 Task: Find connections with filter location Getxo with filter topic #Futurewith filter profile language German with filter current company Viacom18 Media Private Limited with filter school Deen Dayal Upadhyaya College with filter industry Technology, Information and Media with filter service category Search Engine Optimization (SEO) with filter keywords title Executive Assistant
Action: Mouse moved to (202, 278)
Screenshot: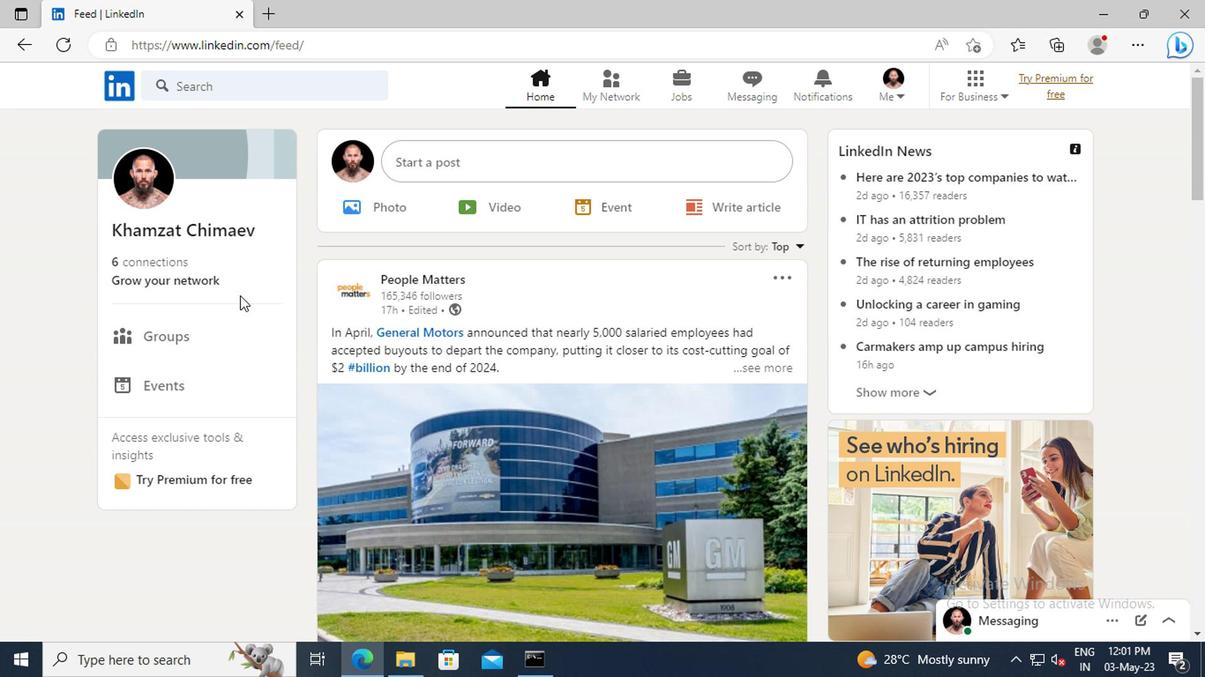 
Action: Mouse pressed left at (202, 278)
Screenshot: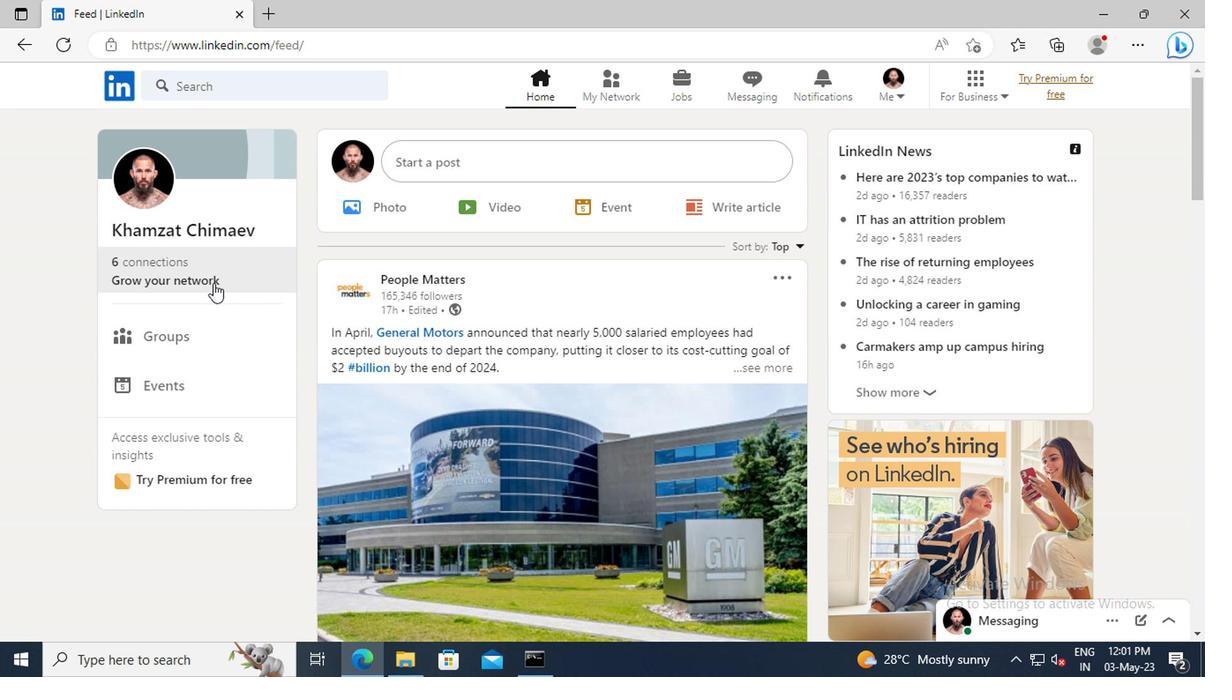 
Action: Mouse moved to (199, 192)
Screenshot: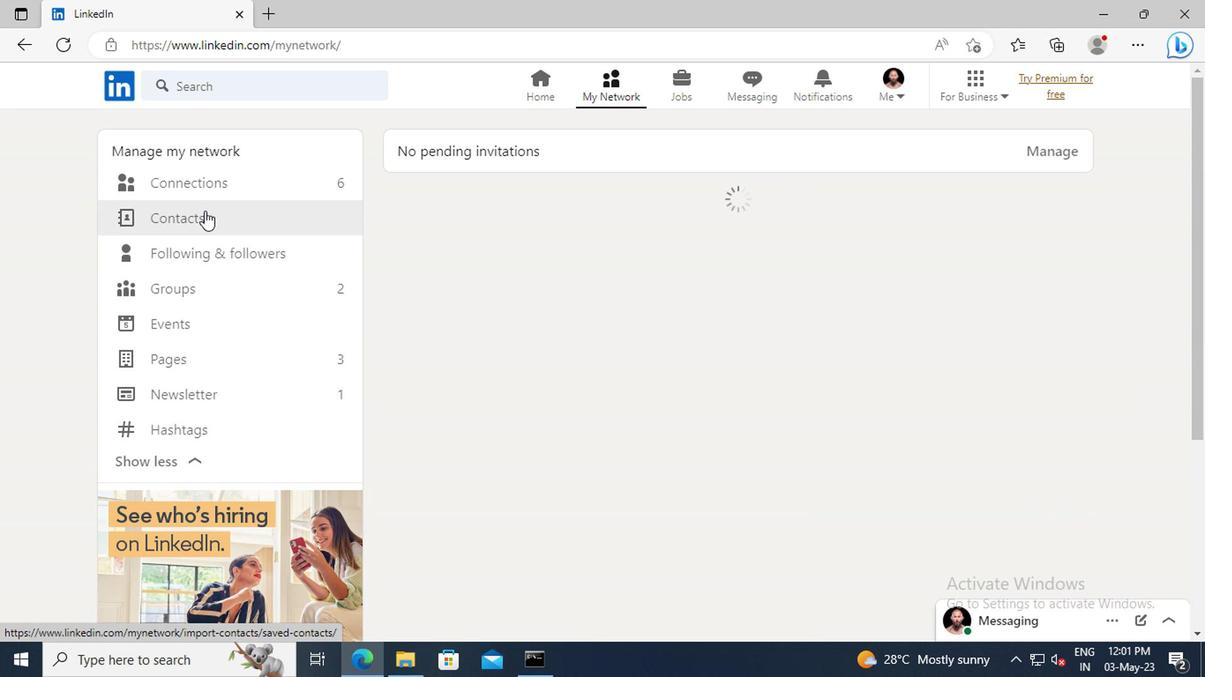 
Action: Mouse pressed left at (199, 192)
Screenshot: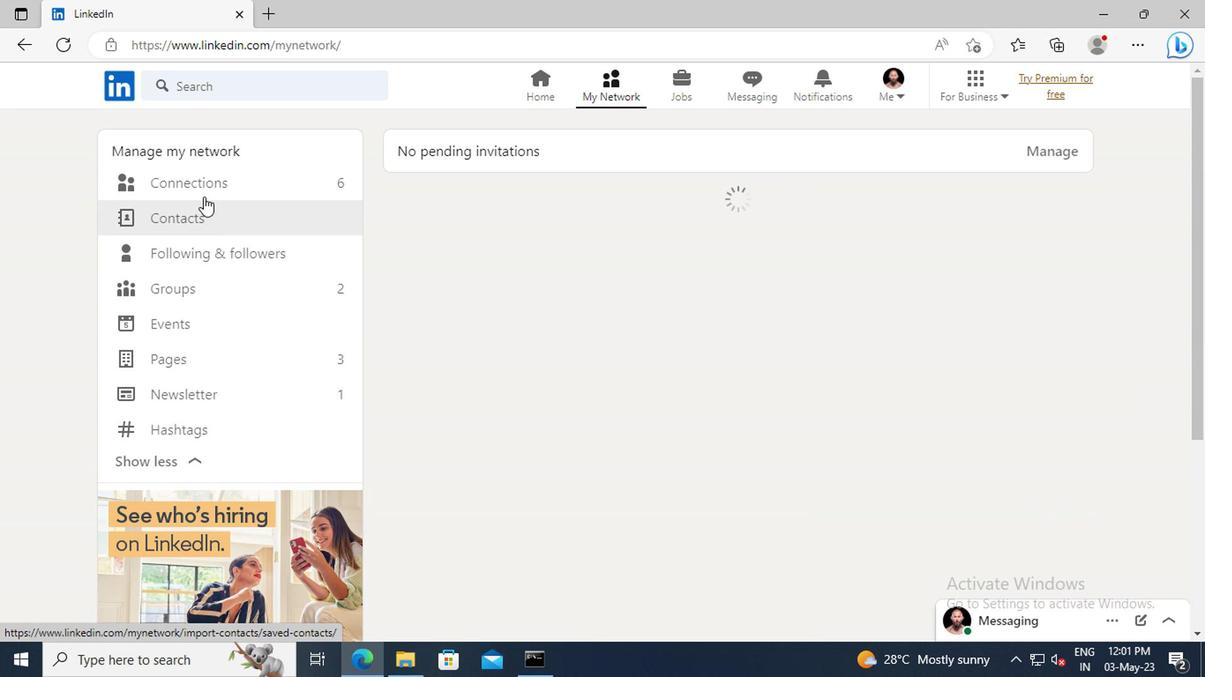 
Action: Mouse moved to (704, 193)
Screenshot: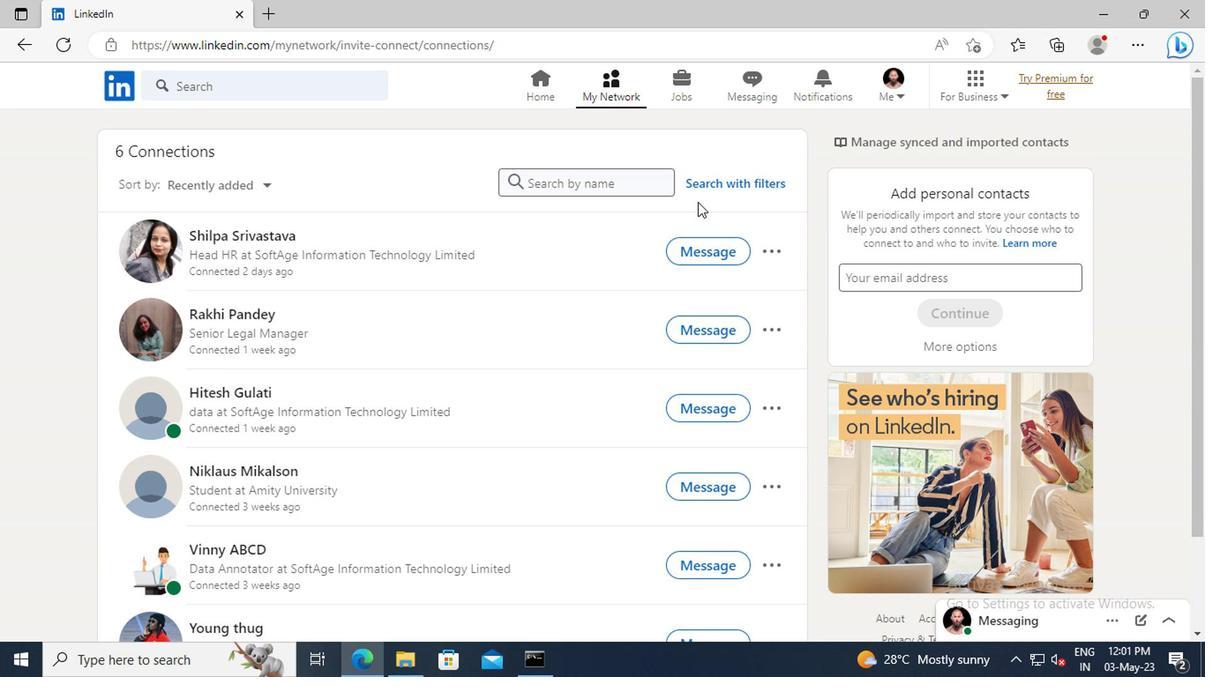 
Action: Mouse pressed left at (704, 193)
Screenshot: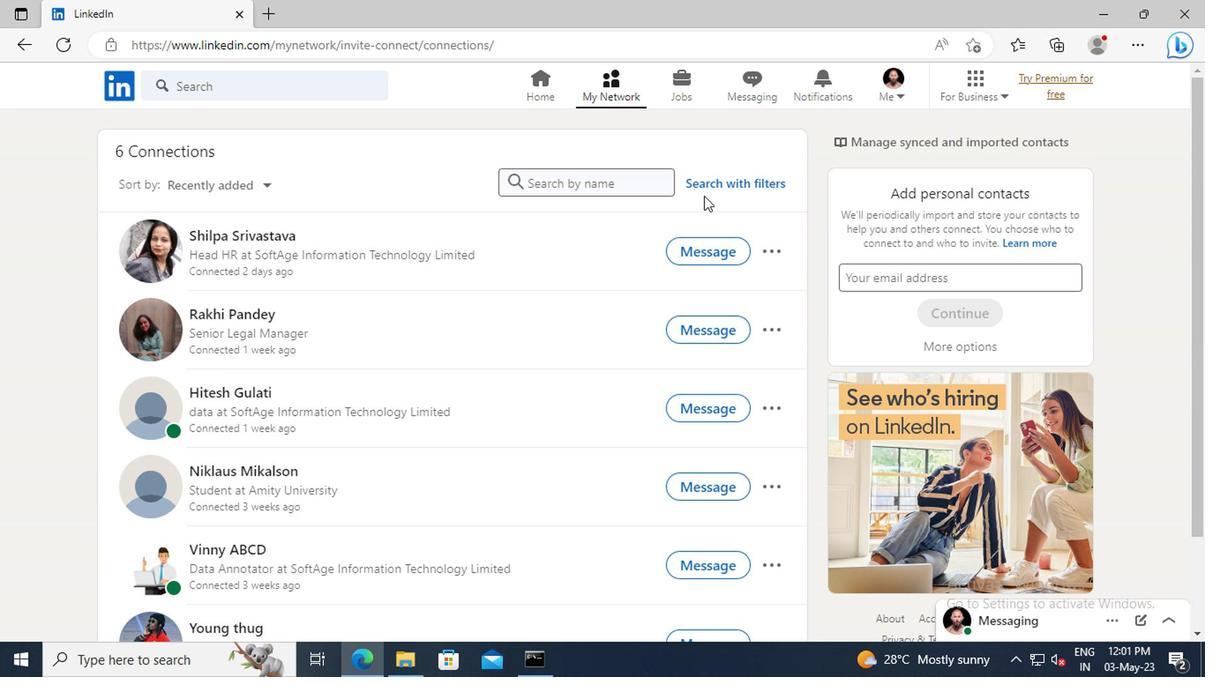 
Action: Mouse moved to (657, 140)
Screenshot: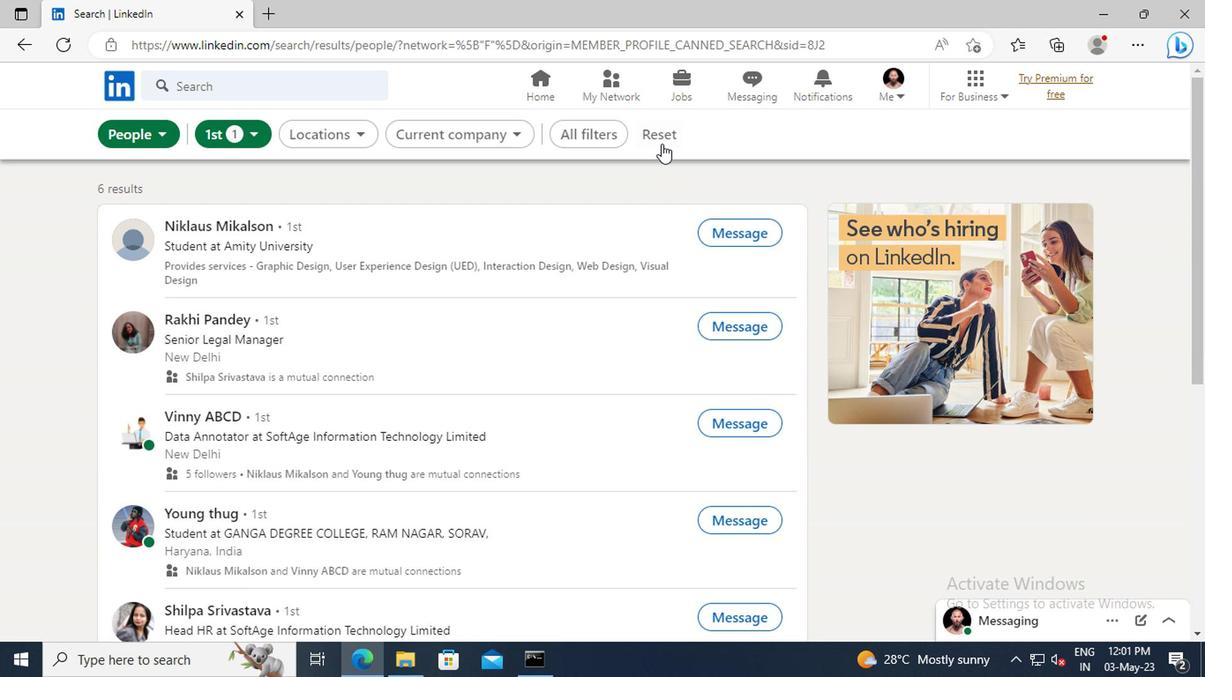 
Action: Mouse pressed left at (657, 140)
Screenshot: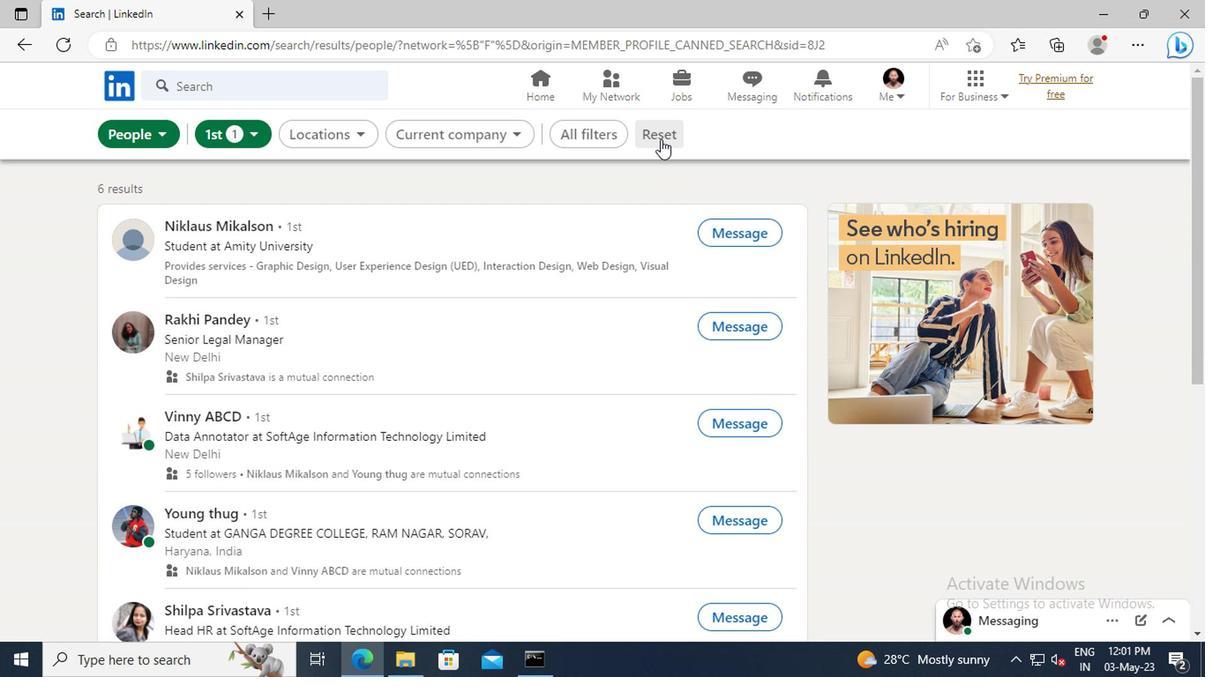 
Action: Mouse moved to (633, 139)
Screenshot: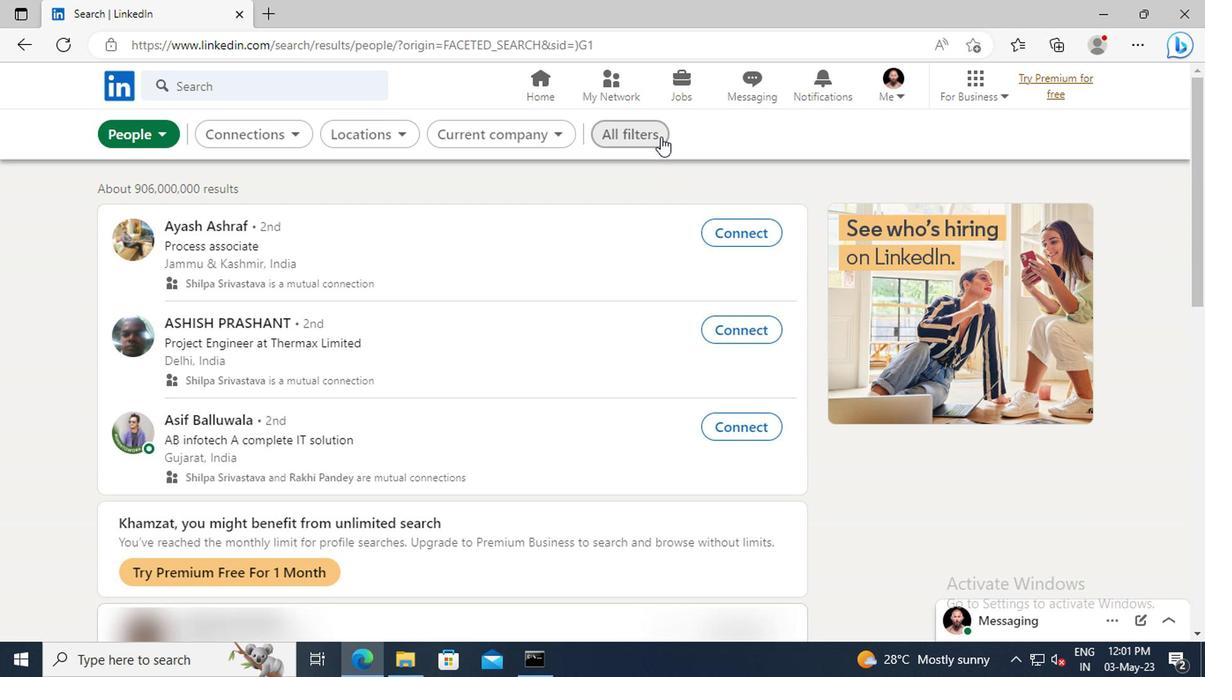 
Action: Mouse pressed left at (633, 139)
Screenshot: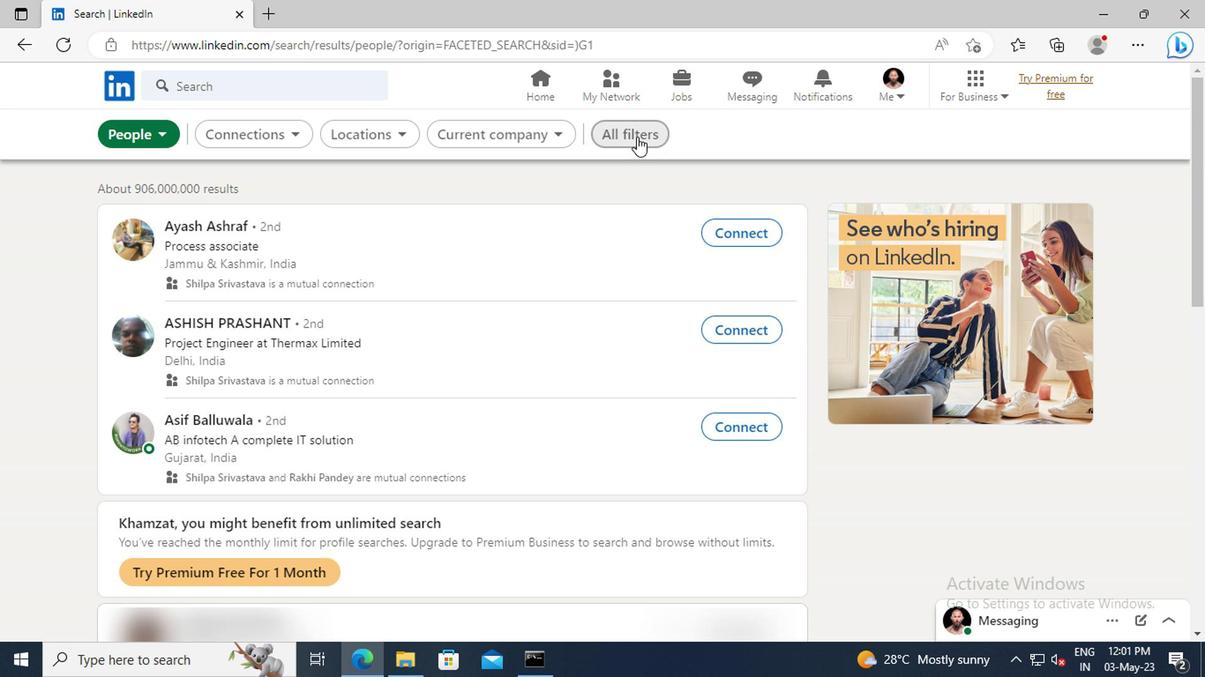 
Action: Mouse moved to (995, 332)
Screenshot: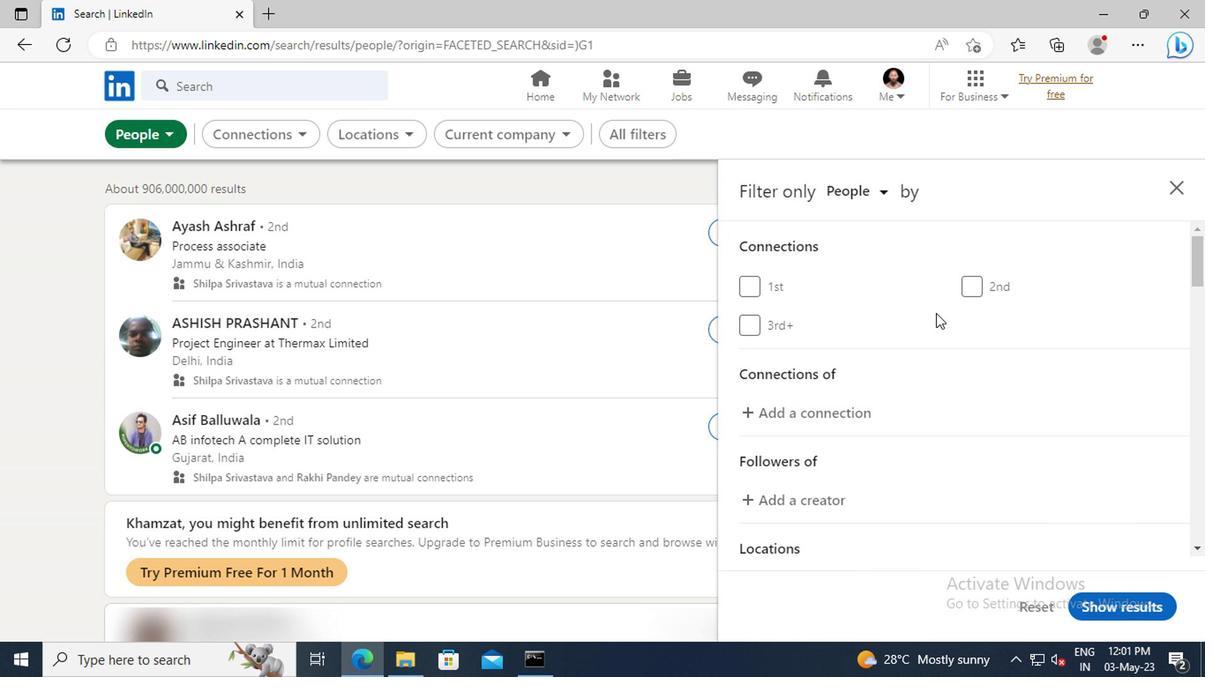 
Action: Mouse scrolled (995, 331) with delta (0, 0)
Screenshot: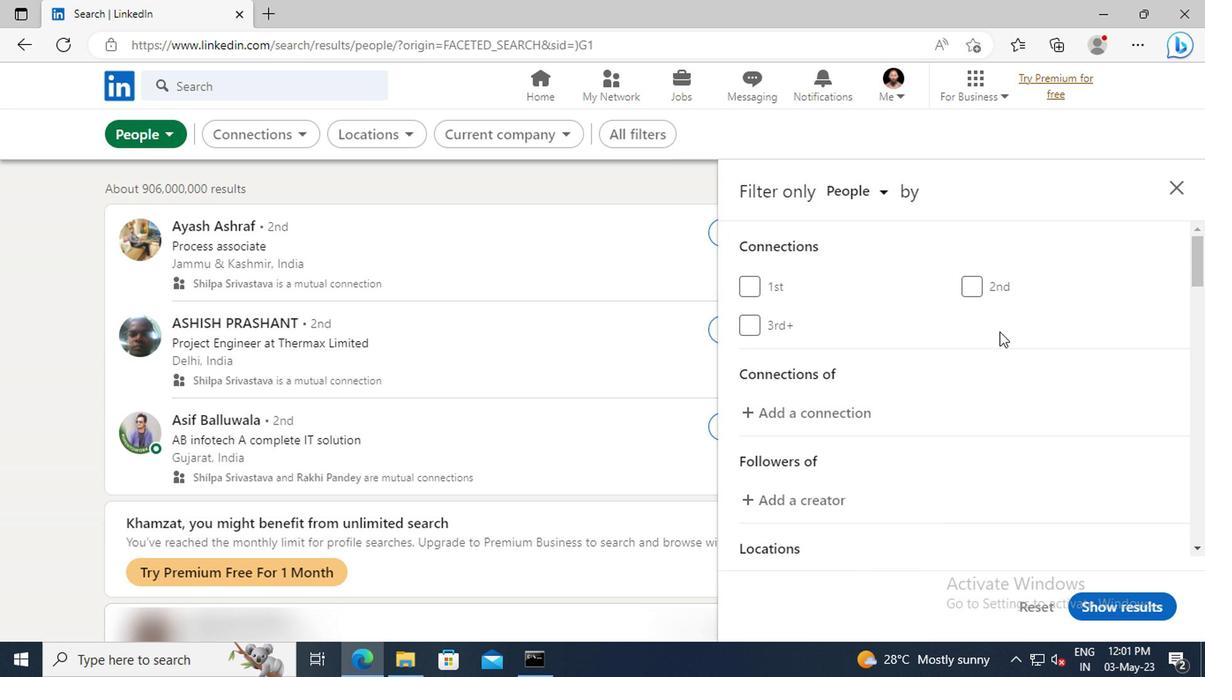 
Action: Mouse scrolled (995, 331) with delta (0, 0)
Screenshot: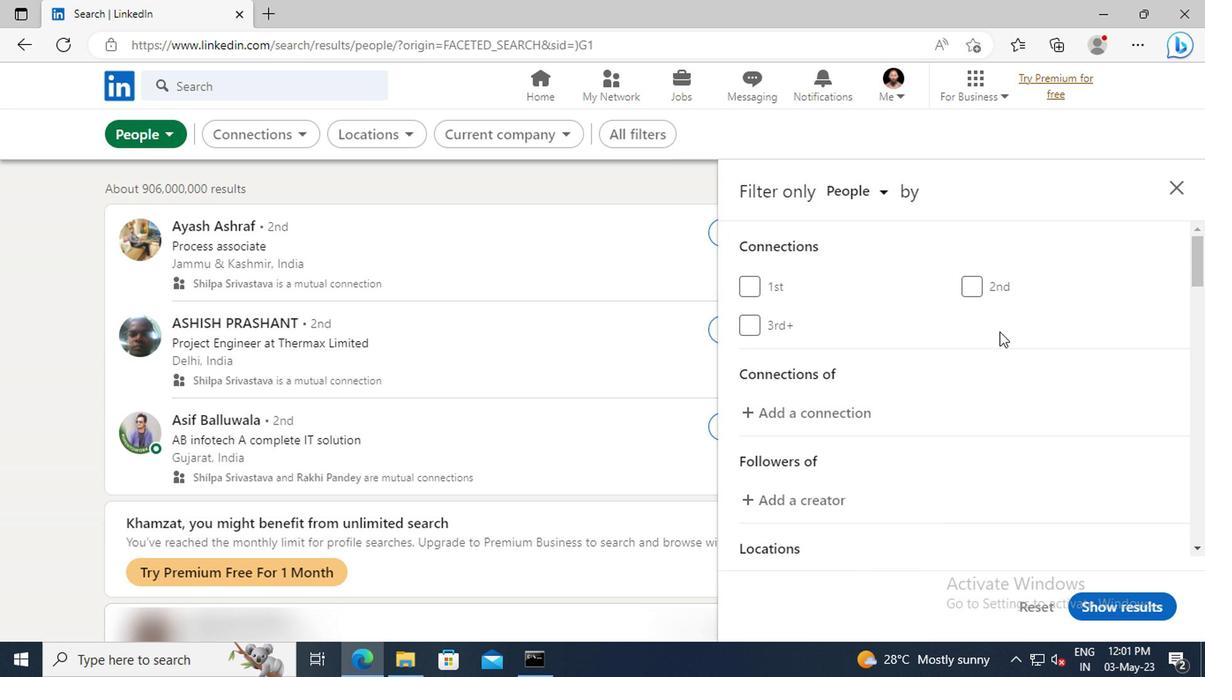 
Action: Mouse scrolled (995, 331) with delta (0, 0)
Screenshot: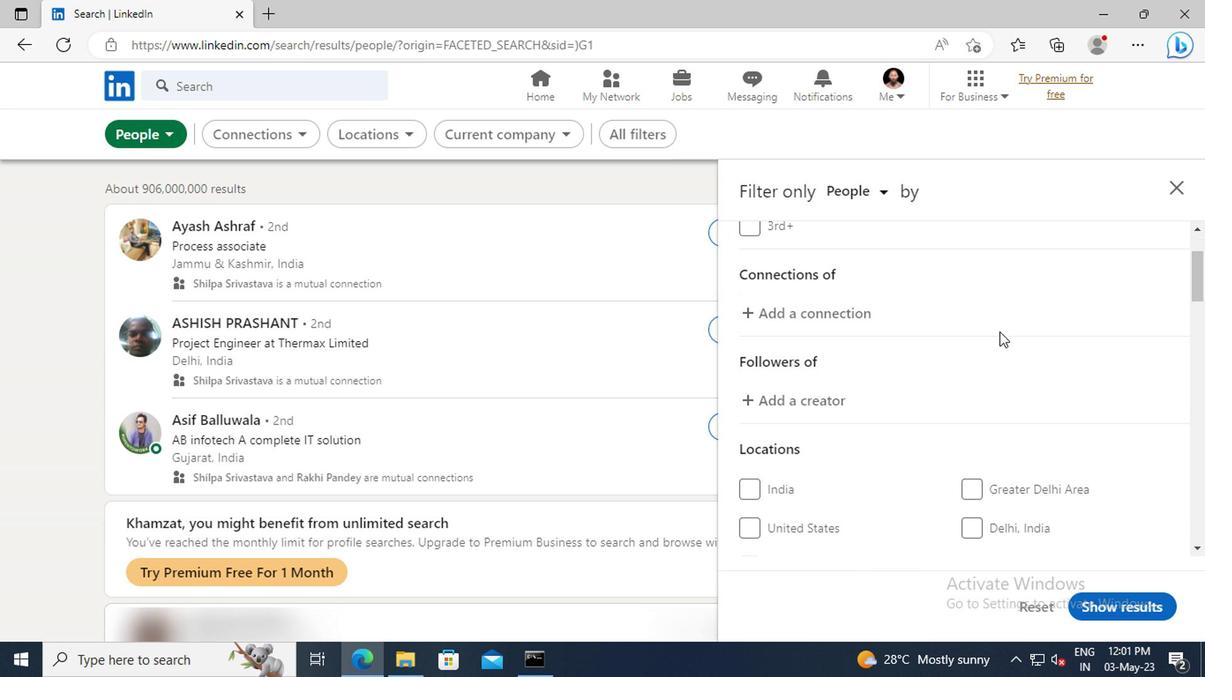 
Action: Mouse scrolled (995, 331) with delta (0, 0)
Screenshot: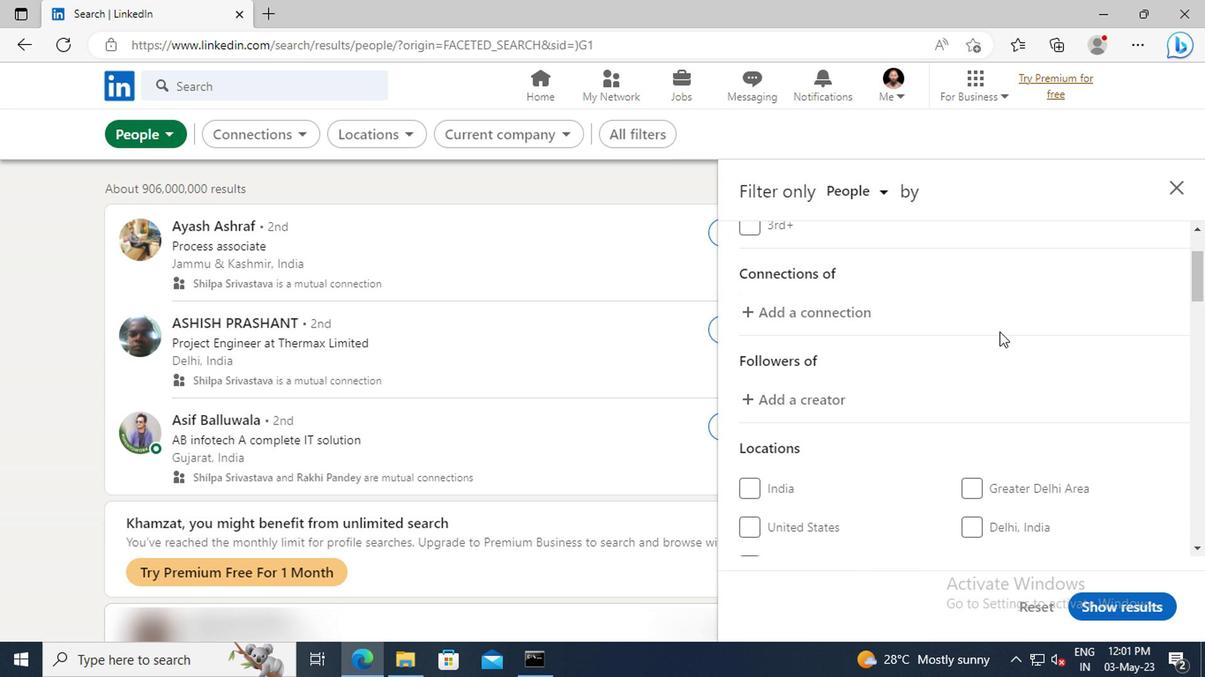 
Action: Mouse scrolled (995, 331) with delta (0, 0)
Screenshot: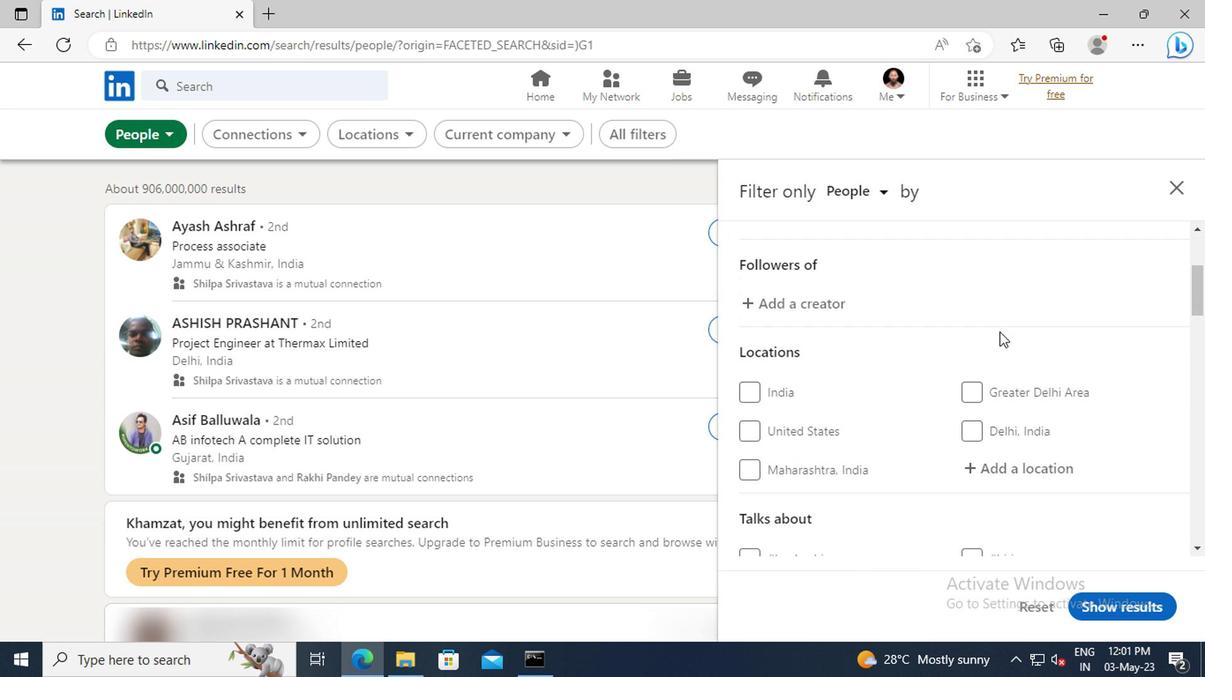 
Action: Mouse scrolled (995, 331) with delta (0, 0)
Screenshot: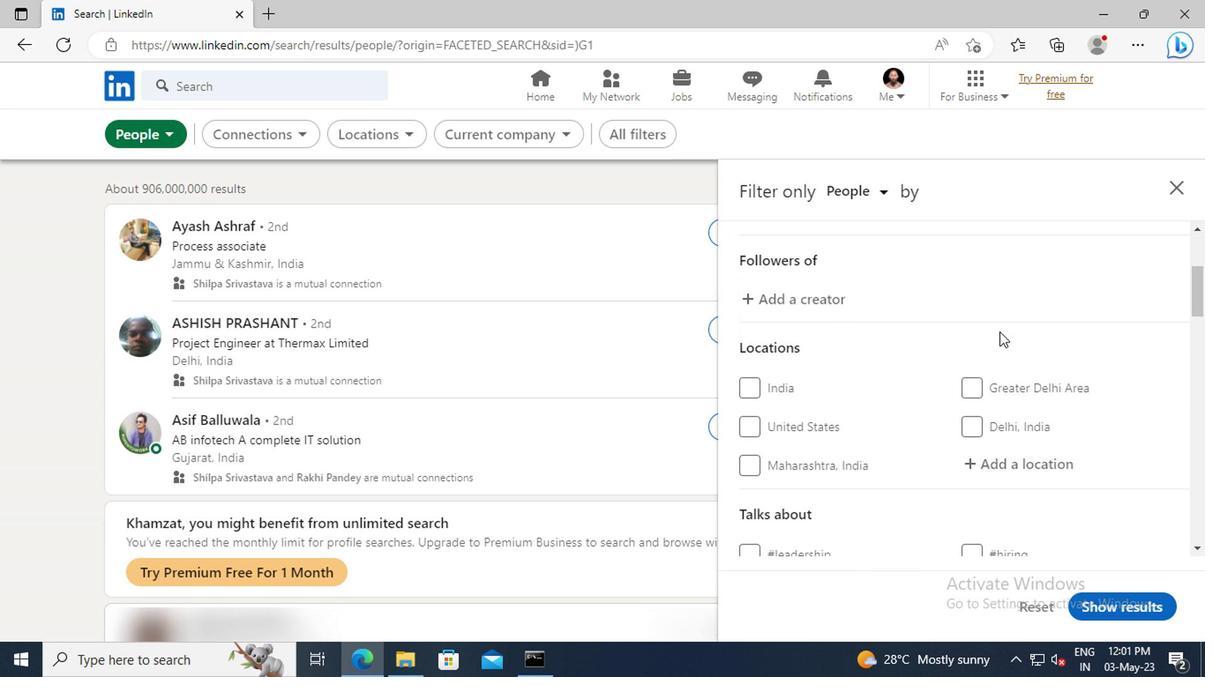 
Action: Mouse moved to (1000, 363)
Screenshot: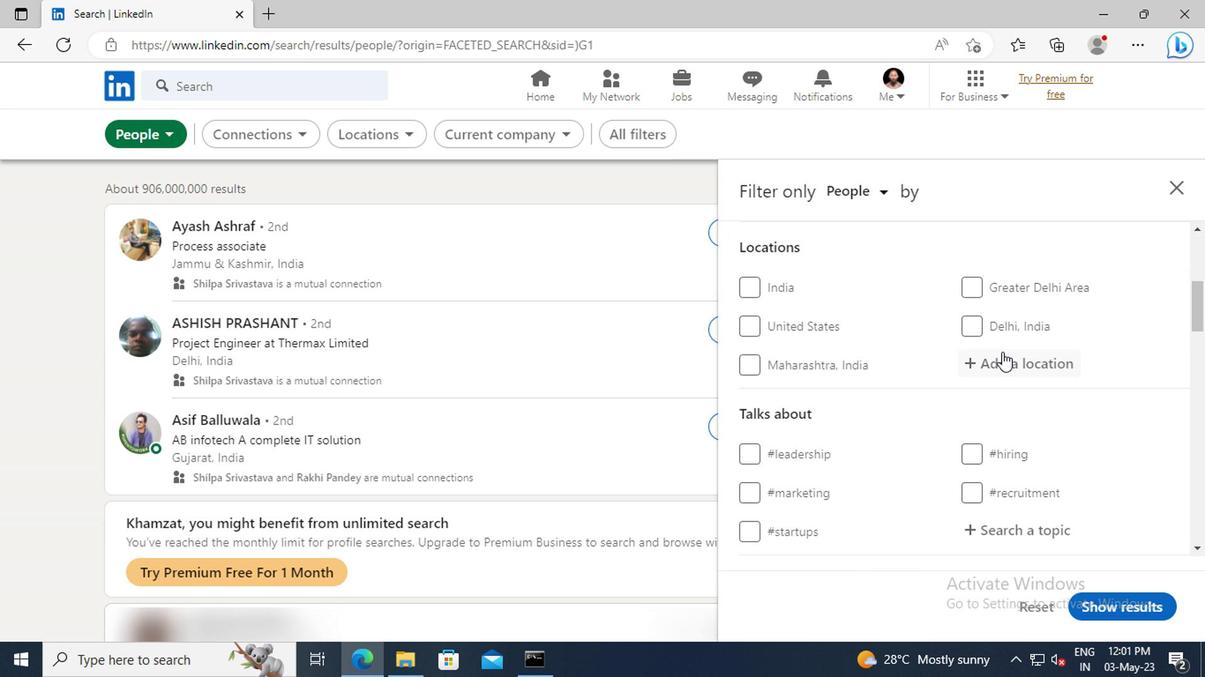 
Action: Mouse pressed left at (1000, 363)
Screenshot: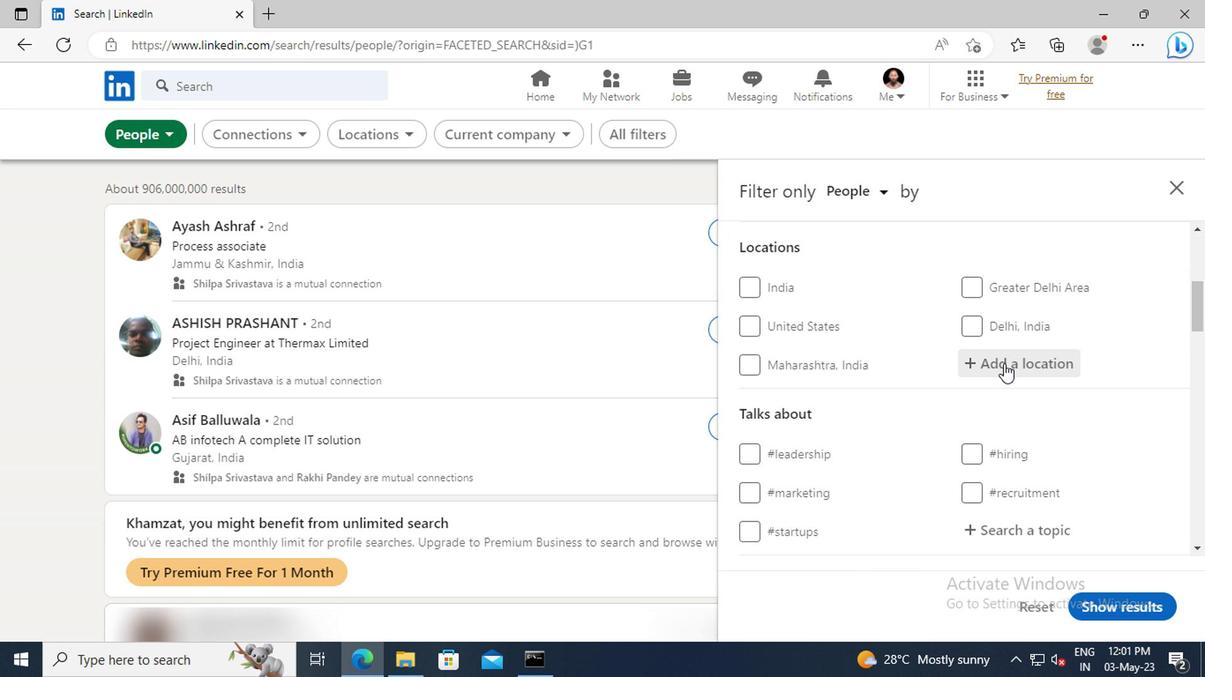 
Action: Mouse moved to (990, 360)
Screenshot: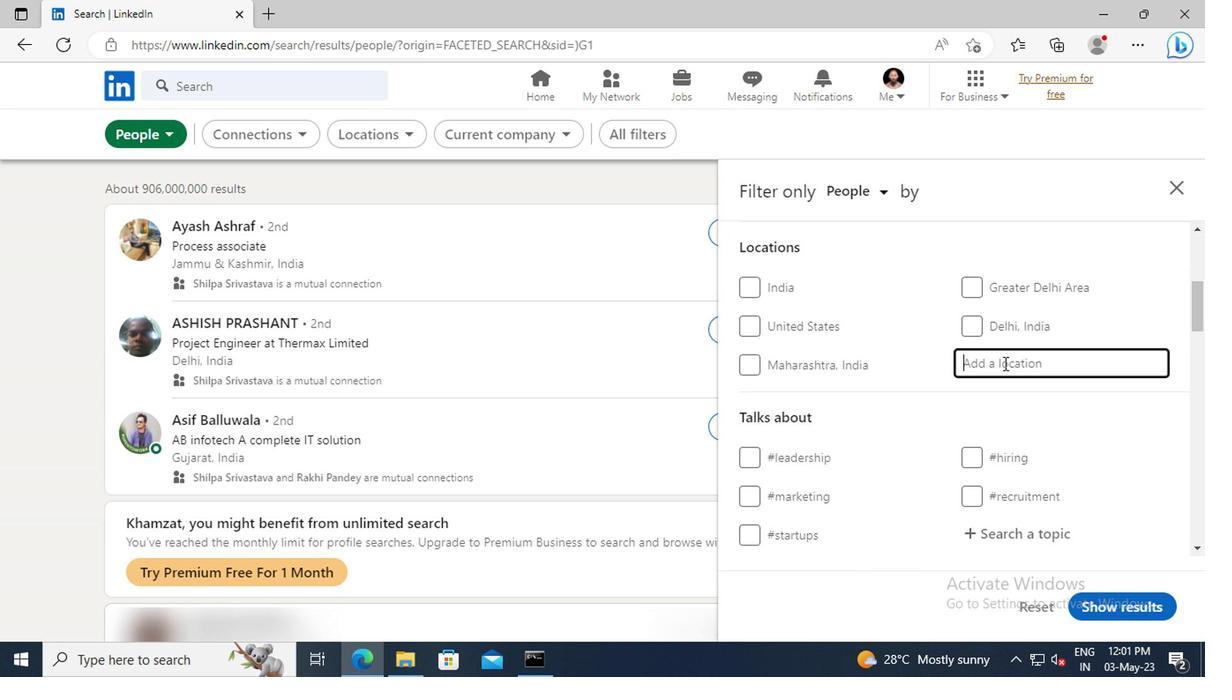 
Action: Key pressed <Key.shift>GETXO
Screenshot: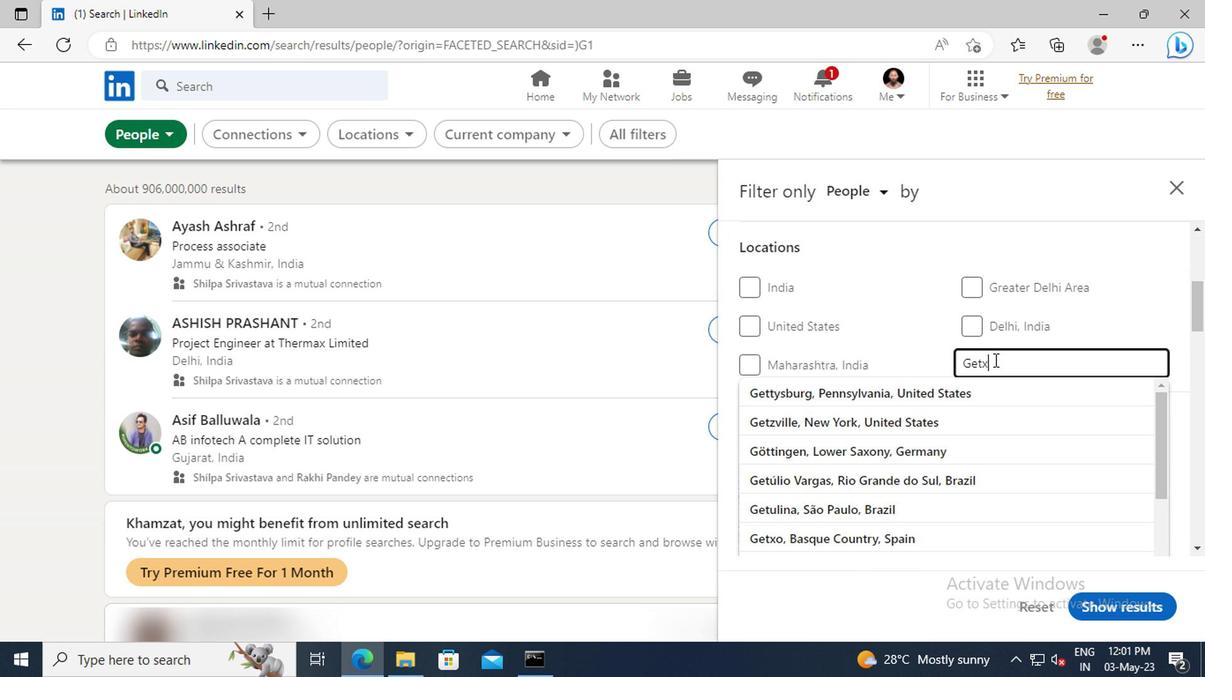 
Action: Mouse moved to (989, 384)
Screenshot: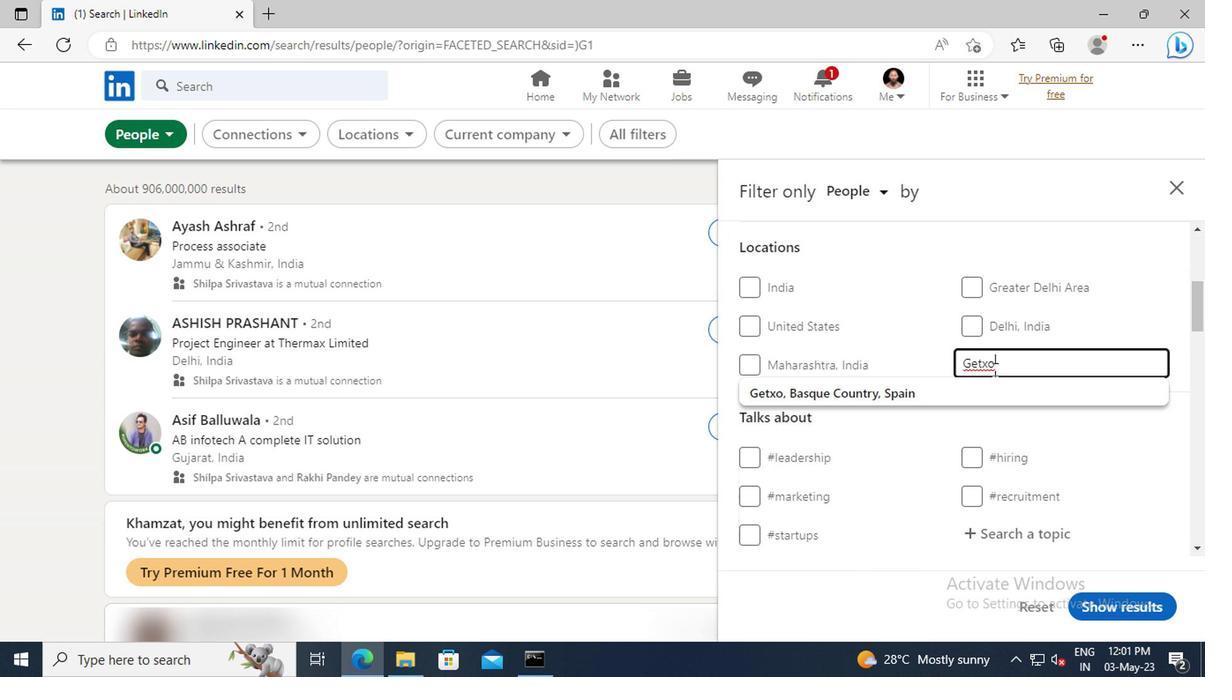 
Action: Mouse pressed left at (989, 384)
Screenshot: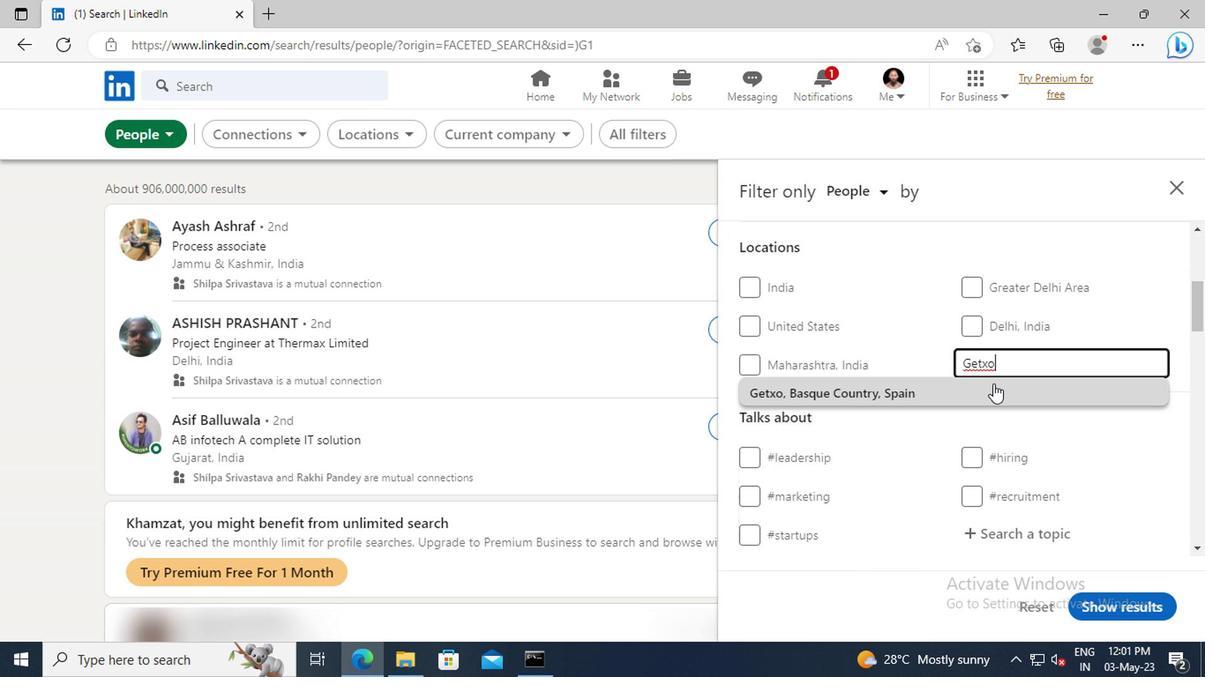 
Action: Mouse scrolled (989, 383) with delta (0, -1)
Screenshot: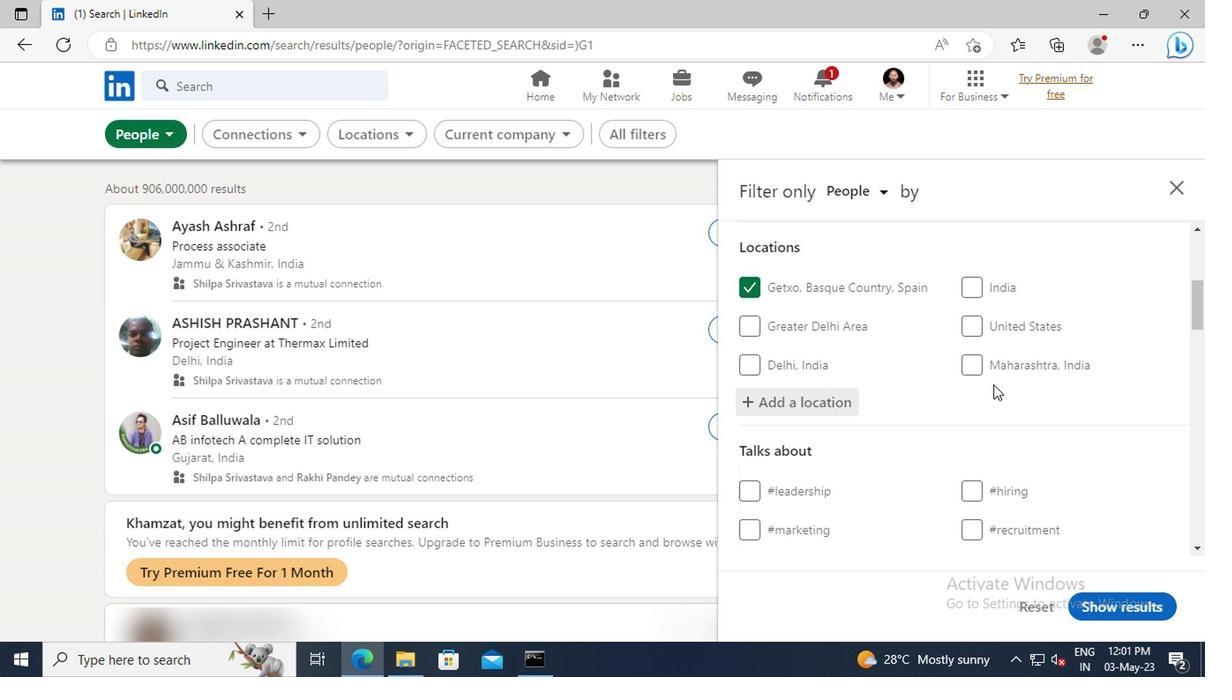 
Action: Mouse scrolled (989, 383) with delta (0, -1)
Screenshot: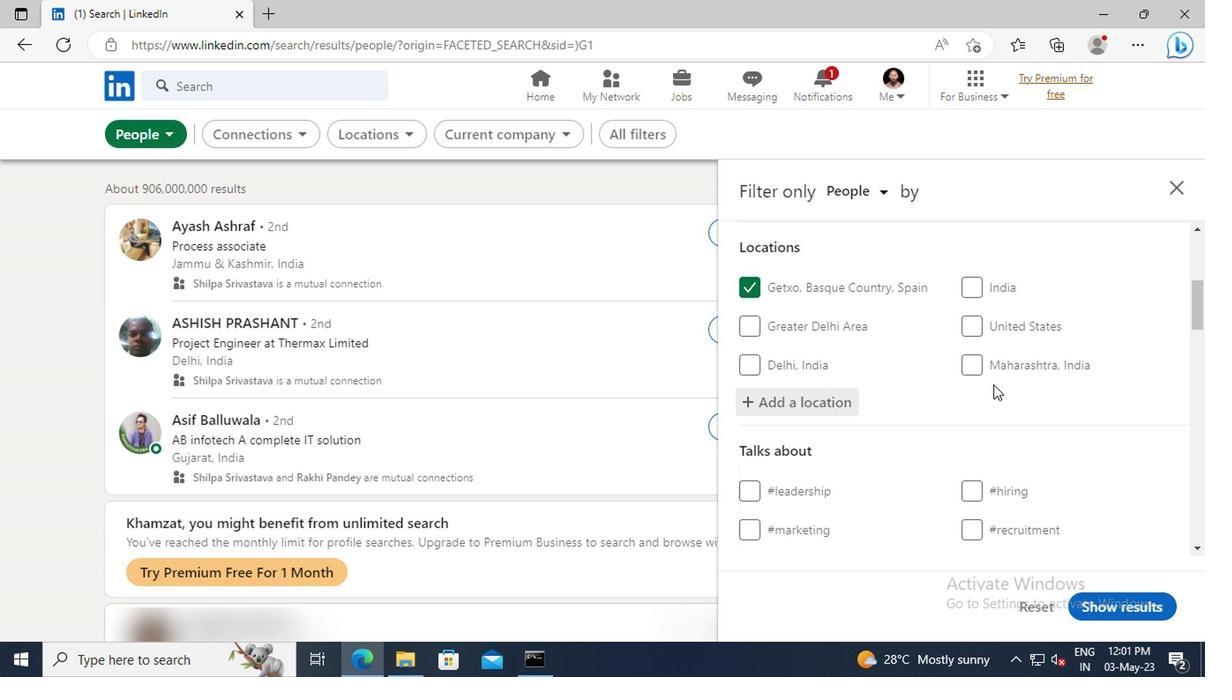 
Action: Mouse scrolled (989, 383) with delta (0, -1)
Screenshot: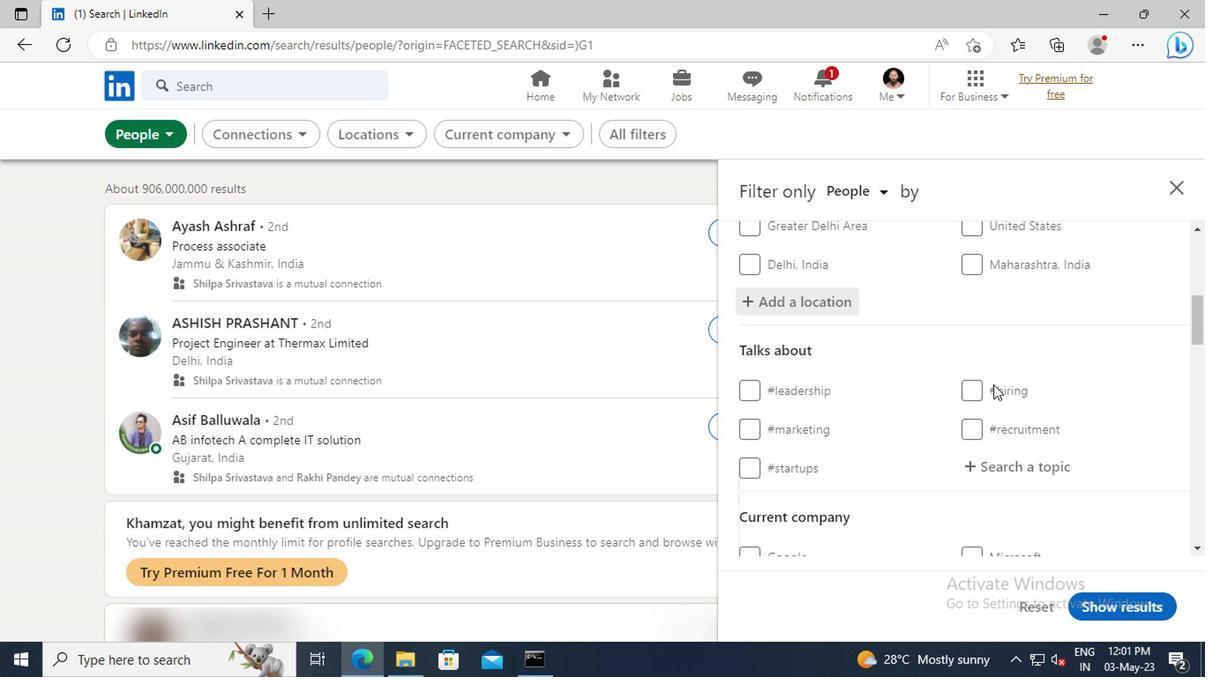 
Action: Mouse moved to (997, 413)
Screenshot: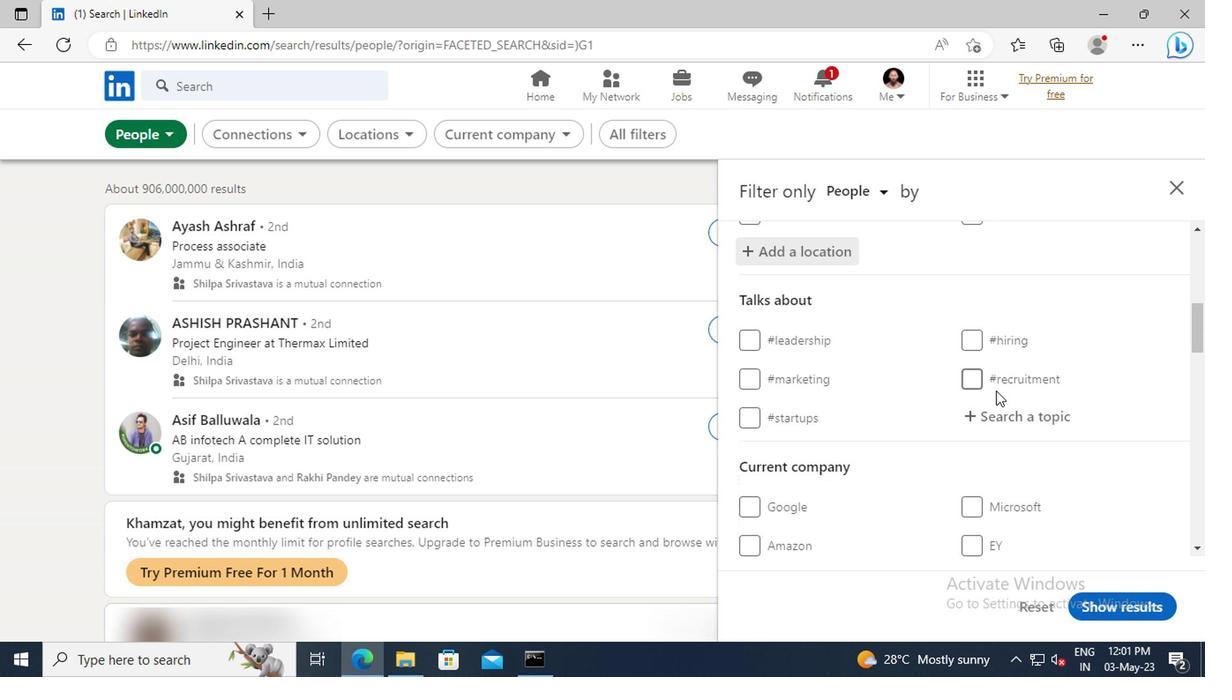 
Action: Mouse pressed left at (997, 413)
Screenshot: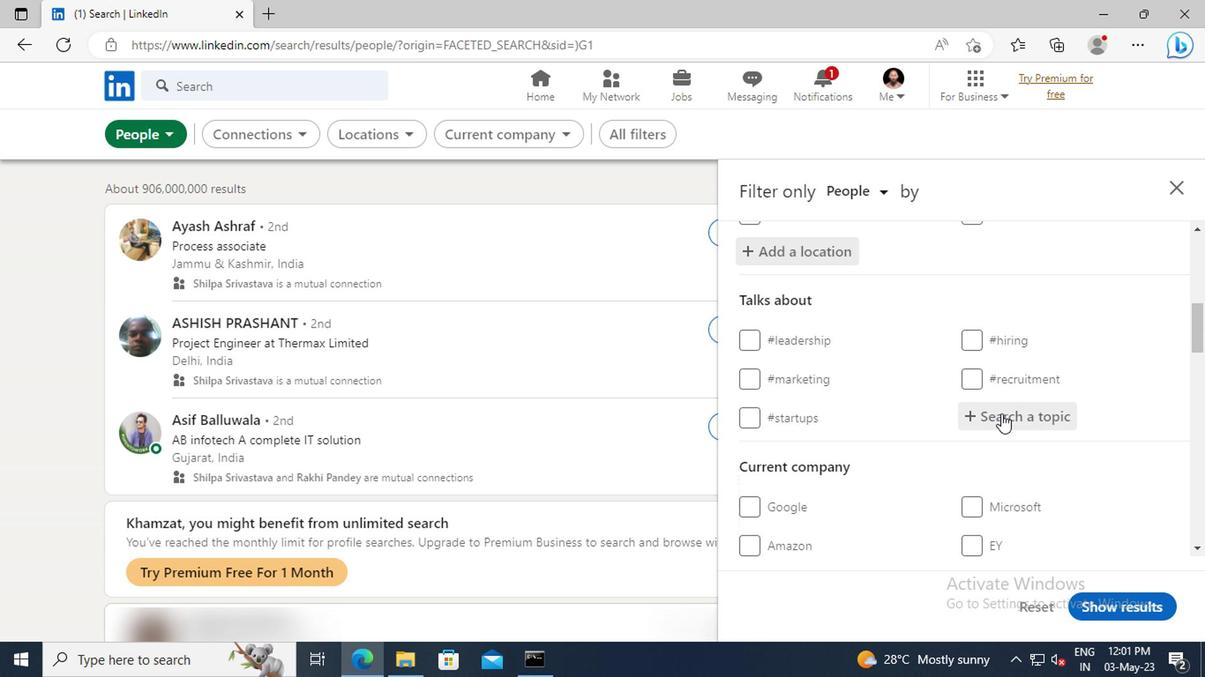 
Action: Key pressed <Key.shift>FUTURE
Screenshot: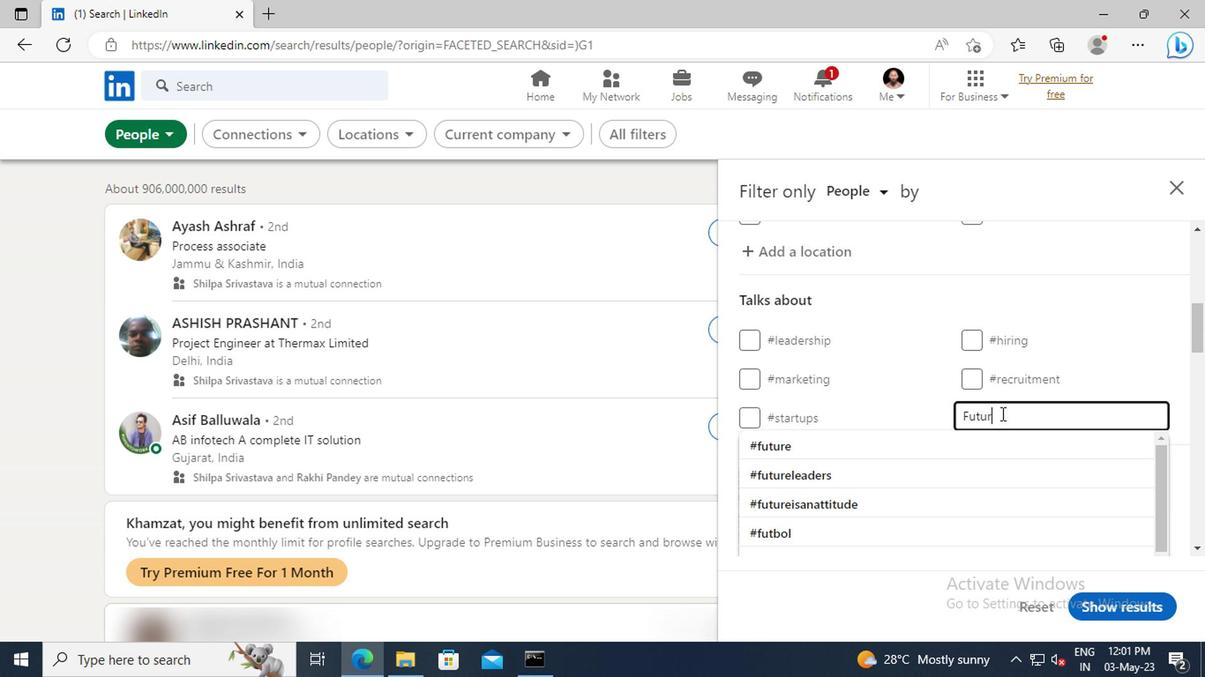 
Action: Mouse moved to (997, 441)
Screenshot: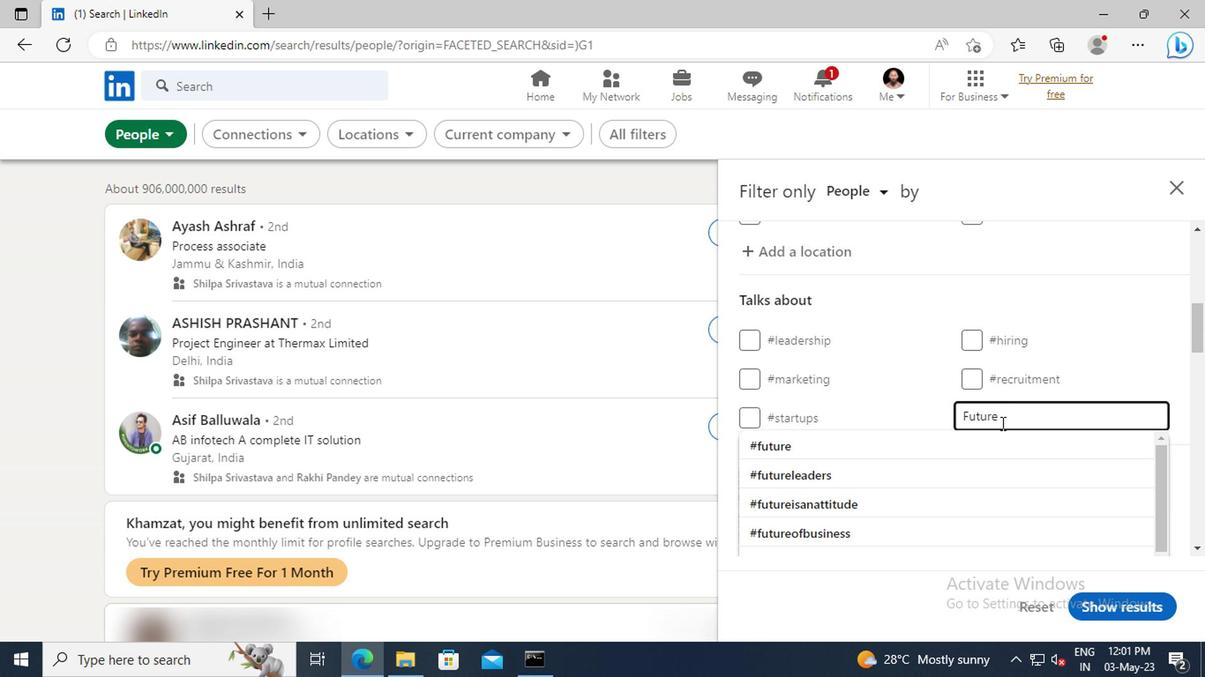 
Action: Mouse pressed left at (997, 441)
Screenshot: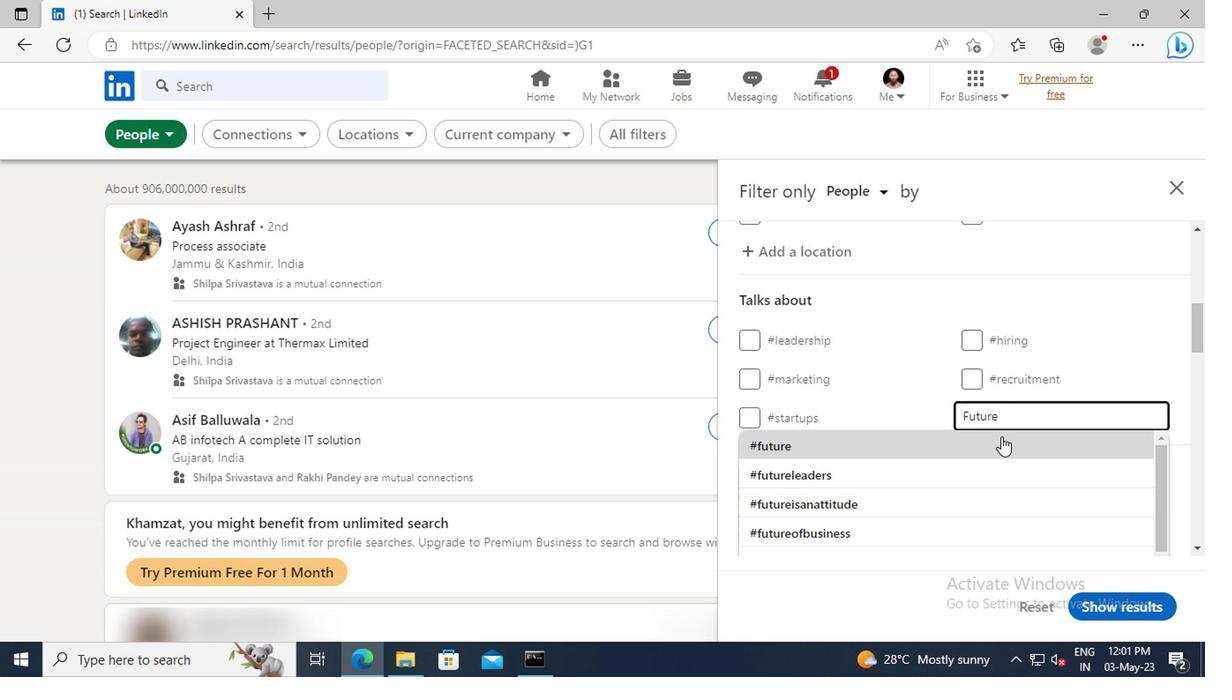 
Action: Mouse scrolled (997, 440) with delta (0, -1)
Screenshot: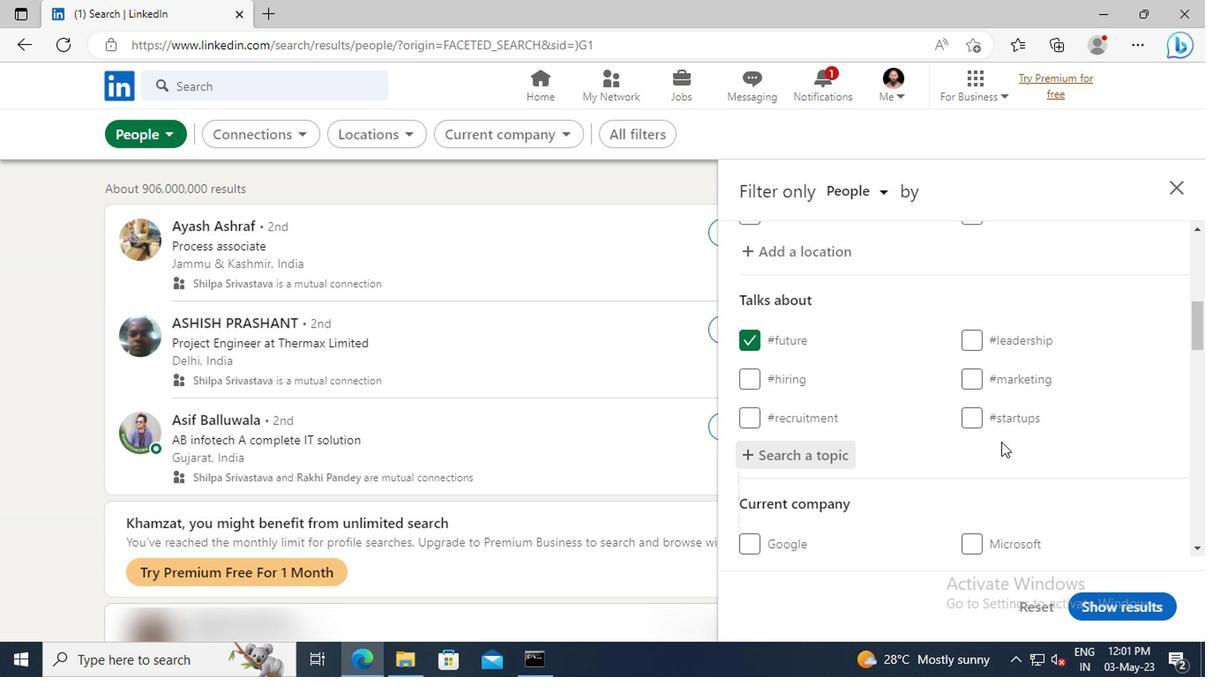 
Action: Mouse scrolled (997, 440) with delta (0, -1)
Screenshot: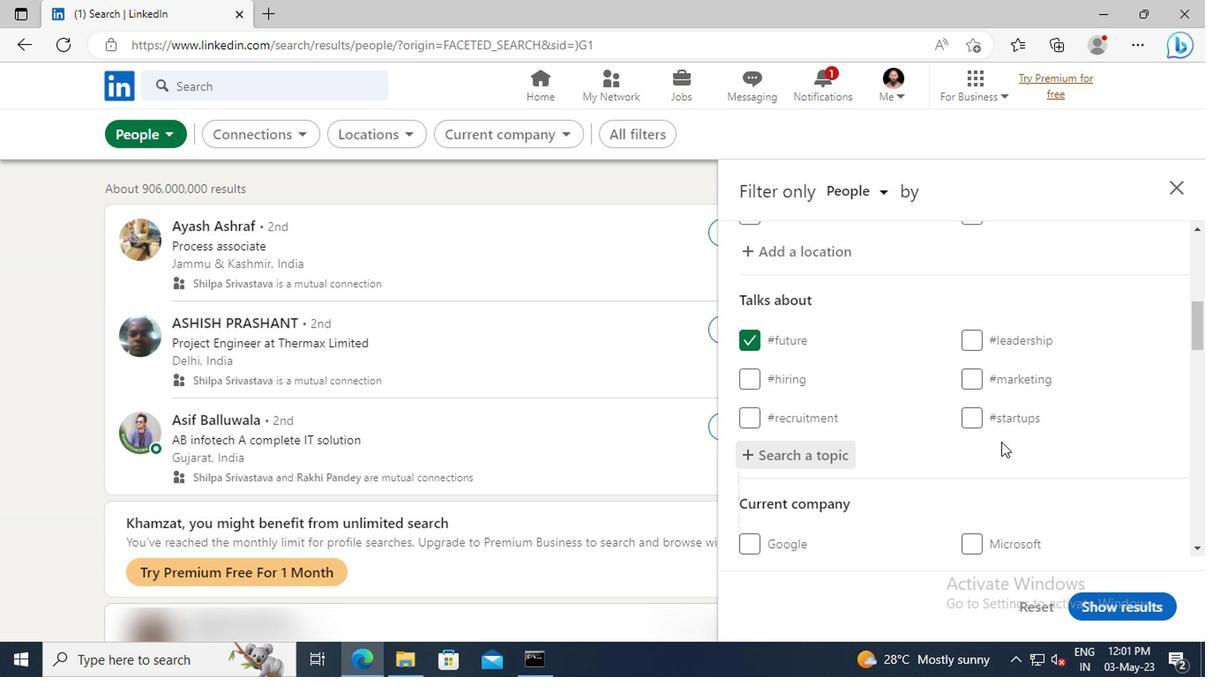 
Action: Mouse scrolled (997, 440) with delta (0, -1)
Screenshot: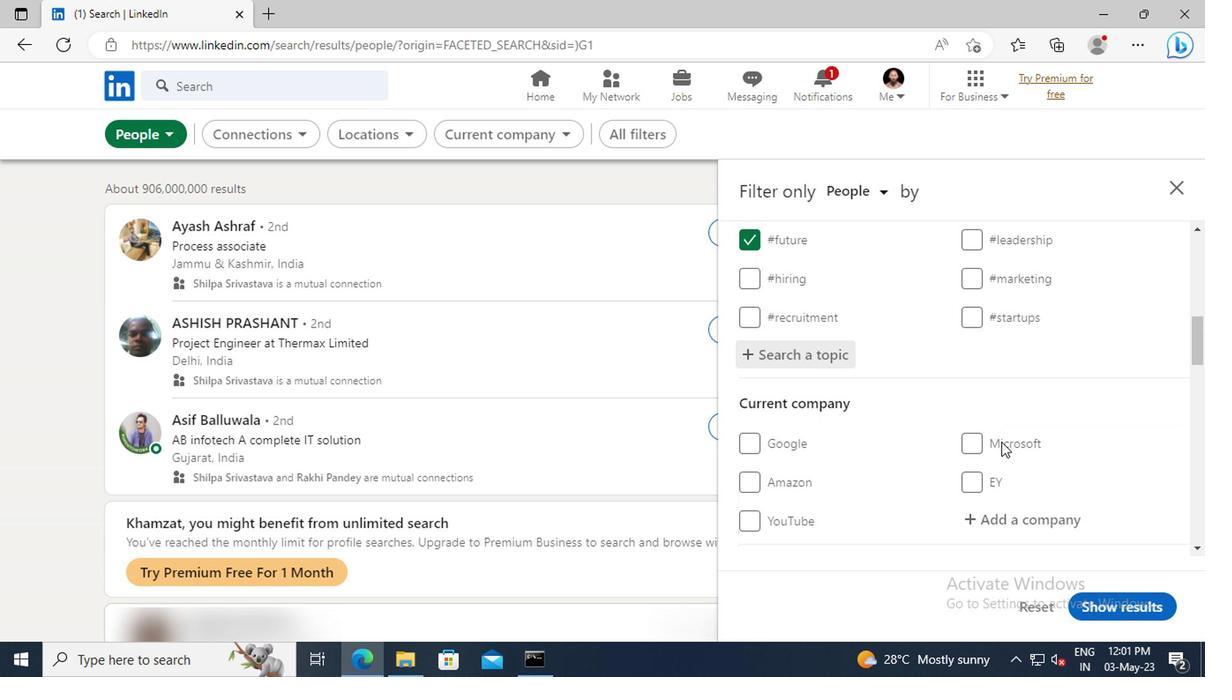 
Action: Mouse scrolled (997, 440) with delta (0, -1)
Screenshot: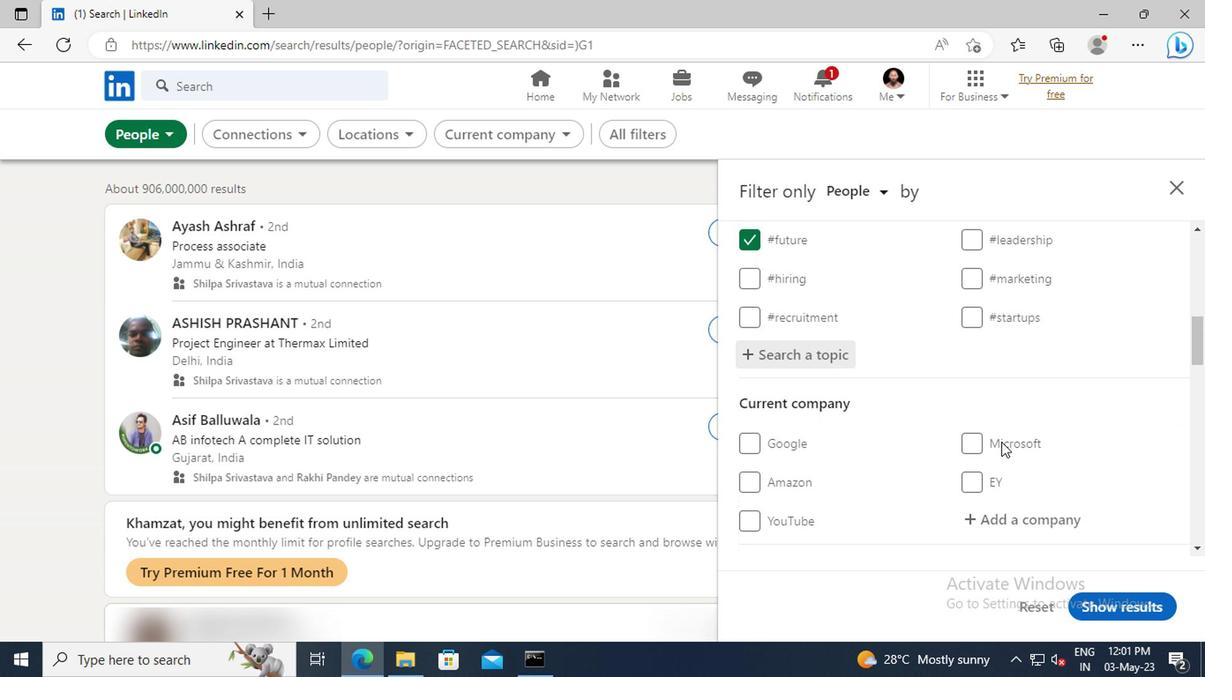 
Action: Mouse scrolled (997, 440) with delta (0, -1)
Screenshot: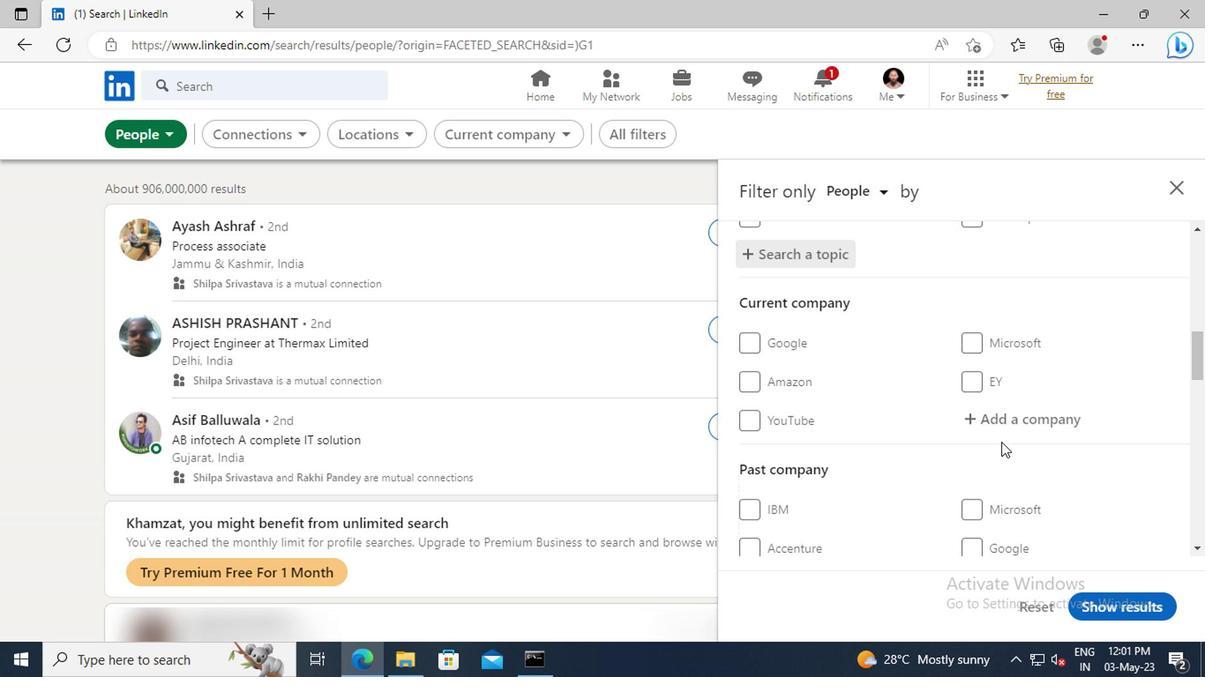 
Action: Mouse scrolled (997, 440) with delta (0, -1)
Screenshot: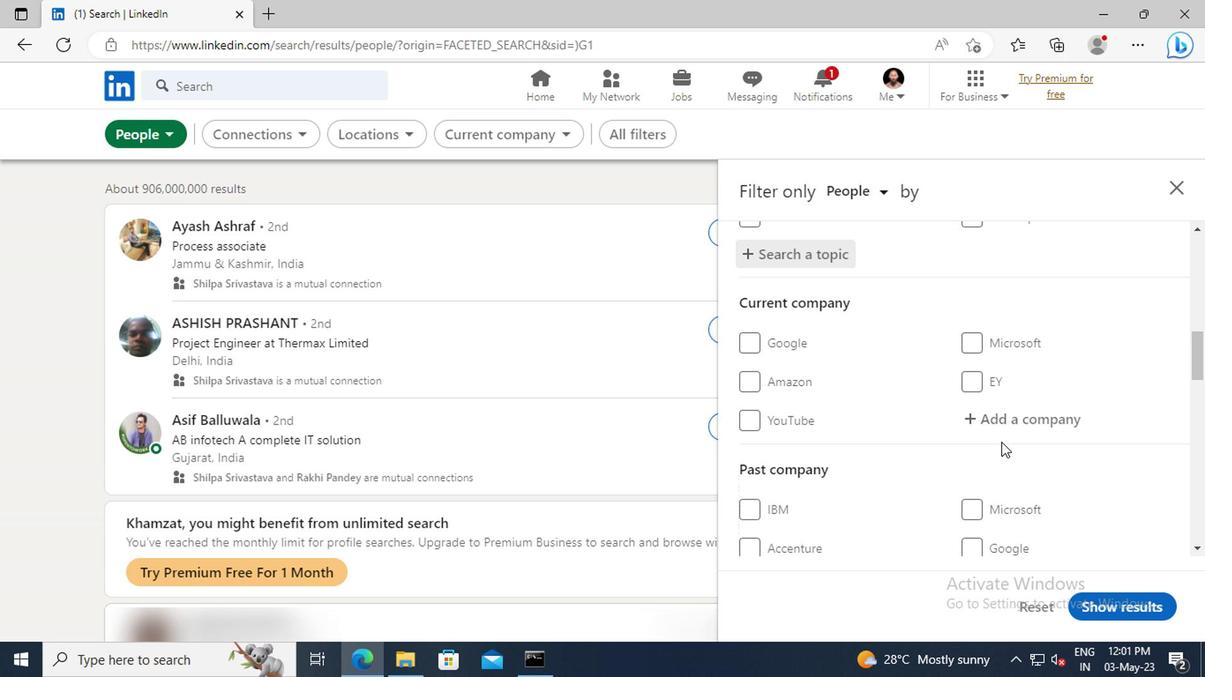 
Action: Mouse scrolled (997, 440) with delta (0, -1)
Screenshot: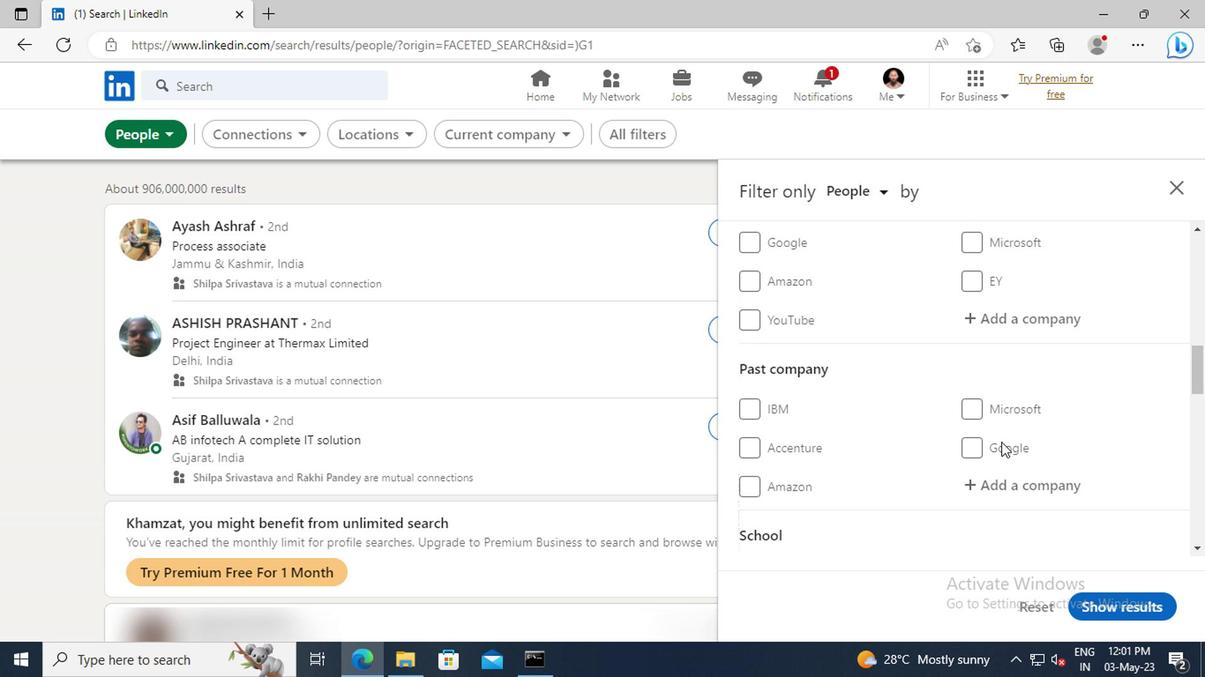 
Action: Mouse scrolled (997, 440) with delta (0, -1)
Screenshot: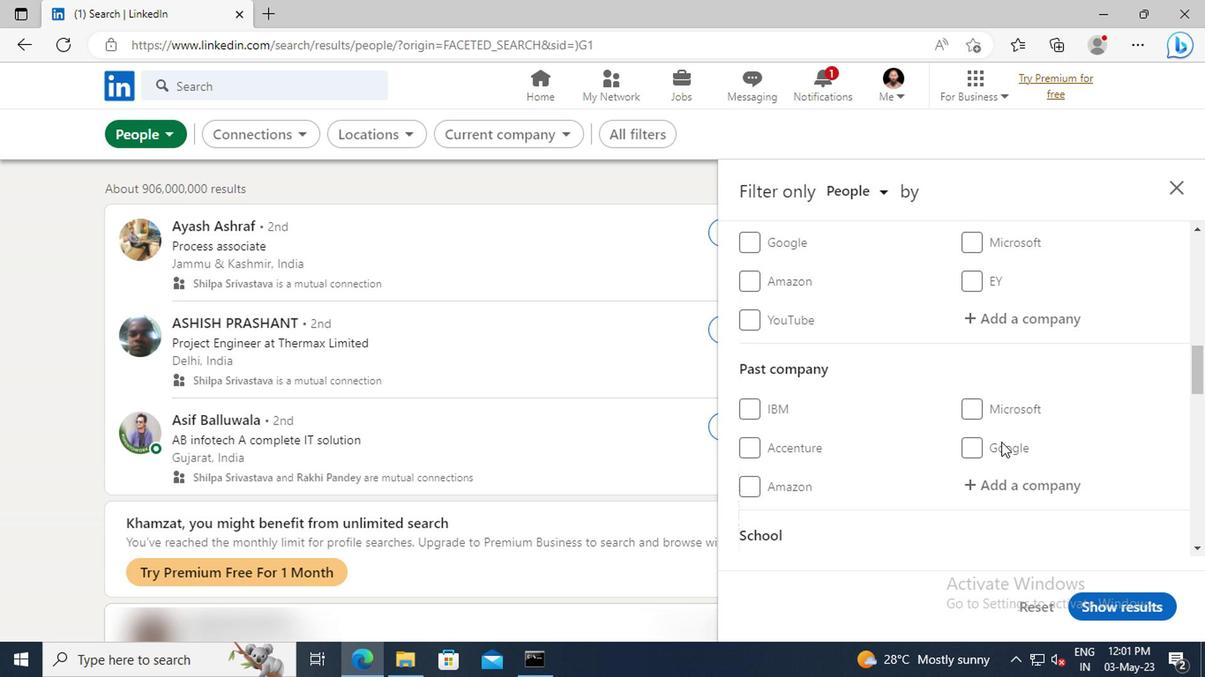 
Action: Mouse scrolled (997, 440) with delta (0, -1)
Screenshot: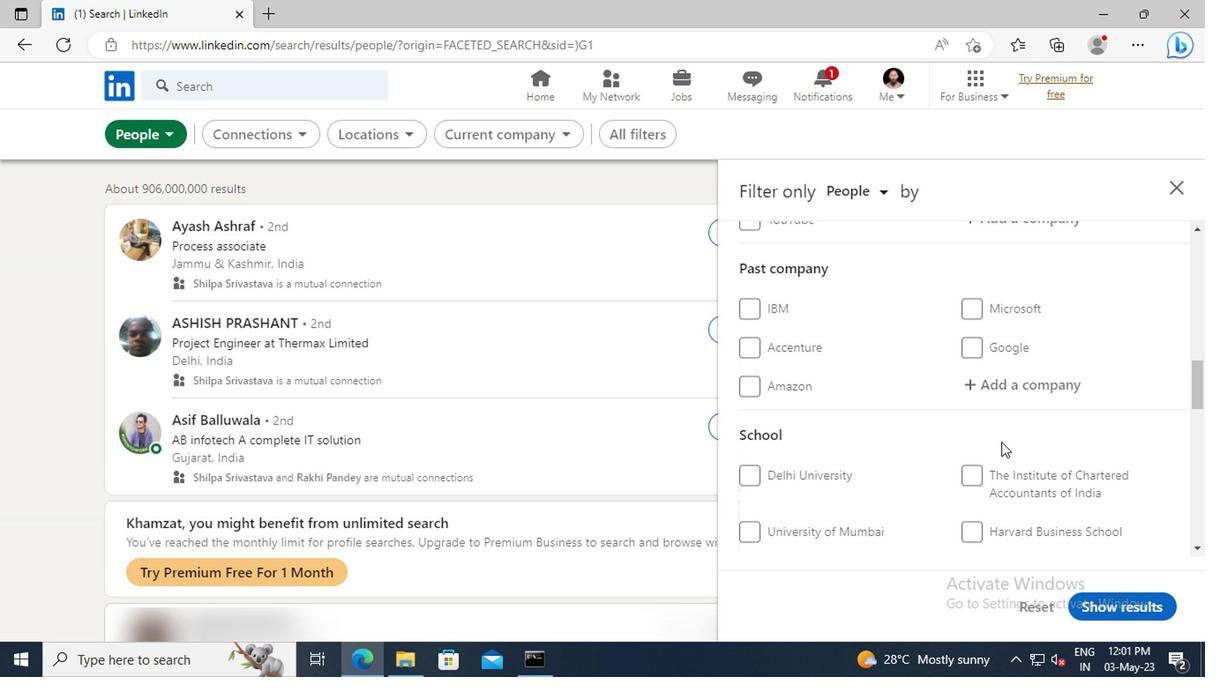 
Action: Mouse scrolled (997, 440) with delta (0, -1)
Screenshot: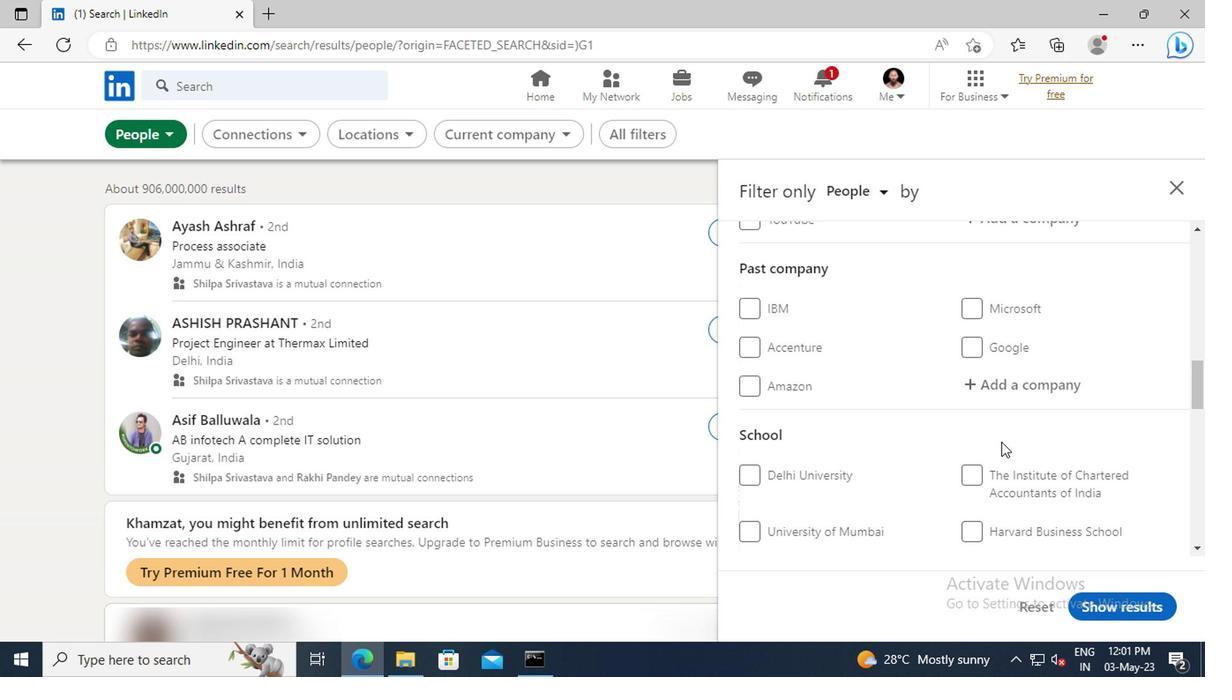
Action: Mouse scrolled (997, 440) with delta (0, -1)
Screenshot: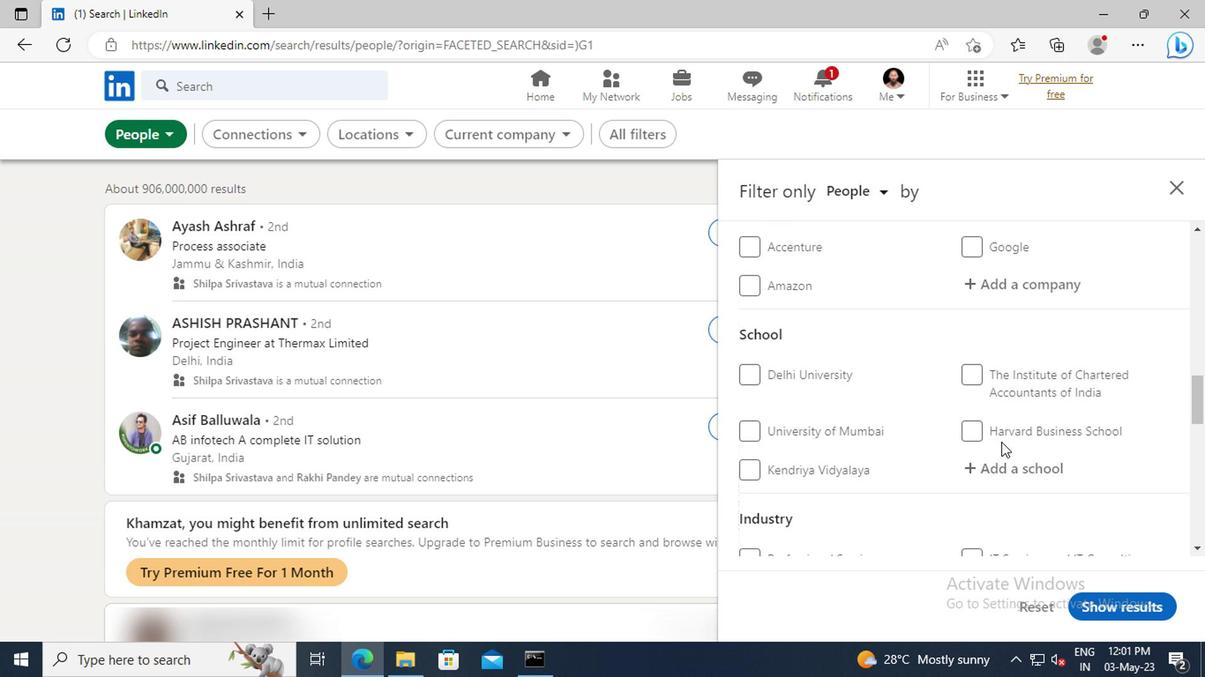
Action: Mouse scrolled (997, 440) with delta (0, -1)
Screenshot: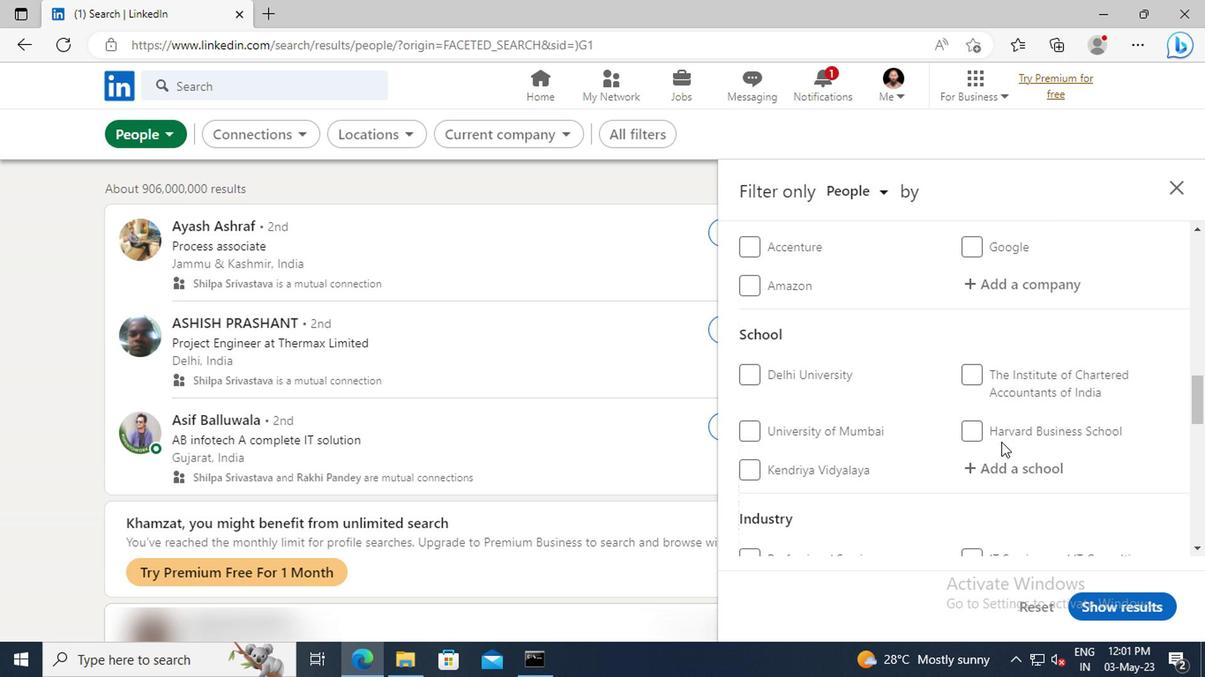 
Action: Mouse scrolled (997, 440) with delta (0, -1)
Screenshot: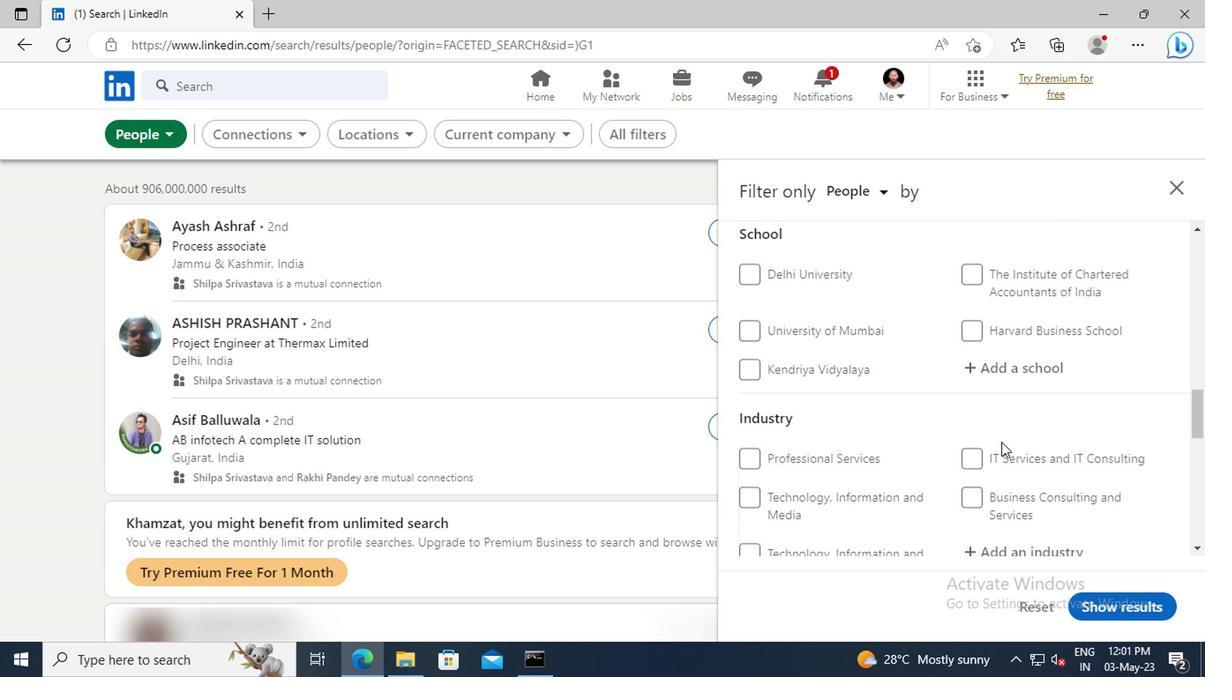 
Action: Mouse scrolled (997, 440) with delta (0, -1)
Screenshot: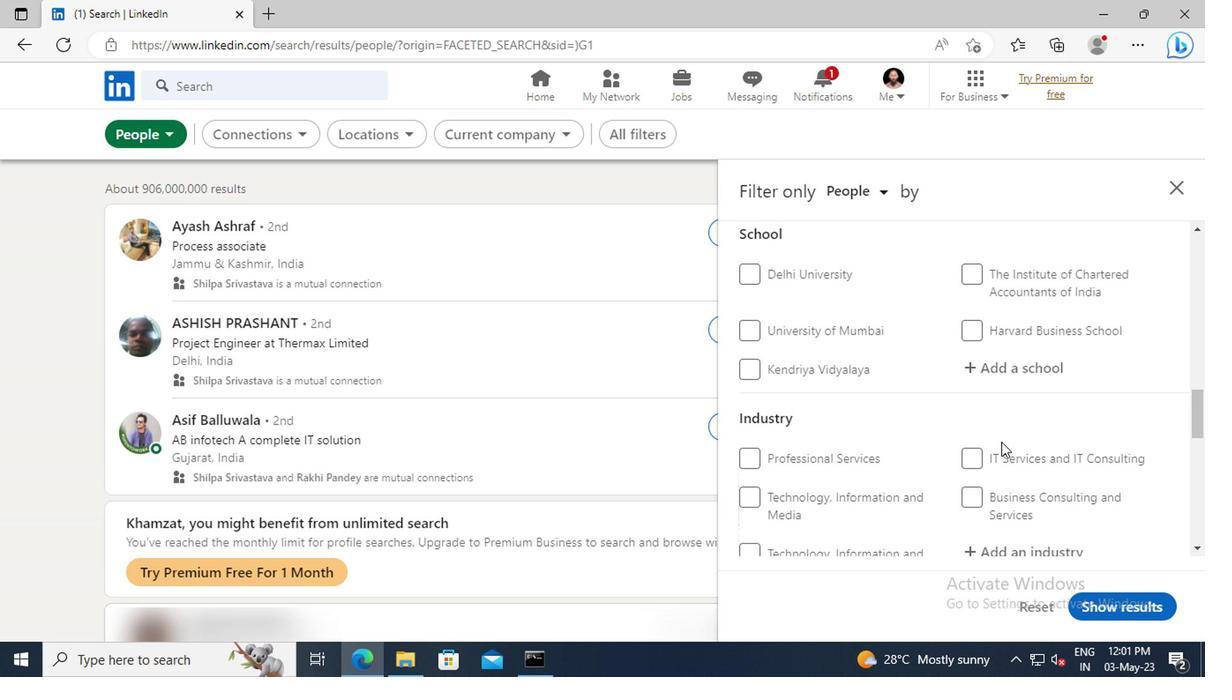 
Action: Mouse scrolled (997, 440) with delta (0, -1)
Screenshot: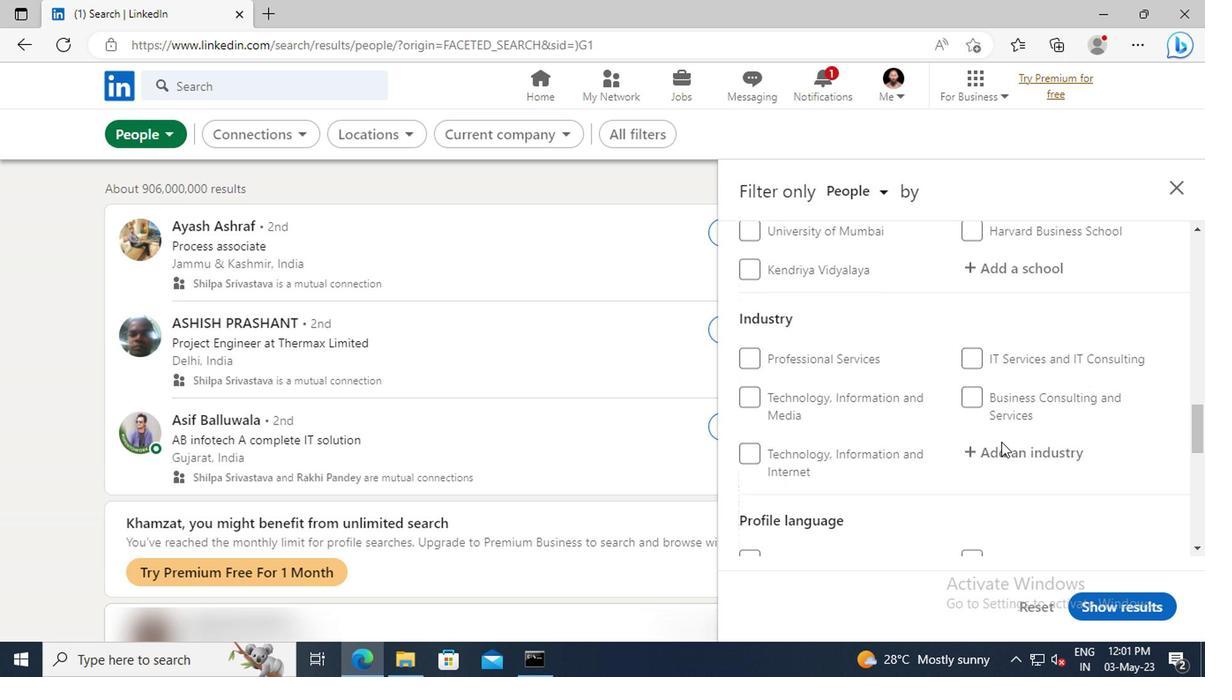 
Action: Mouse scrolled (997, 440) with delta (0, -1)
Screenshot: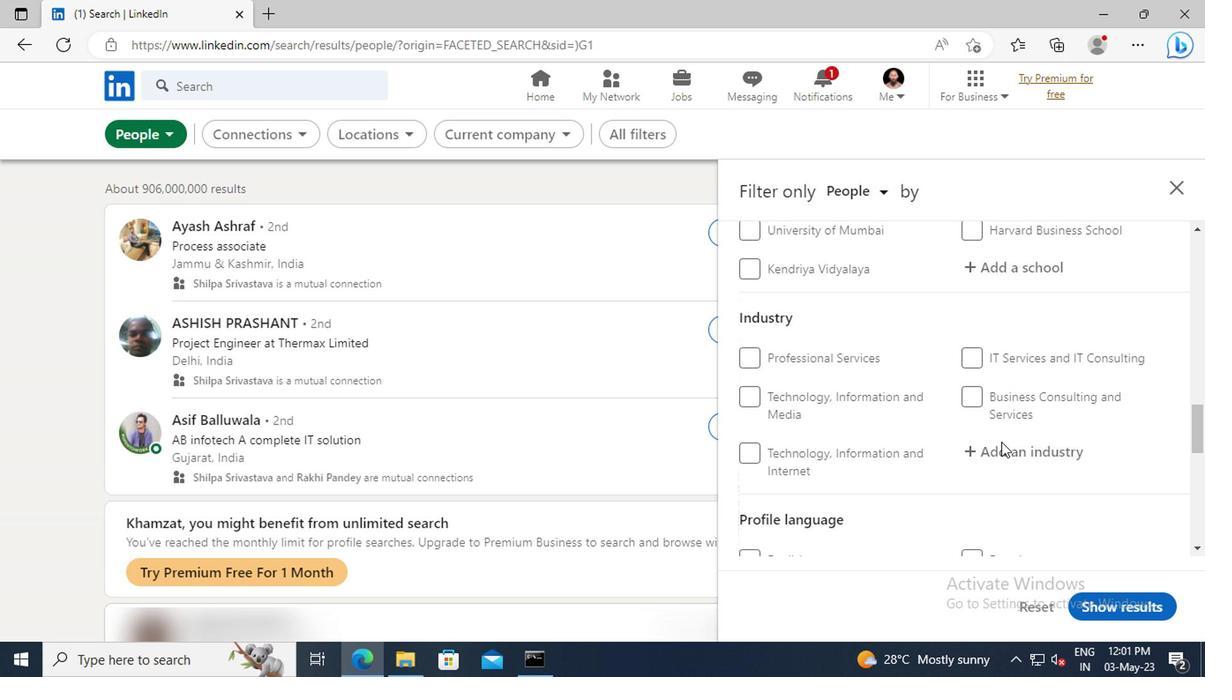 
Action: Mouse scrolled (997, 440) with delta (0, -1)
Screenshot: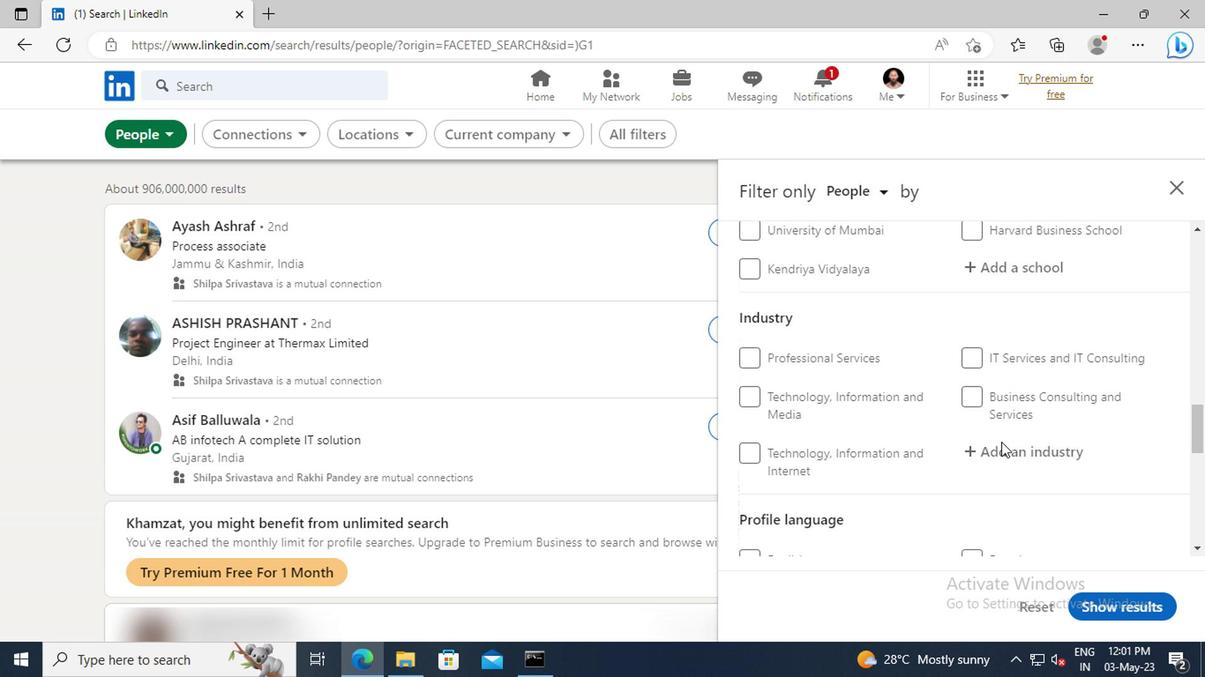 
Action: Mouse moved to (747, 489)
Screenshot: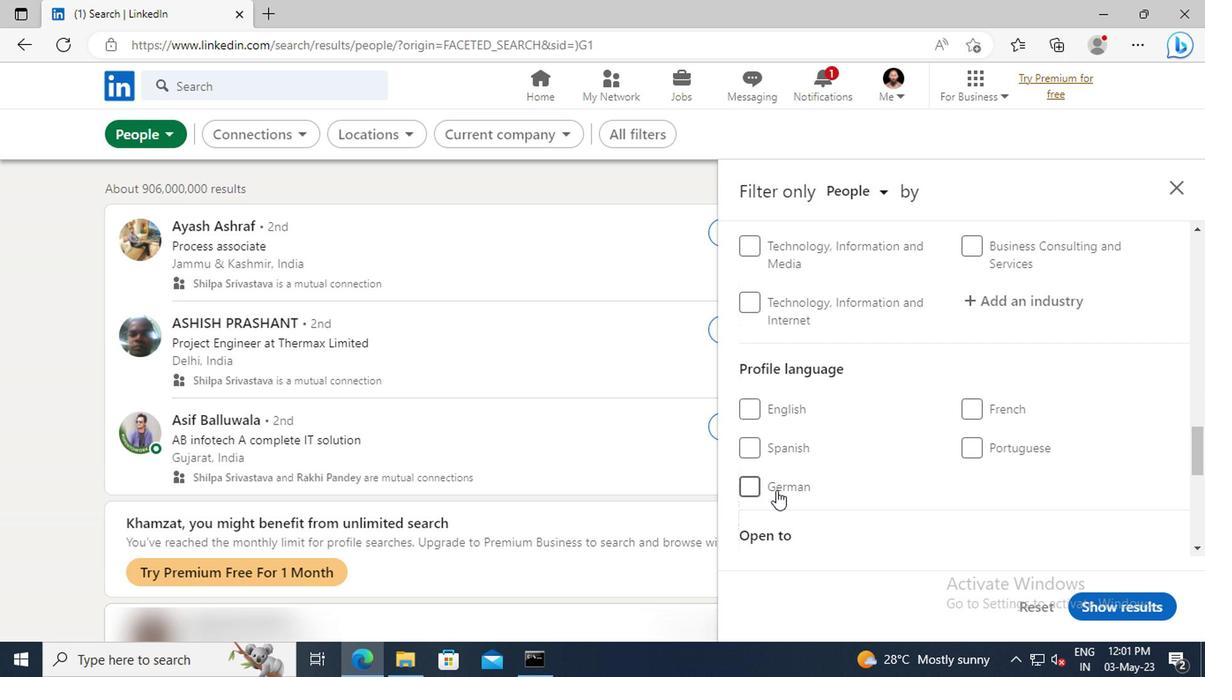 
Action: Mouse pressed left at (747, 489)
Screenshot: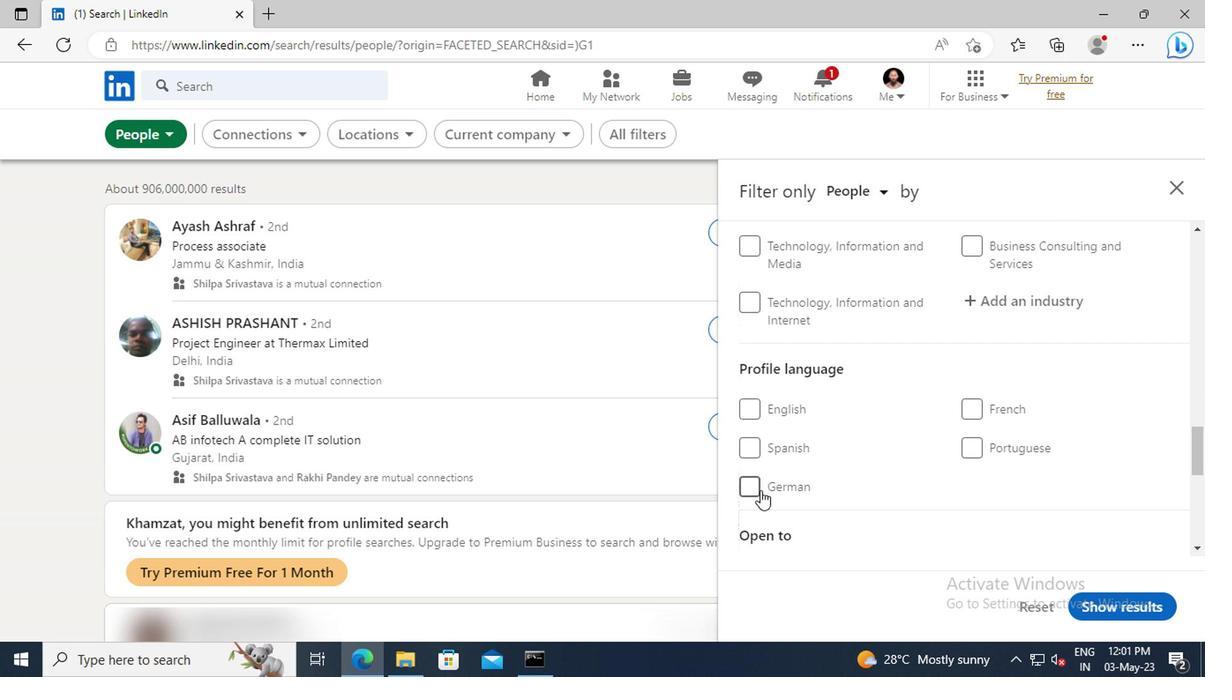 
Action: Mouse moved to (967, 470)
Screenshot: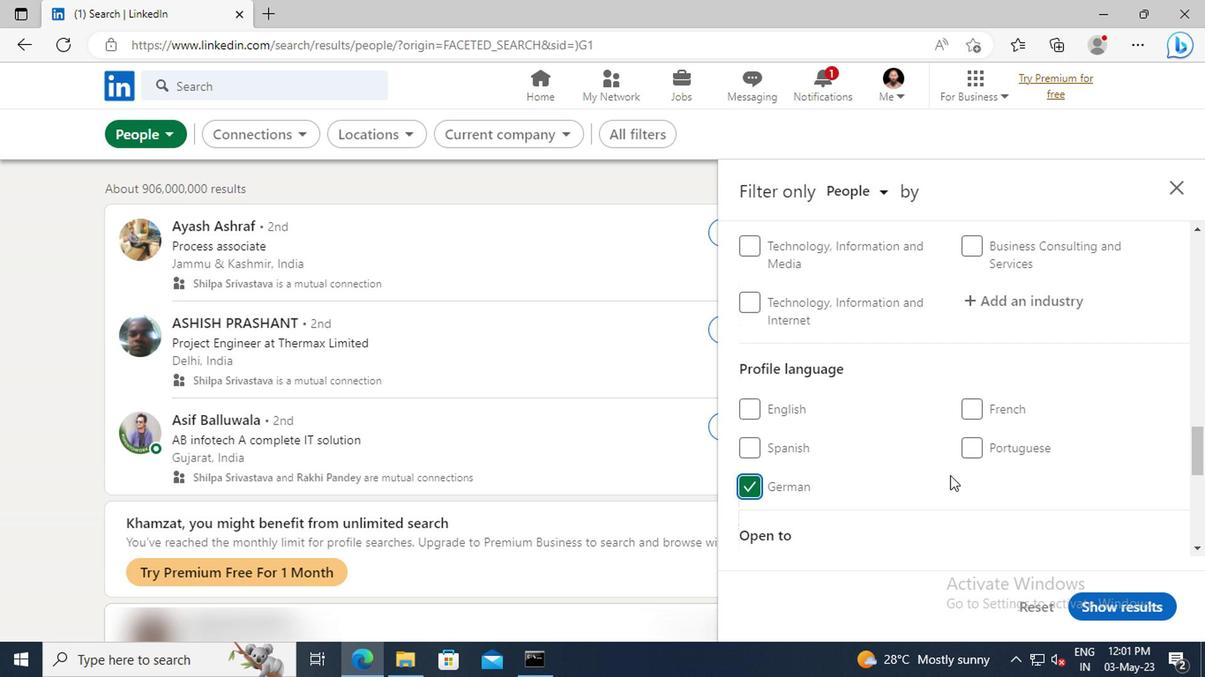 
Action: Mouse scrolled (967, 471) with delta (0, 0)
Screenshot: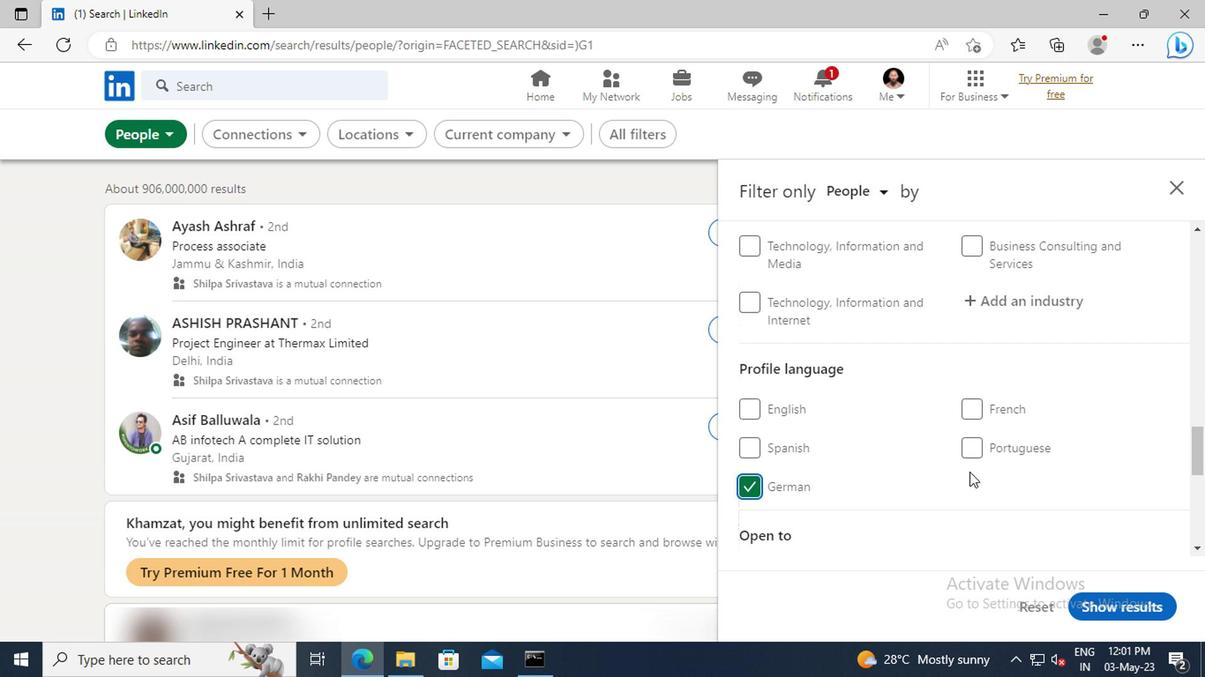 
Action: Mouse scrolled (967, 471) with delta (0, 0)
Screenshot: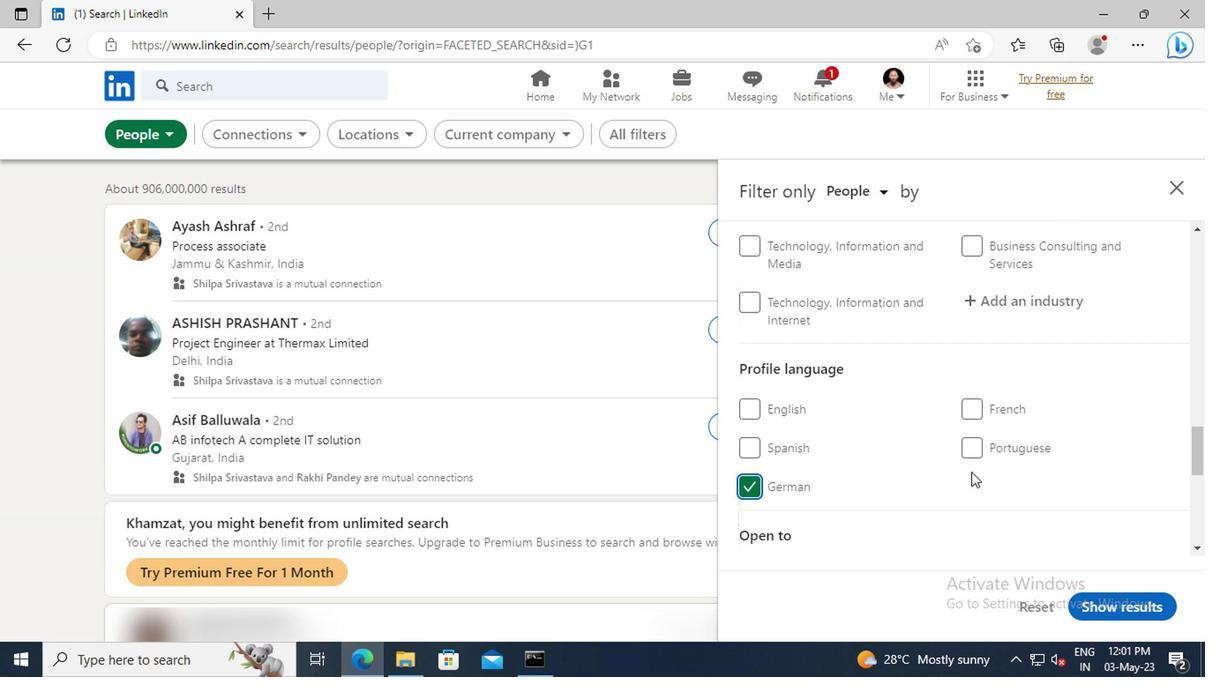 
Action: Mouse scrolled (967, 471) with delta (0, 0)
Screenshot: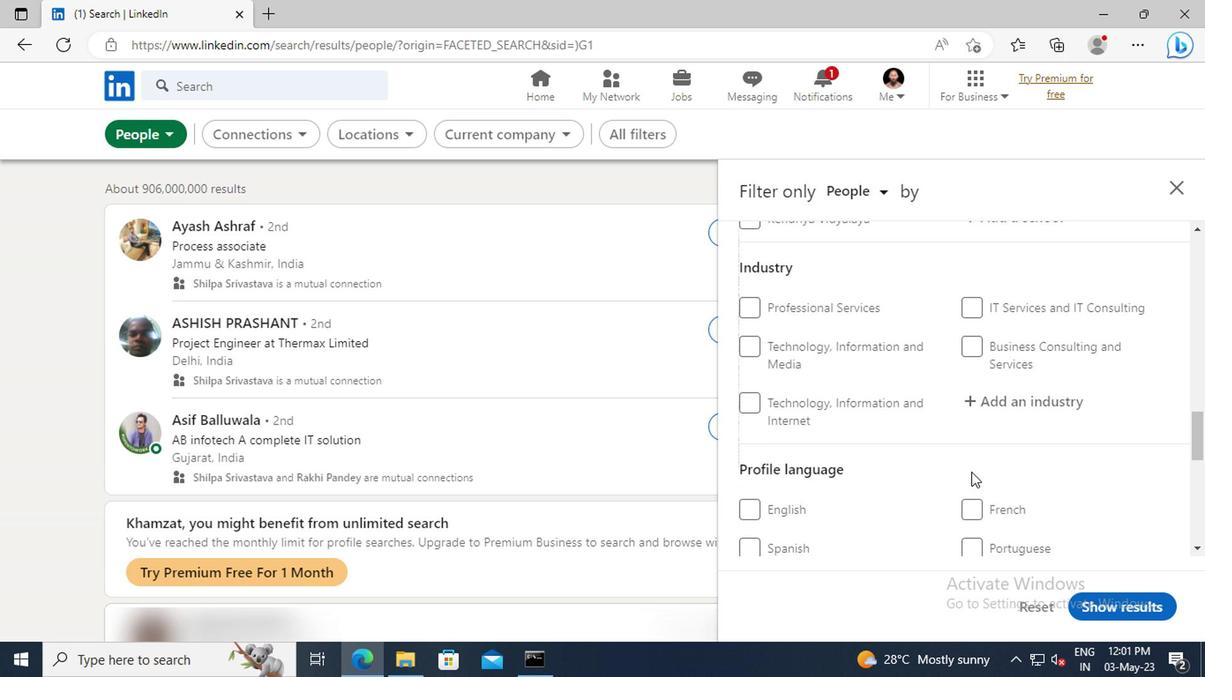 
Action: Mouse scrolled (967, 471) with delta (0, 0)
Screenshot: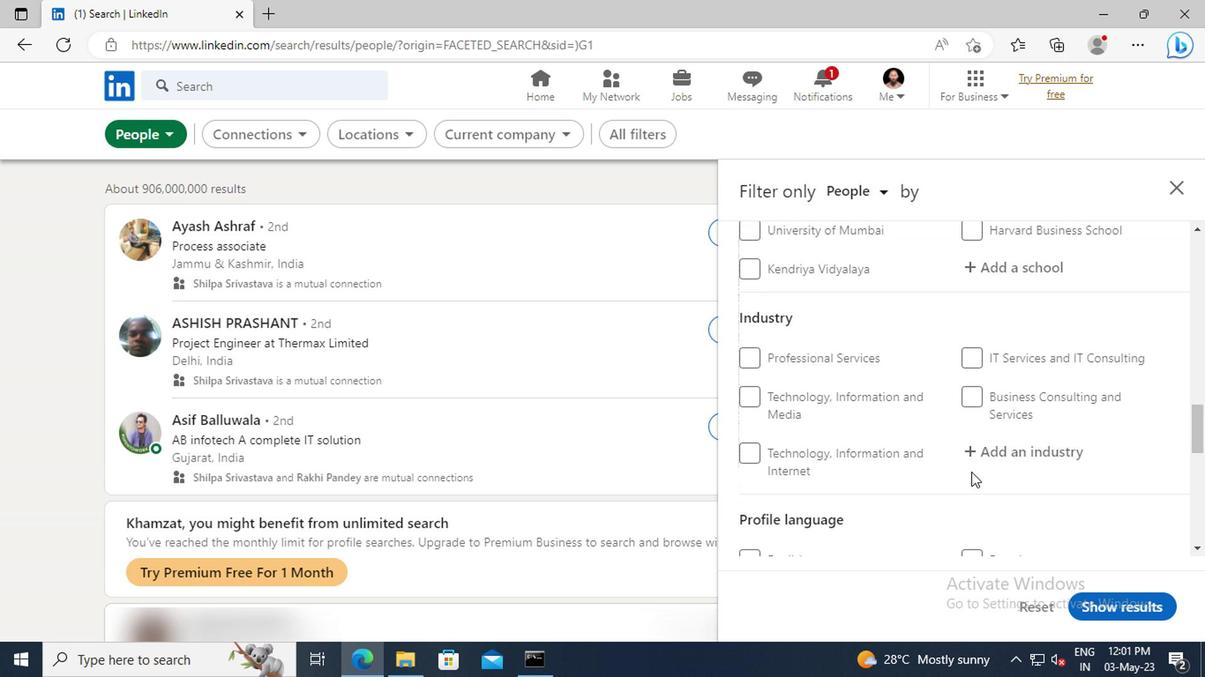 
Action: Mouse scrolled (967, 471) with delta (0, 0)
Screenshot: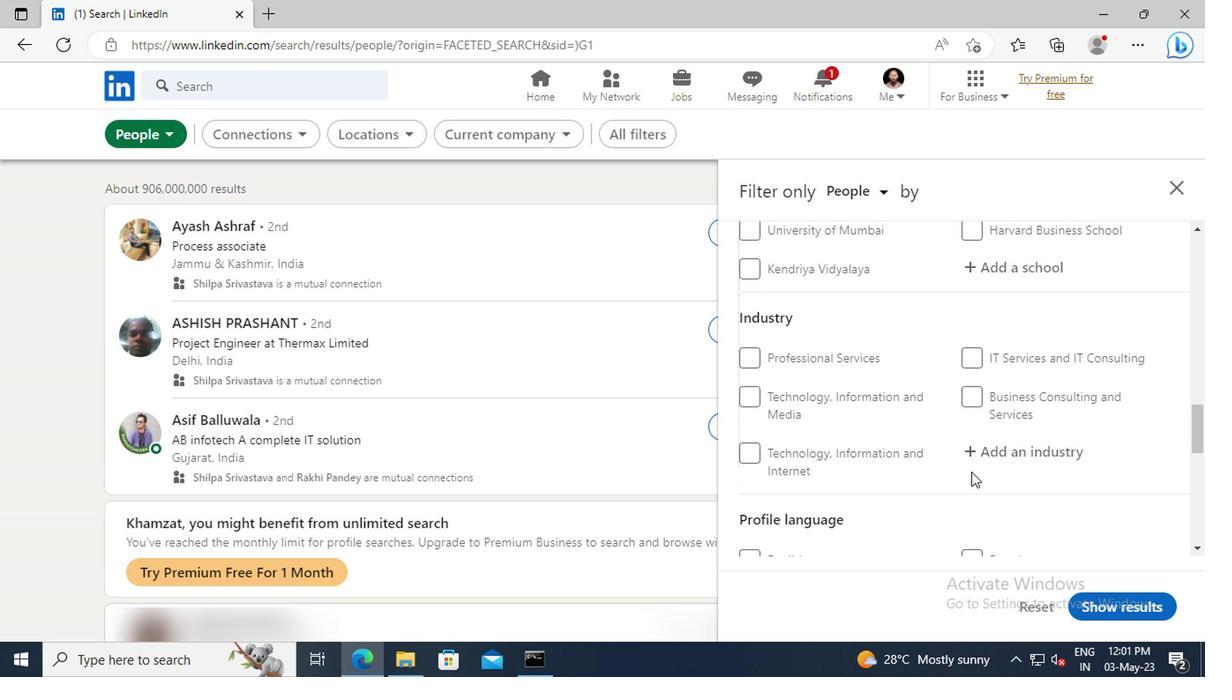 
Action: Mouse scrolled (967, 471) with delta (0, 0)
Screenshot: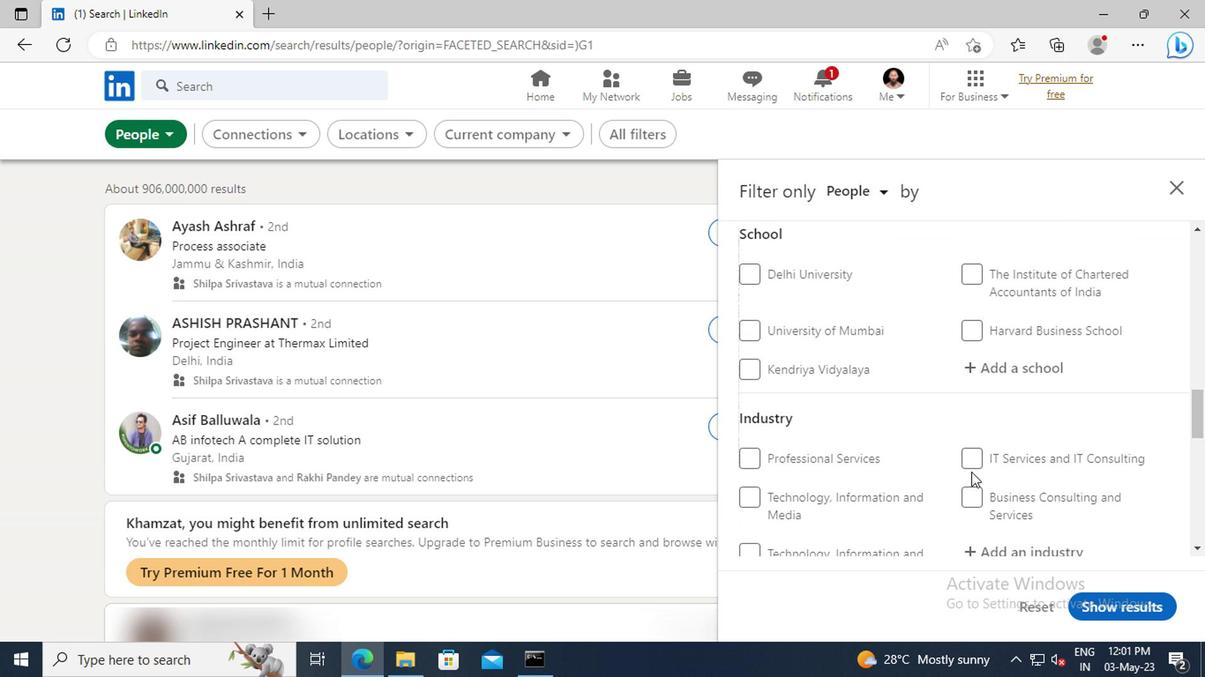 
Action: Mouse scrolled (967, 471) with delta (0, 0)
Screenshot: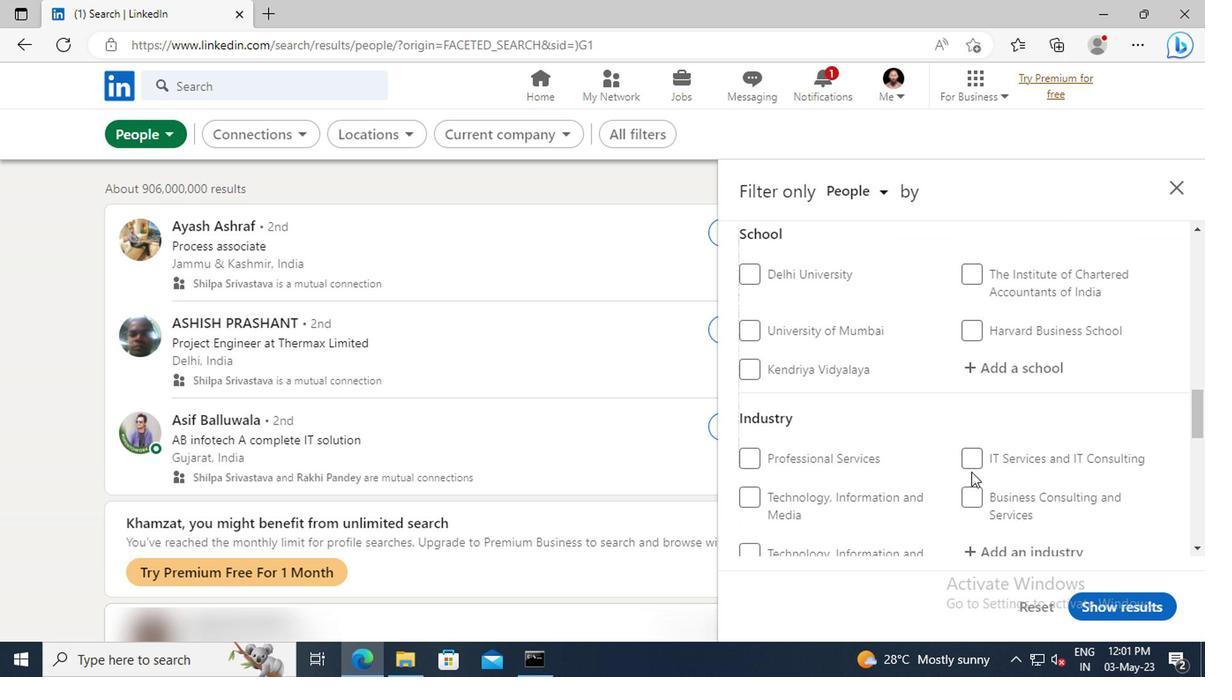 
Action: Mouse scrolled (967, 471) with delta (0, 0)
Screenshot: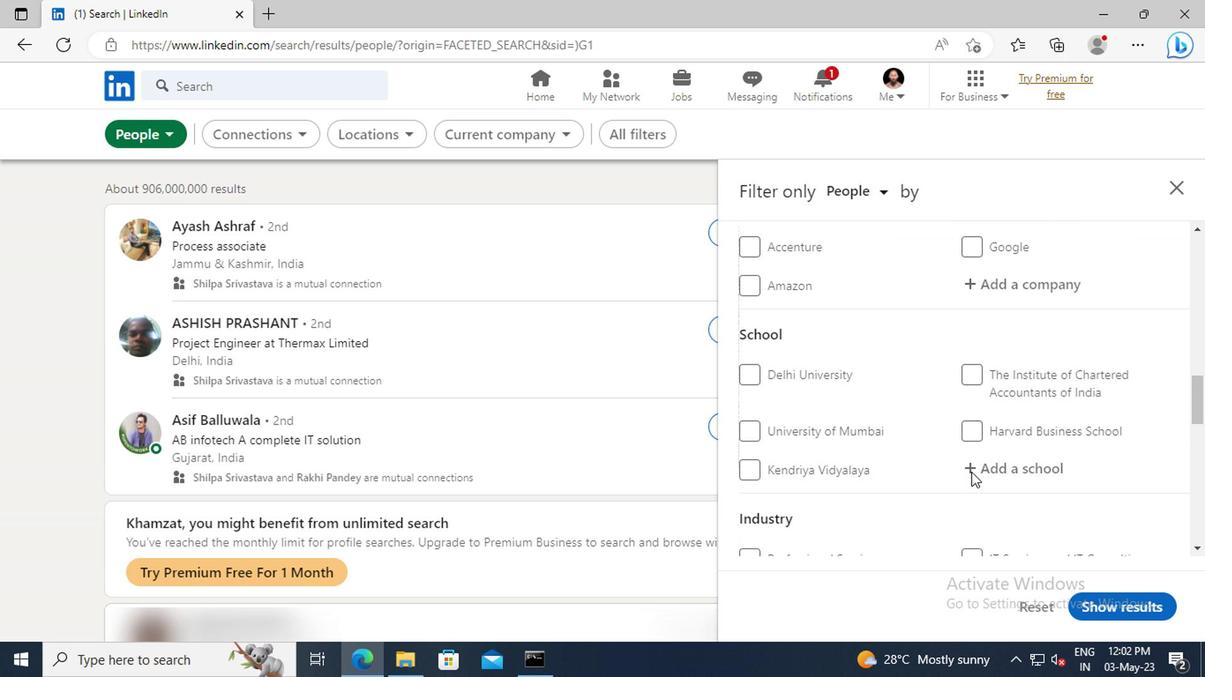 
Action: Mouse scrolled (967, 471) with delta (0, 0)
Screenshot: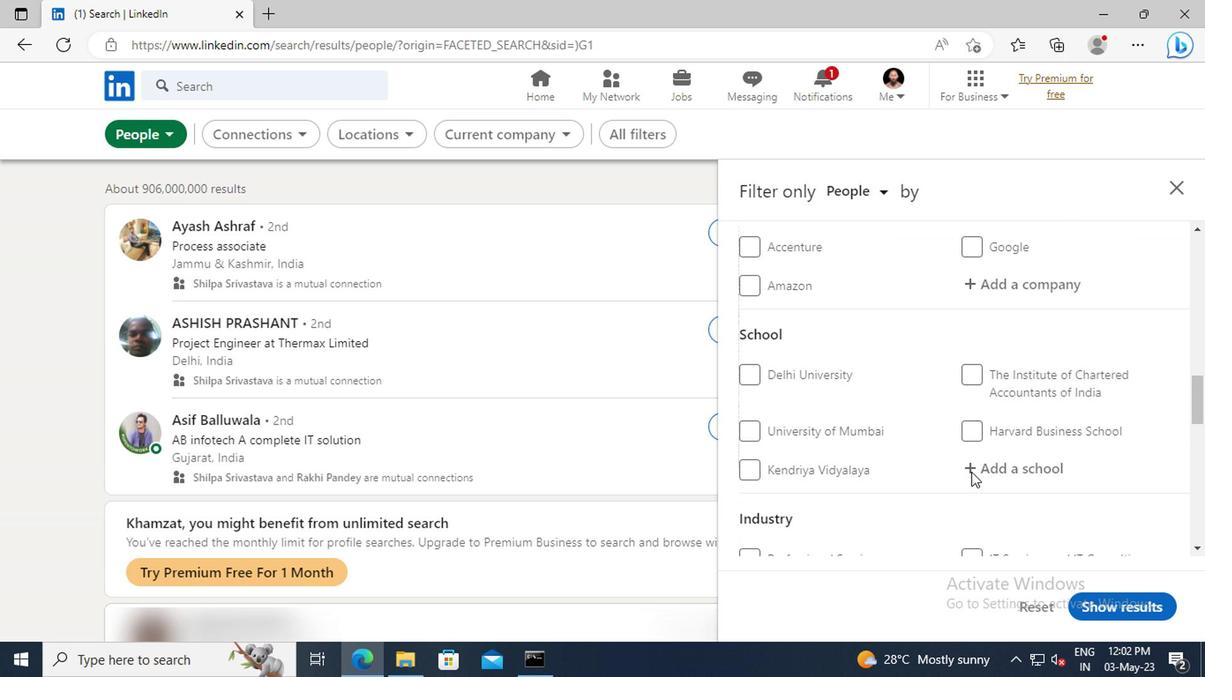 
Action: Mouse scrolled (967, 471) with delta (0, 0)
Screenshot: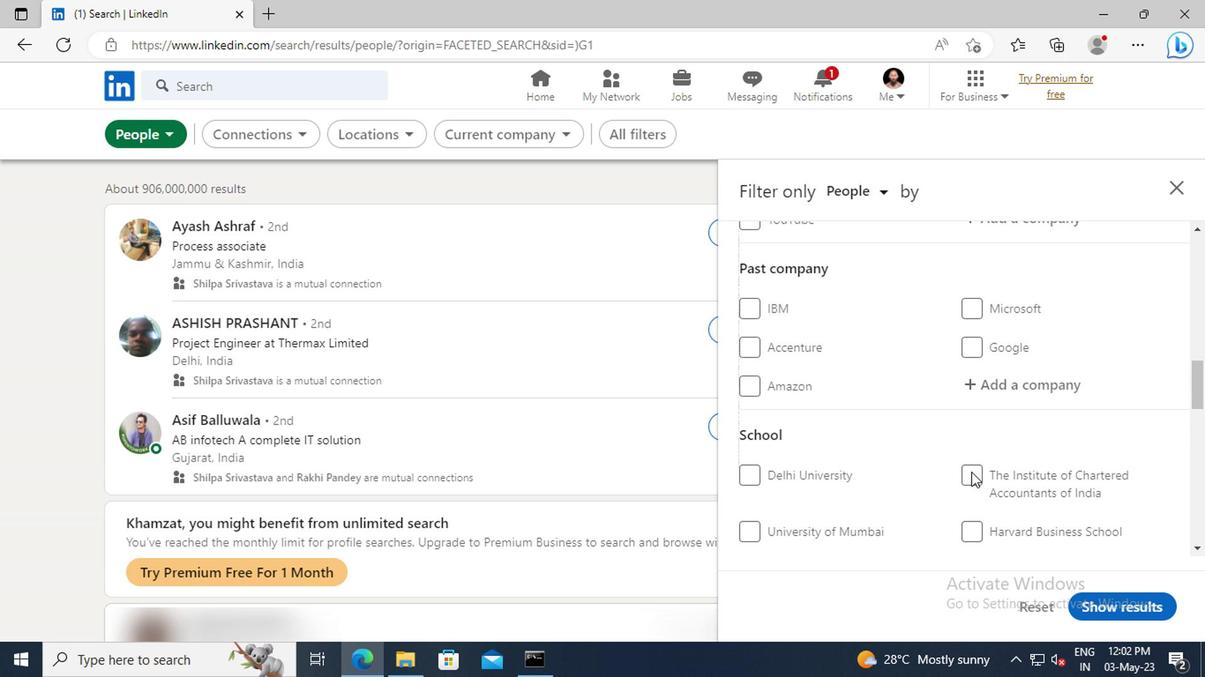 
Action: Mouse scrolled (967, 471) with delta (0, 0)
Screenshot: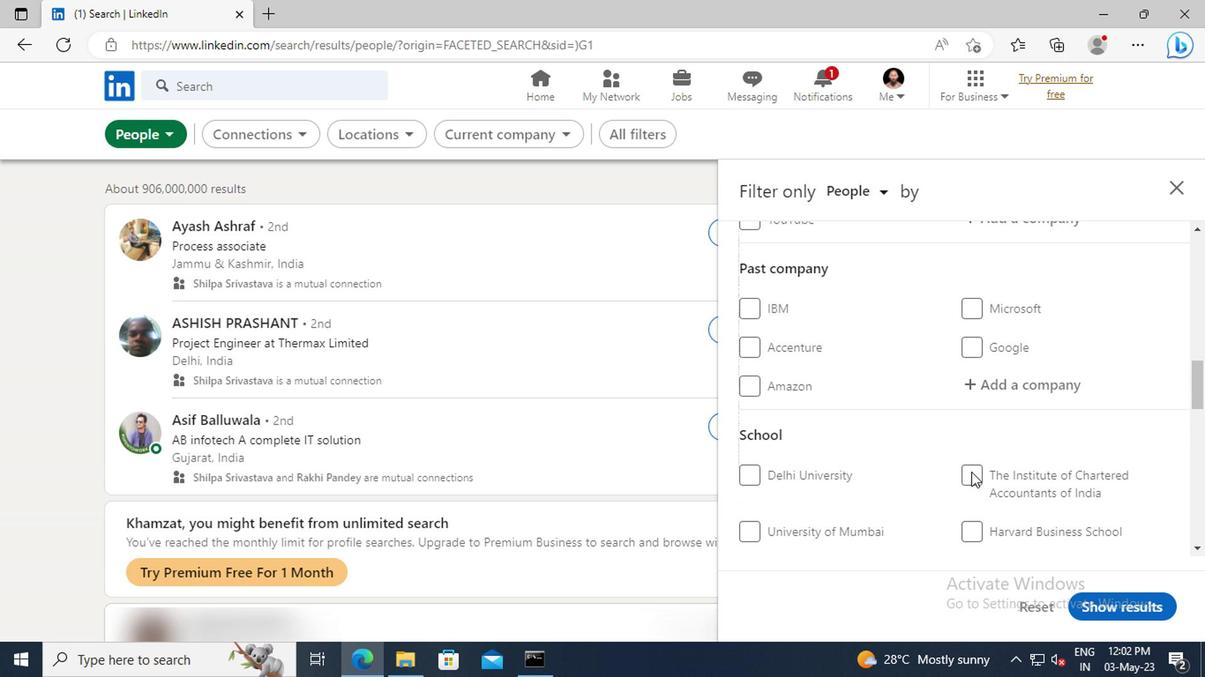 
Action: Mouse scrolled (967, 471) with delta (0, 0)
Screenshot: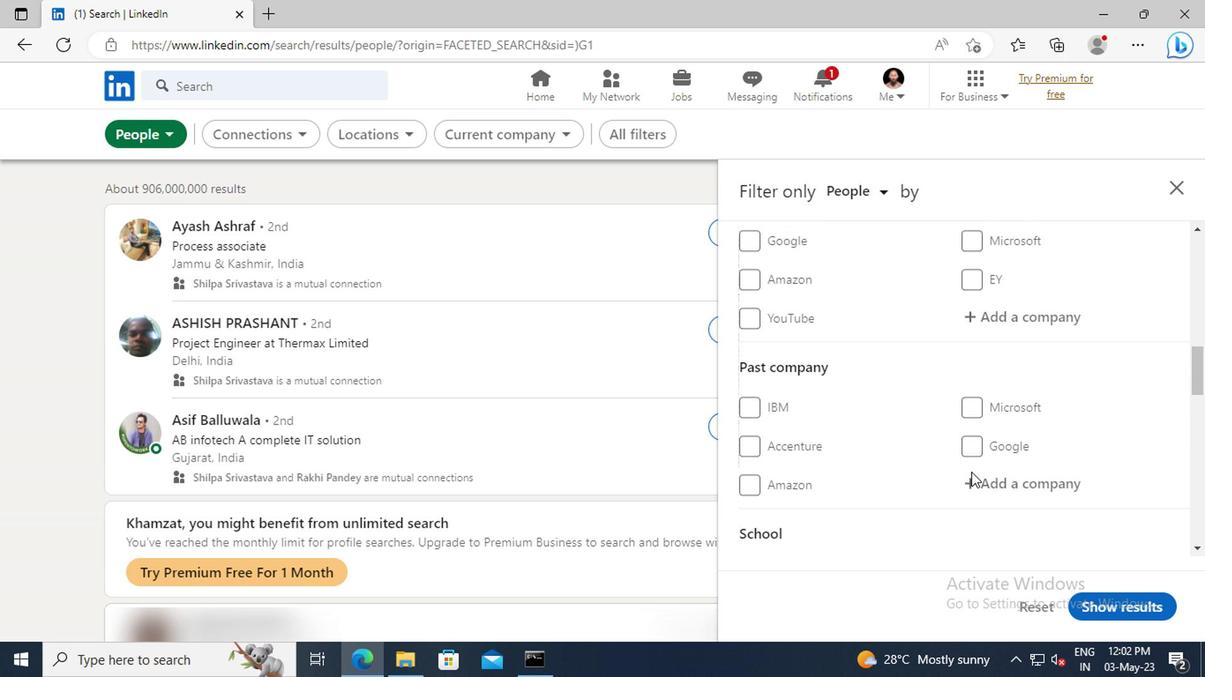 
Action: Mouse scrolled (967, 471) with delta (0, 0)
Screenshot: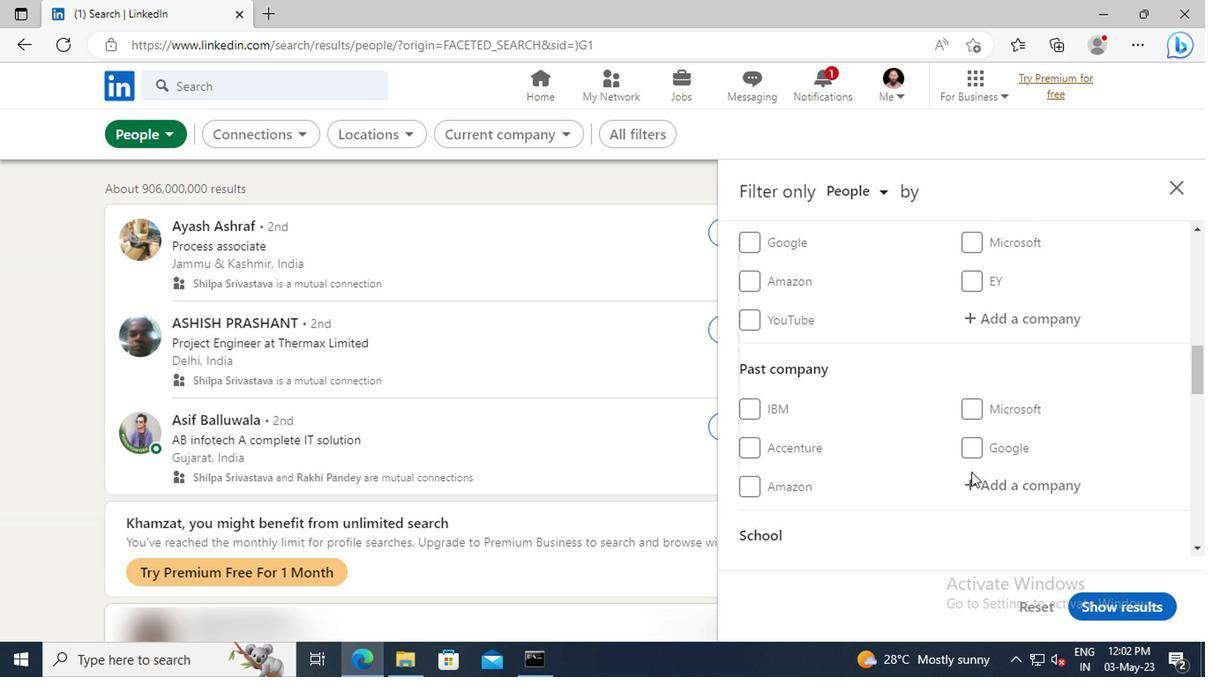 
Action: Mouse moved to (983, 421)
Screenshot: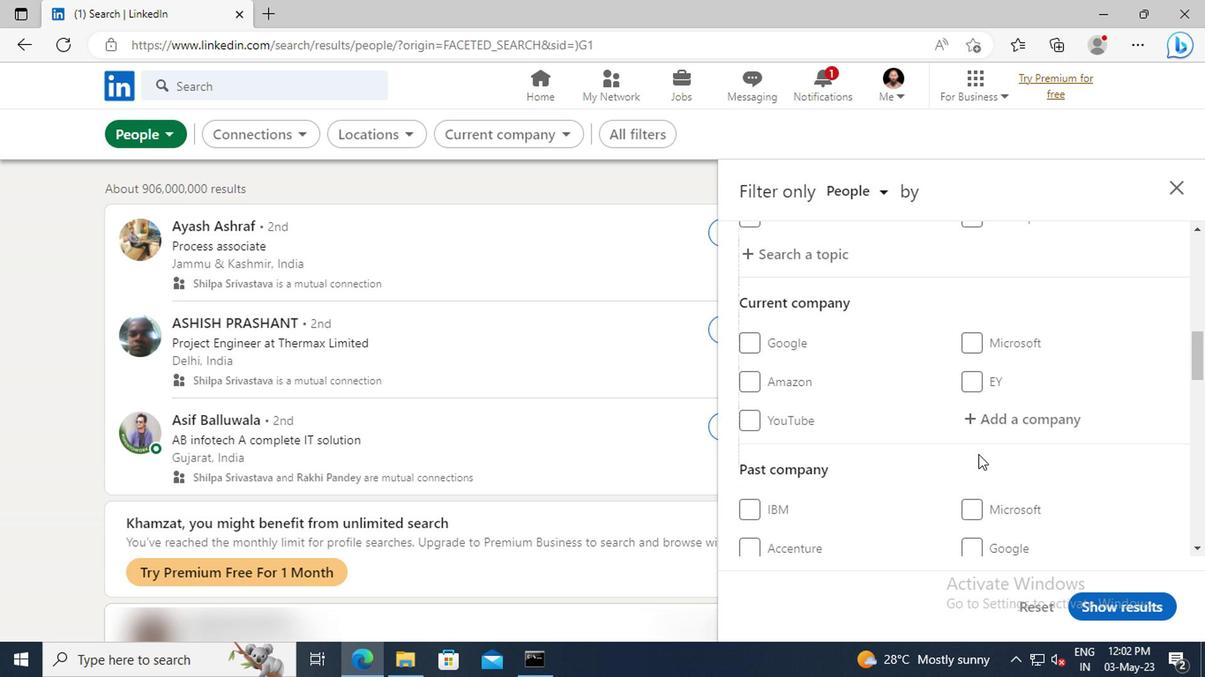 
Action: Mouse pressed left at (983, 421)
Screenshot: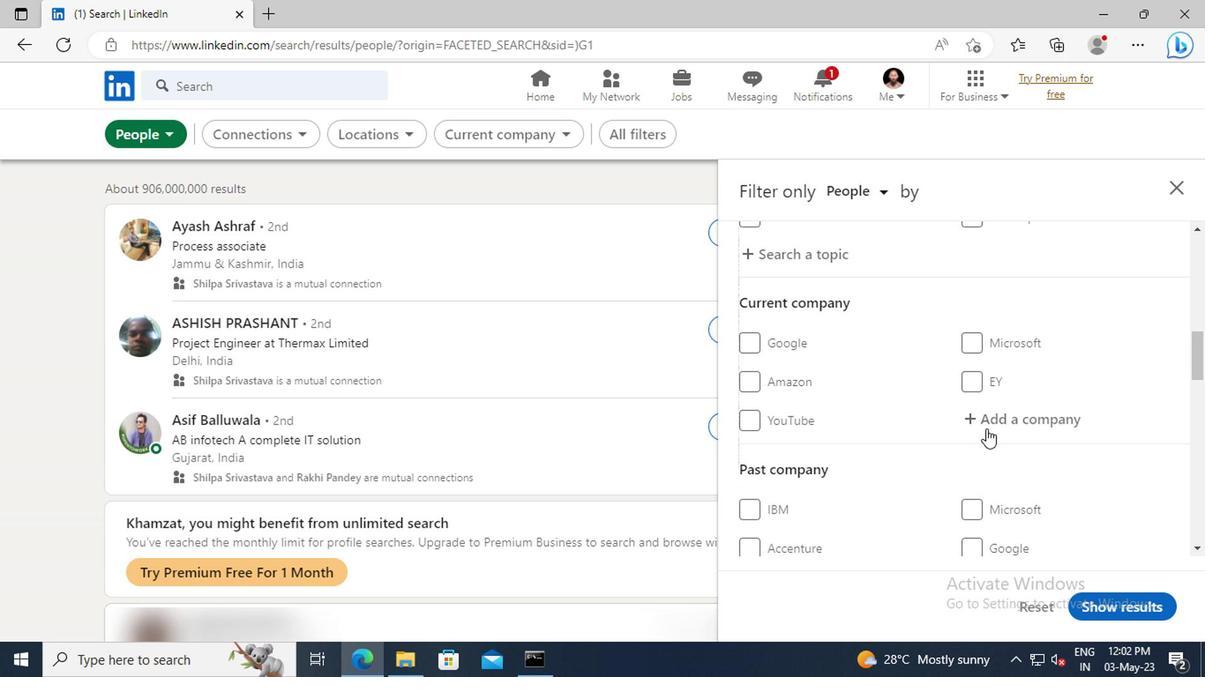
Action: Key pressed <Key.shift>VIACOM18<Key.space><Key.shift>M
Screenshot: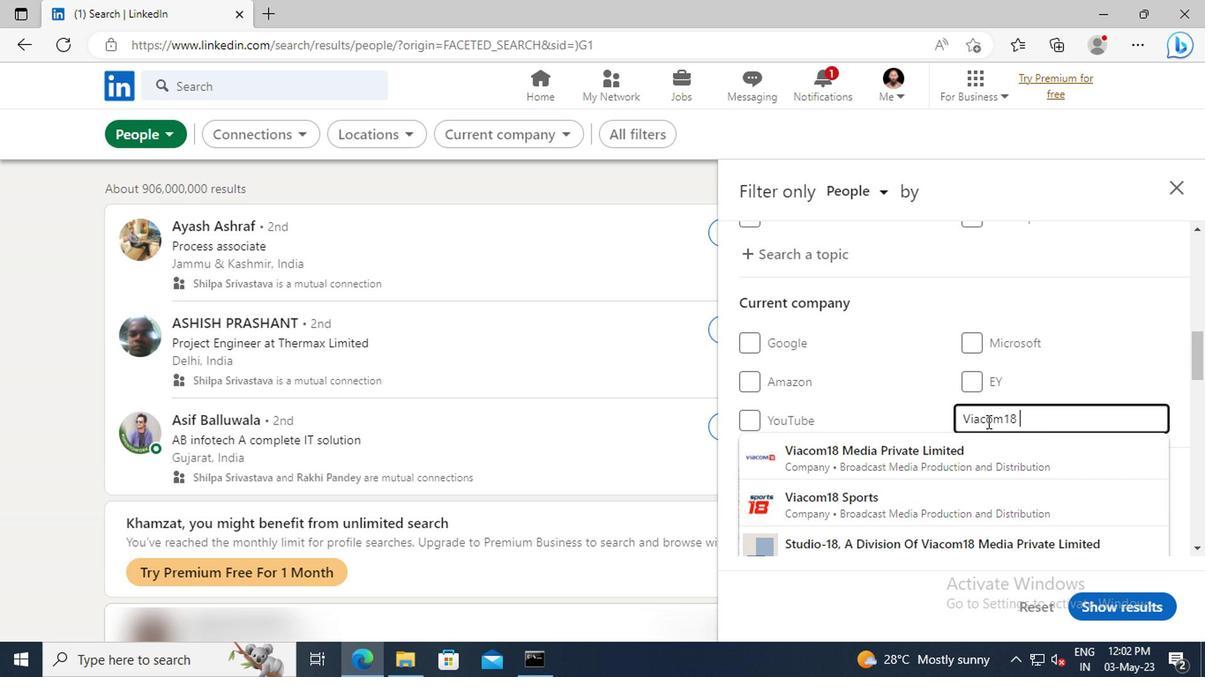 
Action: Mouse moved to (984, 448)
Screenshot: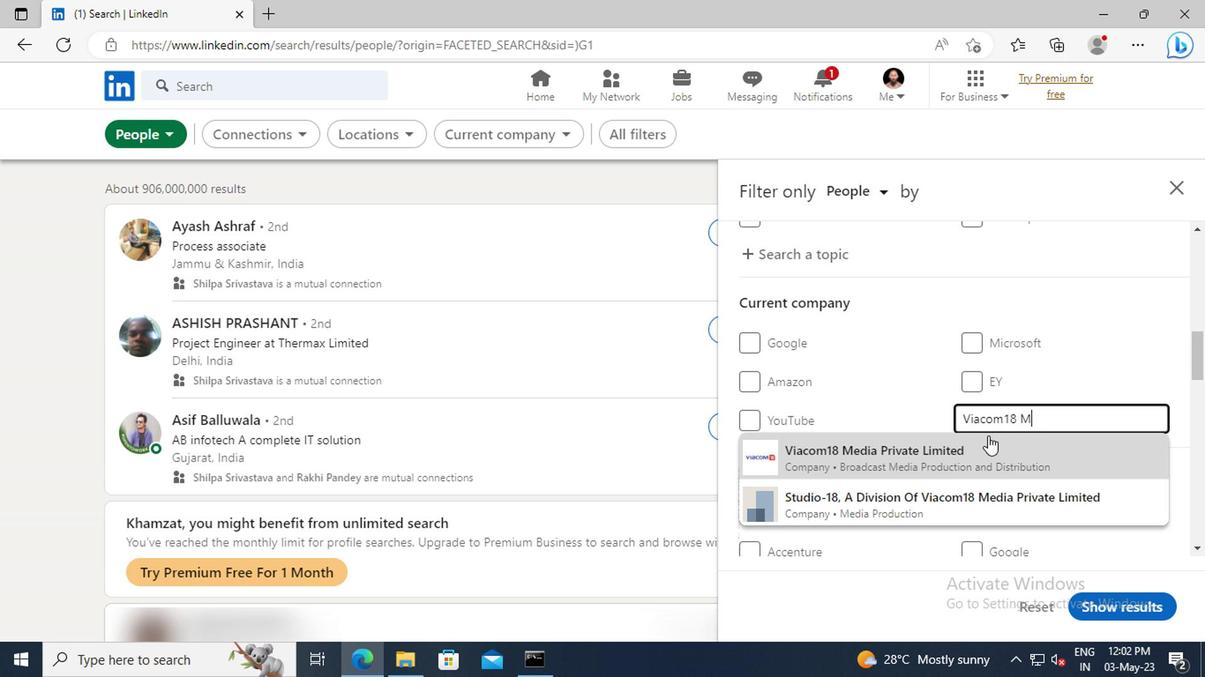 
Action: Mouse pressed left at (984, 448)
Screenshot: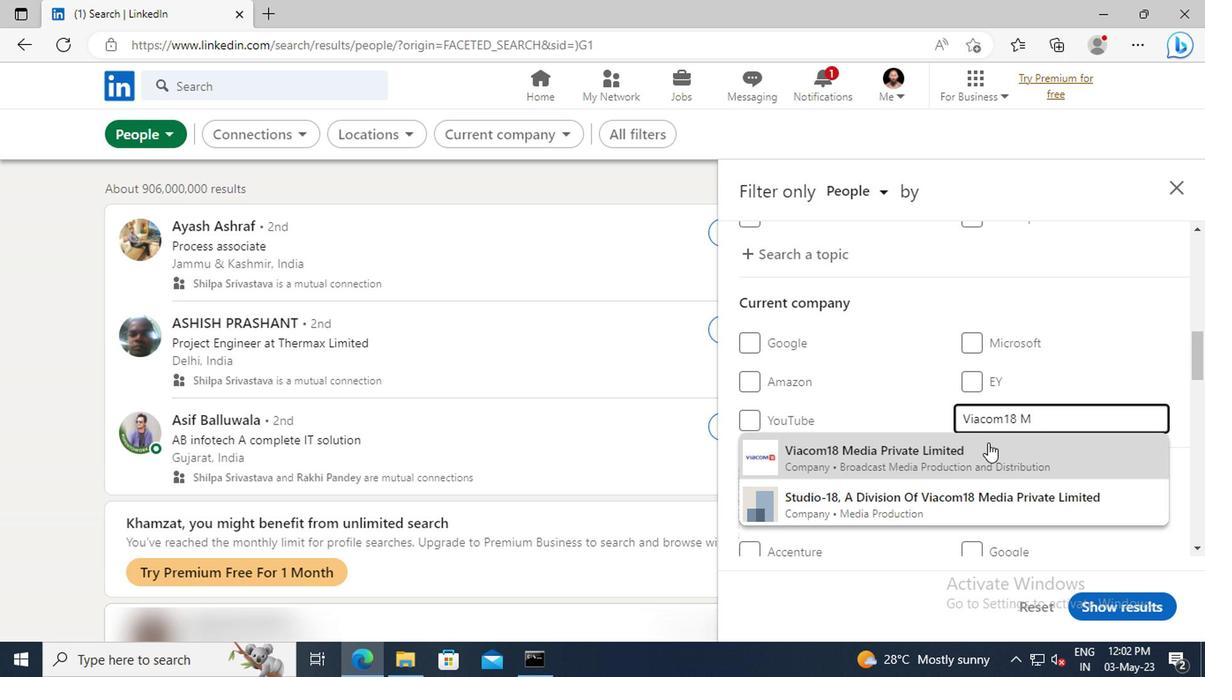 
Action: Mouse scrolled (984, 447) with delta (0, 0)
Screenshot: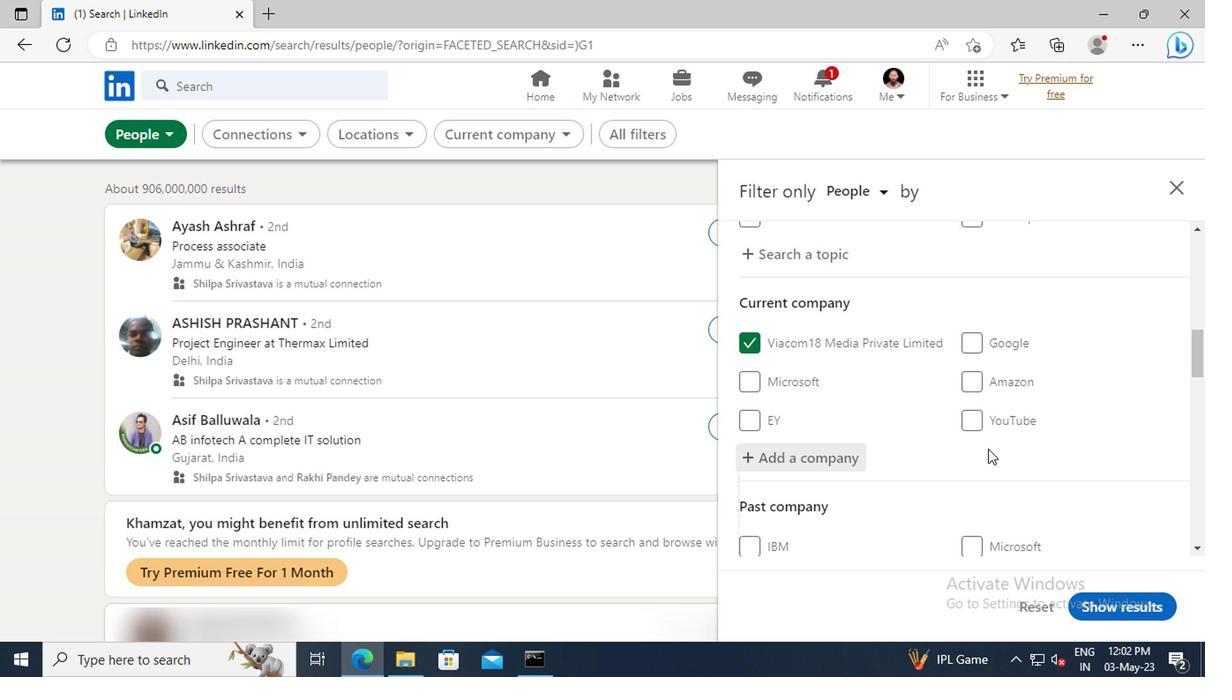 
Action: Mouse scrolled (984, 447) with delta (0, 0)
Screenshot: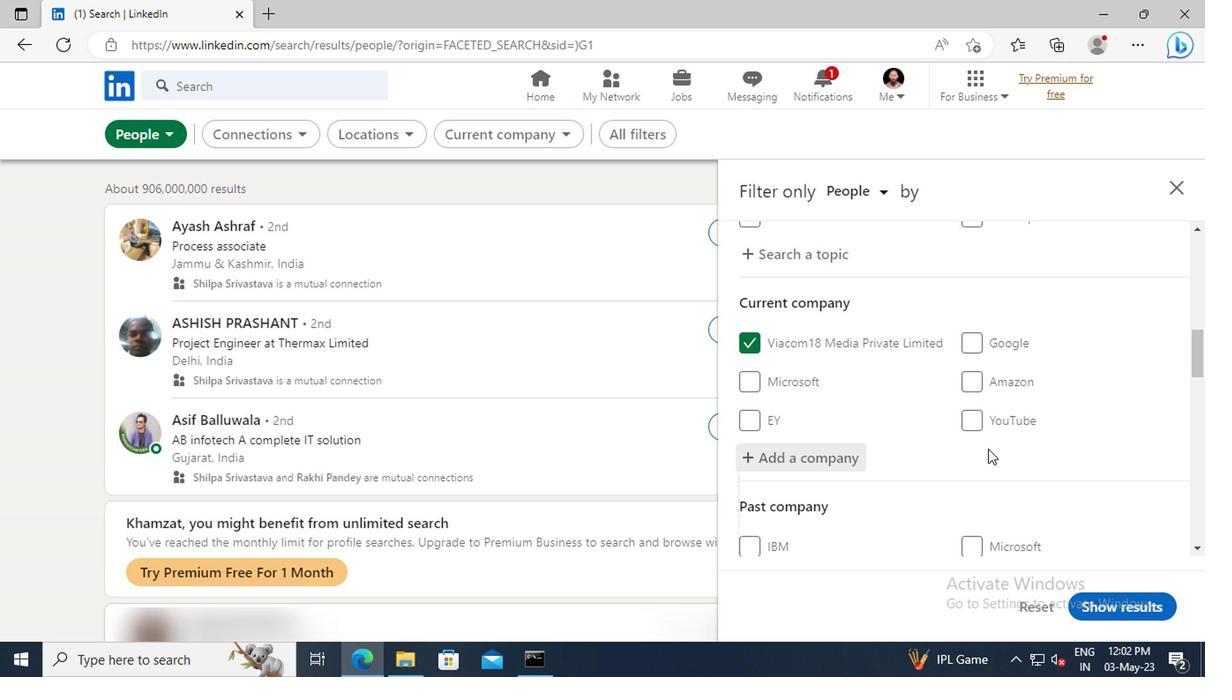 
Action: Mouse scrolled (984, 447) with delta (0, 0)
Screenshot: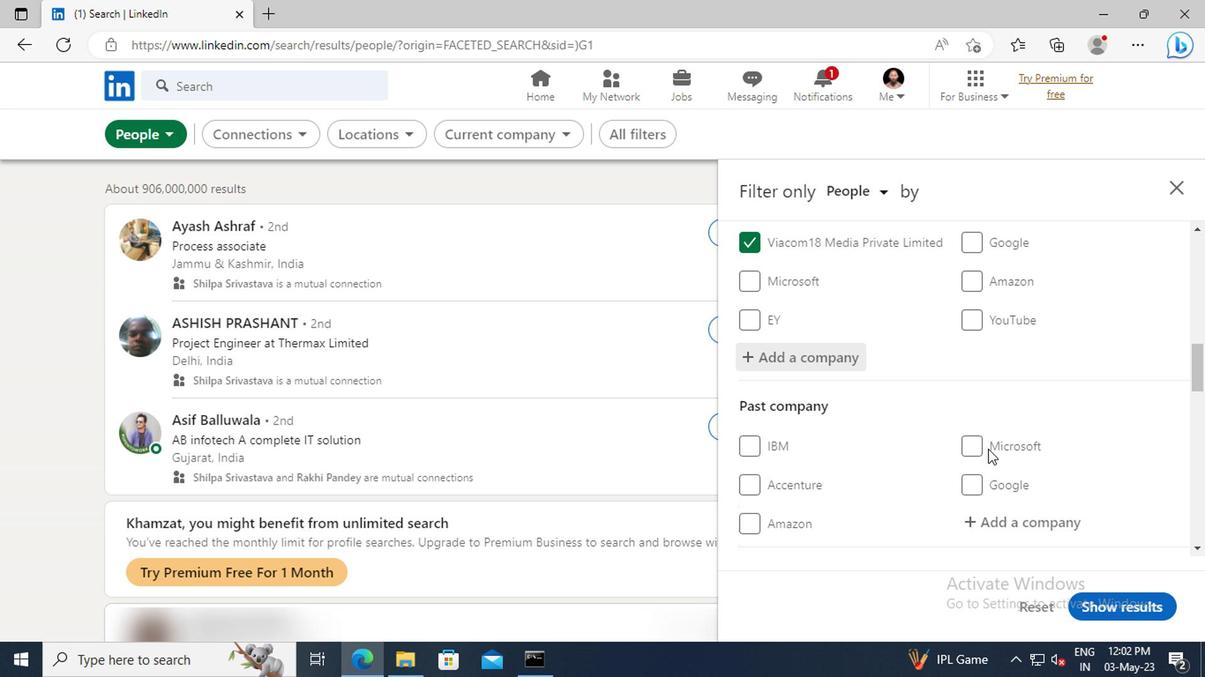 
Action: Mouse scrolled (984, 447) with delta (0, 0)
Screenshot: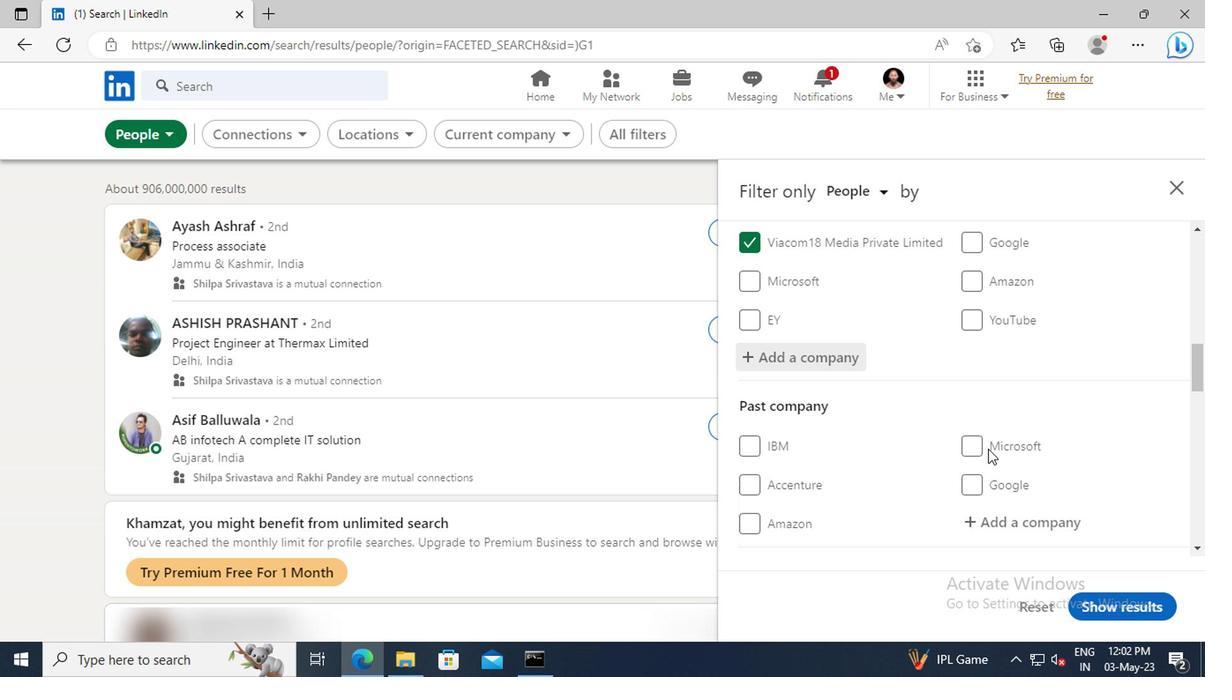 
Action: Mouse moved to (984, 444)
Screenshot: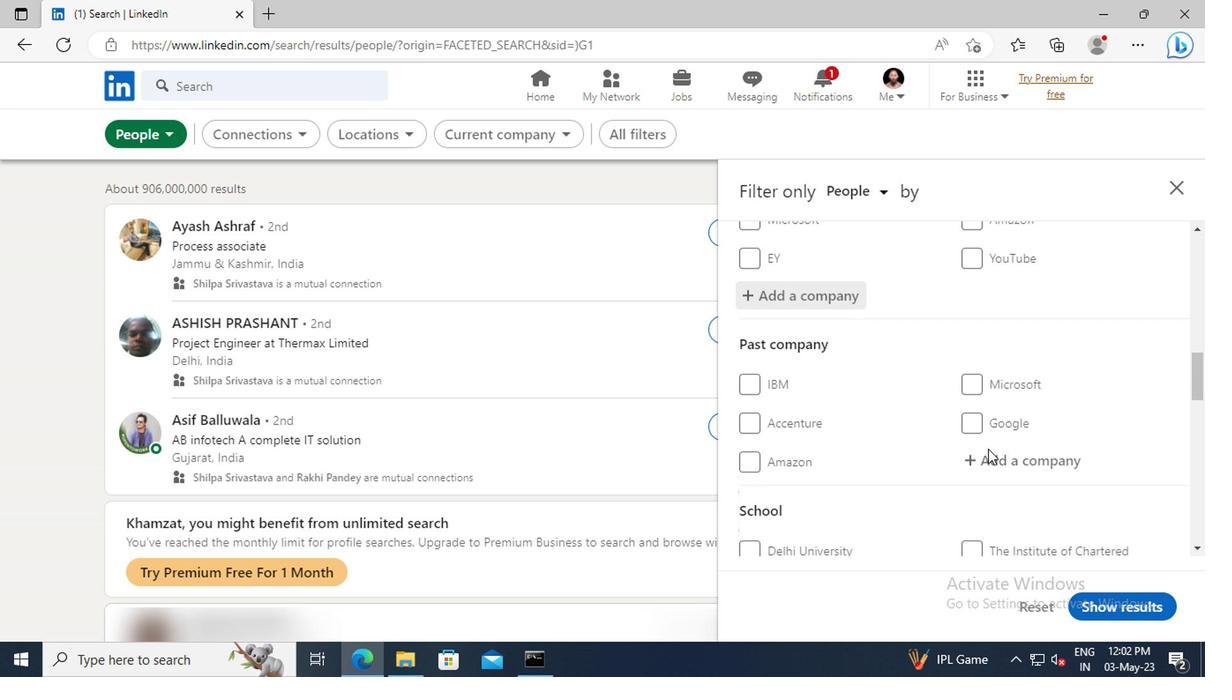 
Action: Mouse scrolled (984, 443) with delta (0, 0)
Screenshot: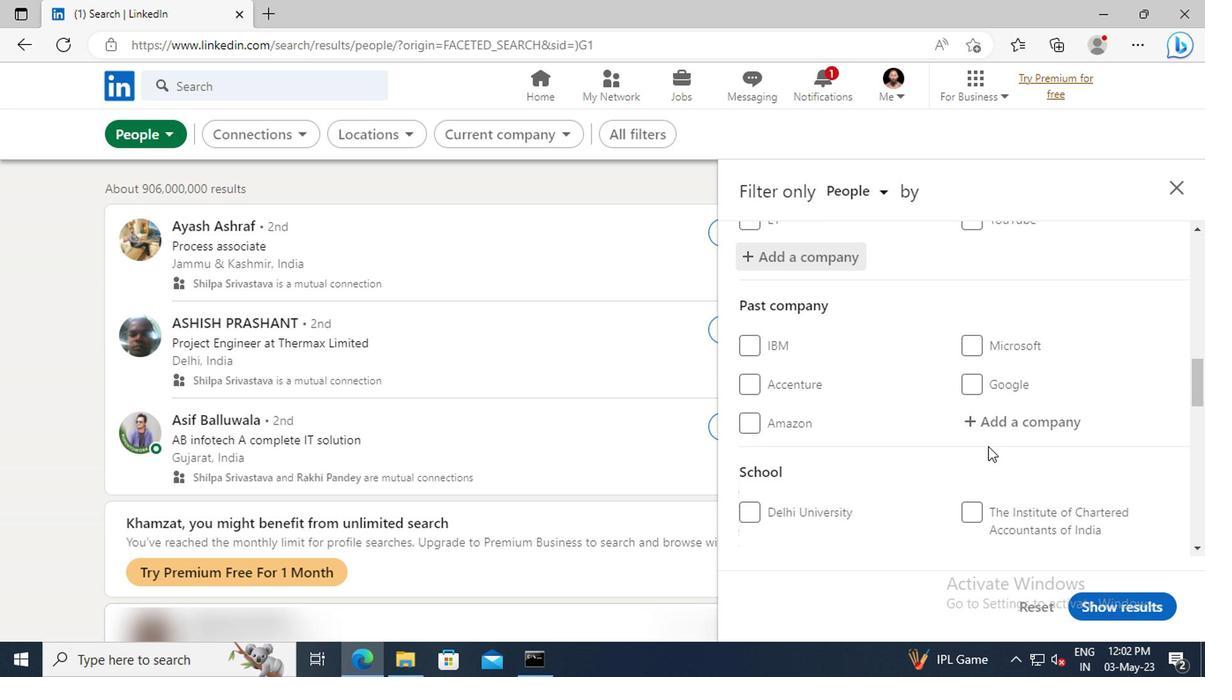 
Action: Mouse scrolled (984, 443) with delta (0, 0)
Screenshot: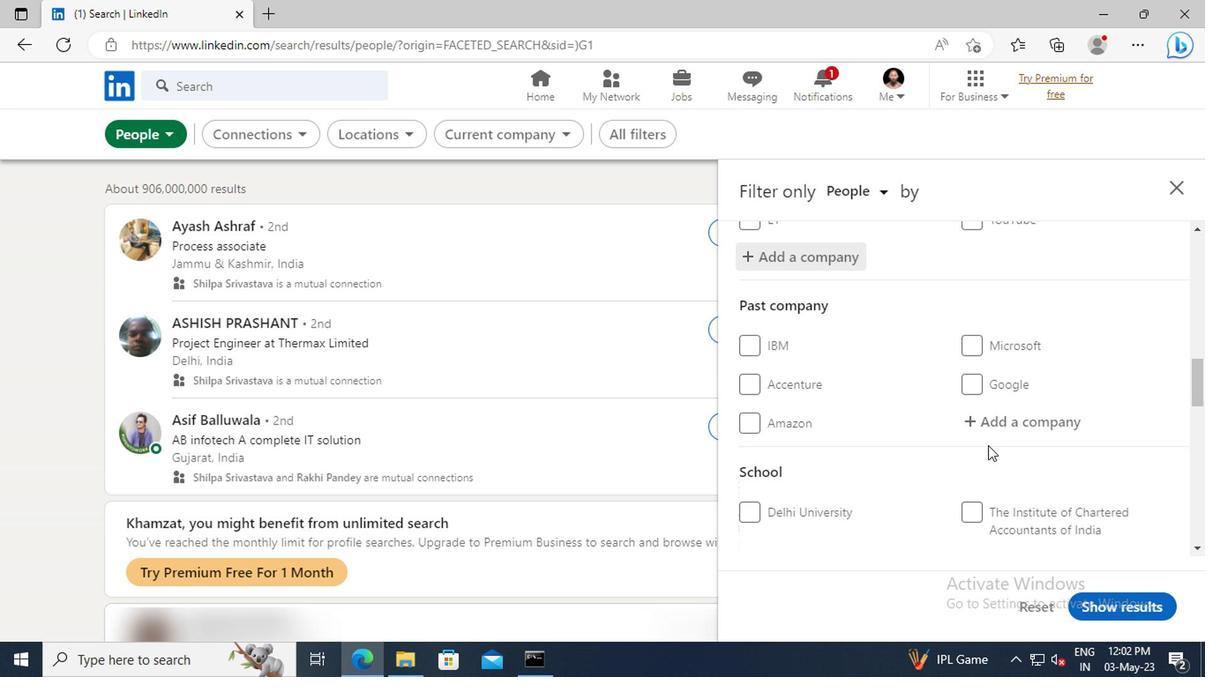 
Action: Mouse moved to (976, 431)
Screenshot: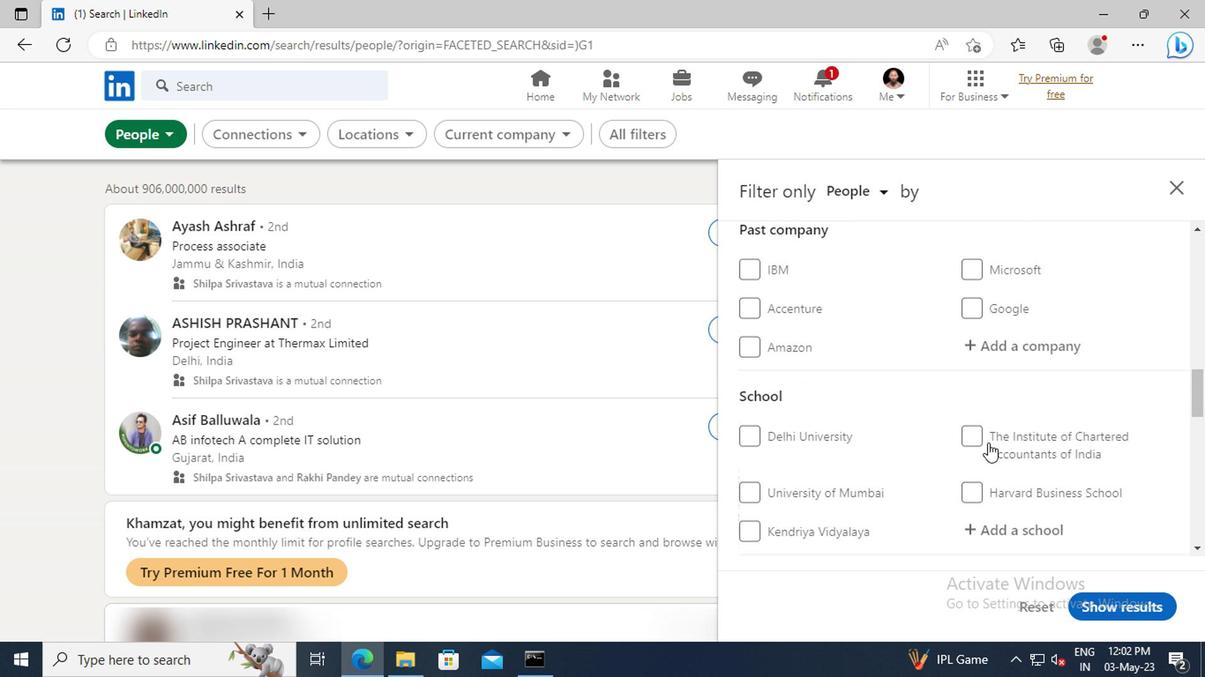 
Action: Mouse scrolled (976, 430) with delta (0, -1)
Screenshot: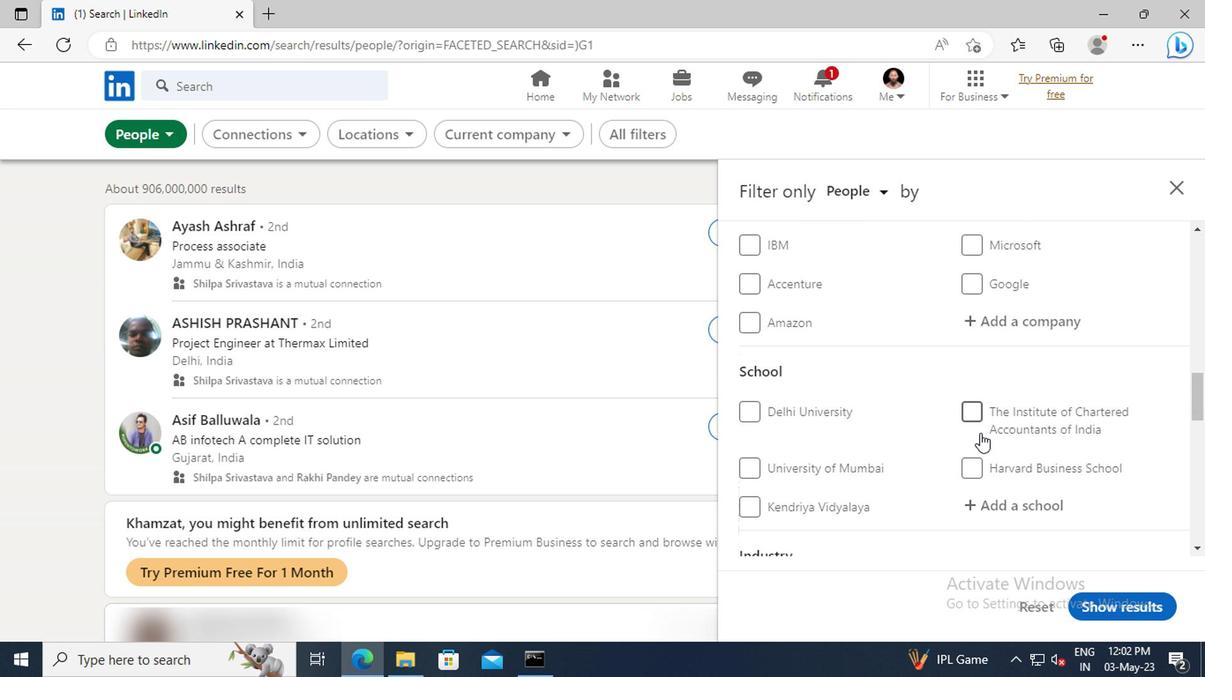 
Action: Mouse scrolled (976, 430) with delta (0, -1)
Screenshot: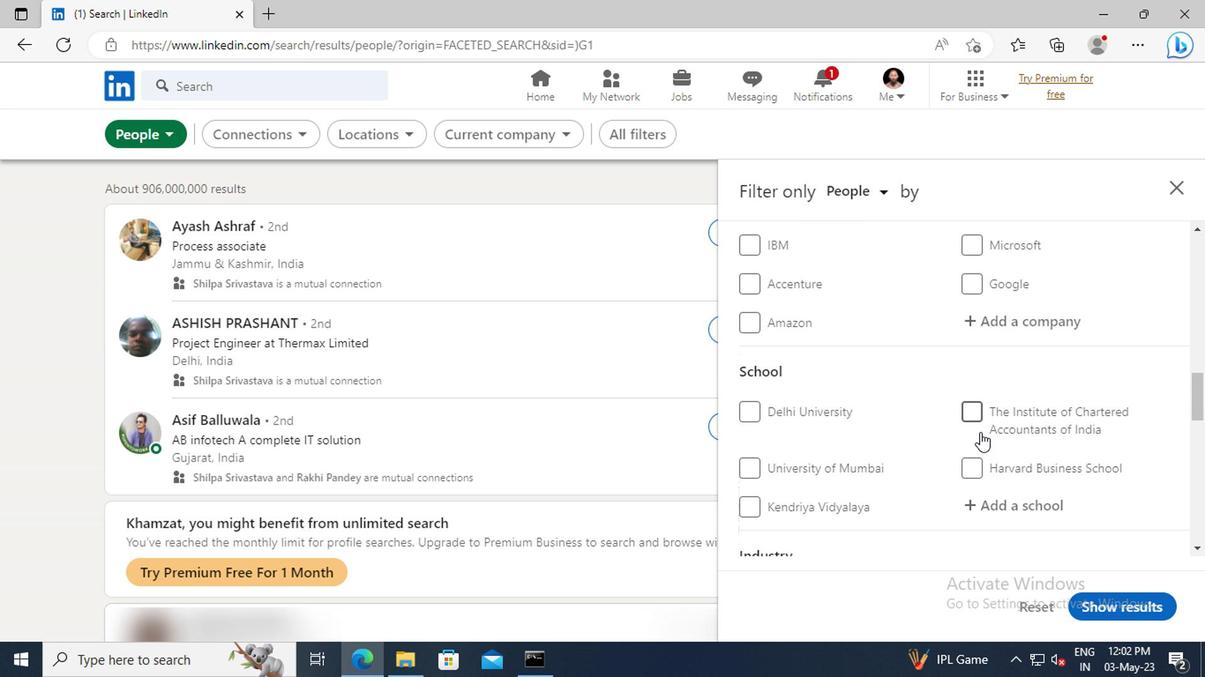 
Action: Mouse moved to (1002, 411)
Screenshot: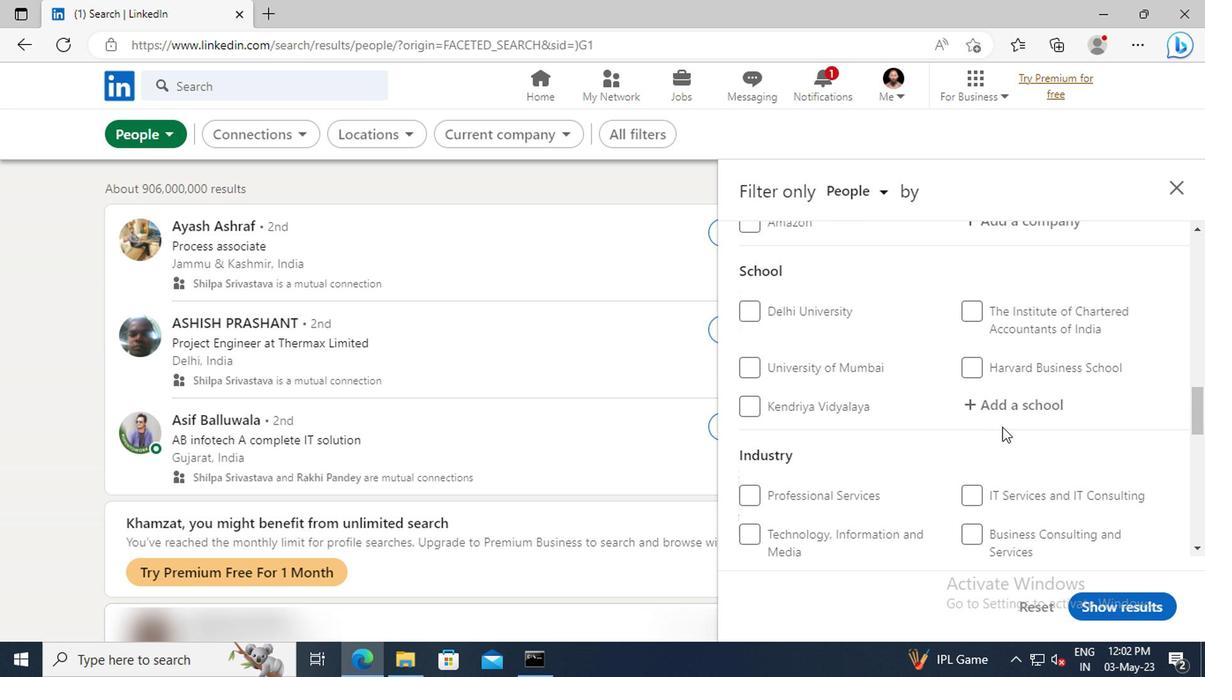 
Action: Mouse pressed left at (1002, 411)
Screenshot: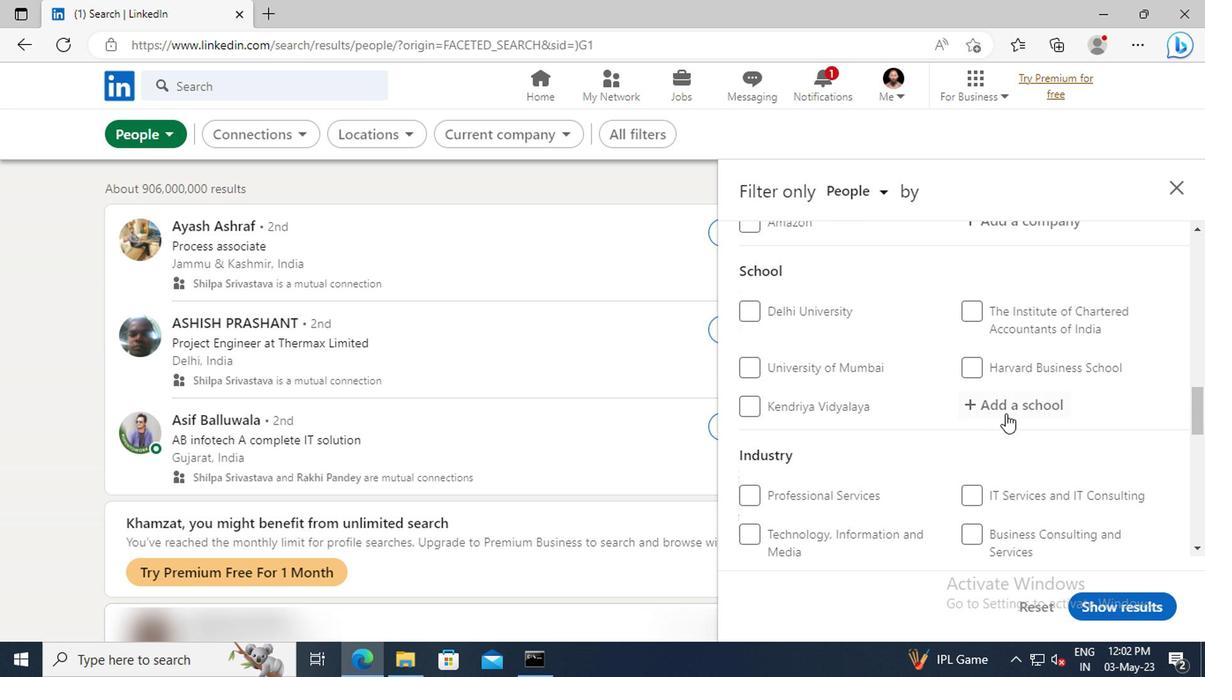 
Action: Key pressed <Key.shift>DEEN<Key.space><Key.shift>DAYAL<Key.space><Key.shift>UP
Screenshot: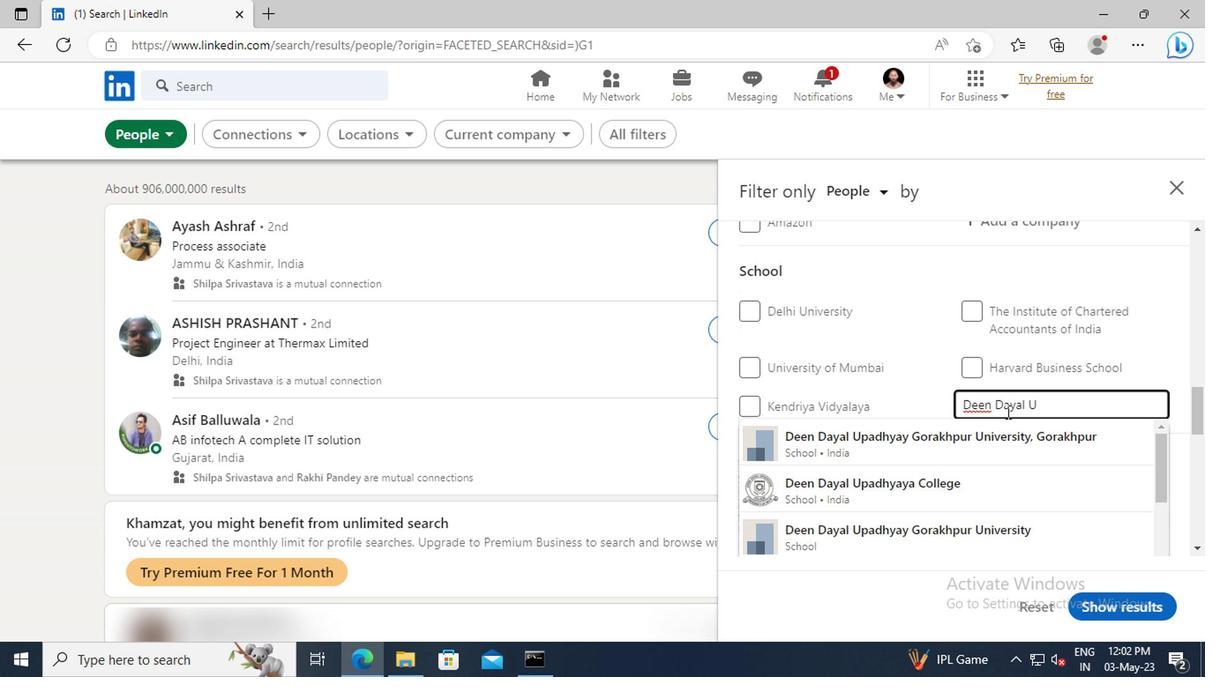 
Action: Mouse moved to (1002, 477)
Screenshot: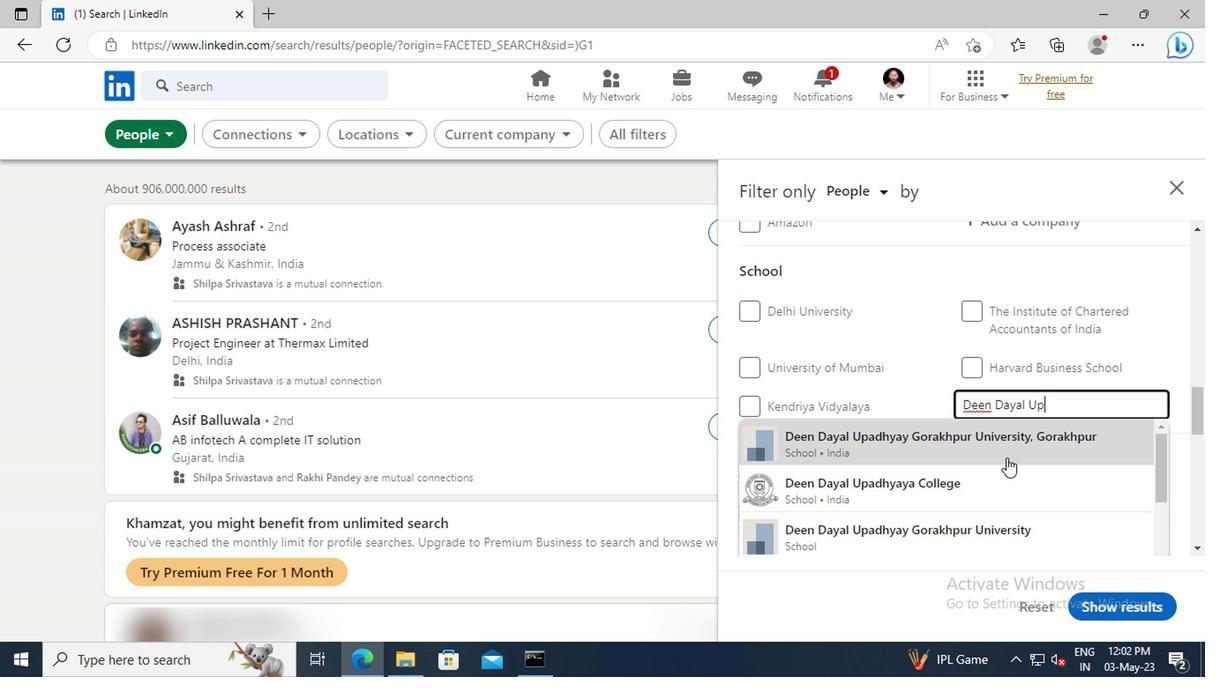 
Action: Mouse pressed left at (1002, 477)
Screenshot: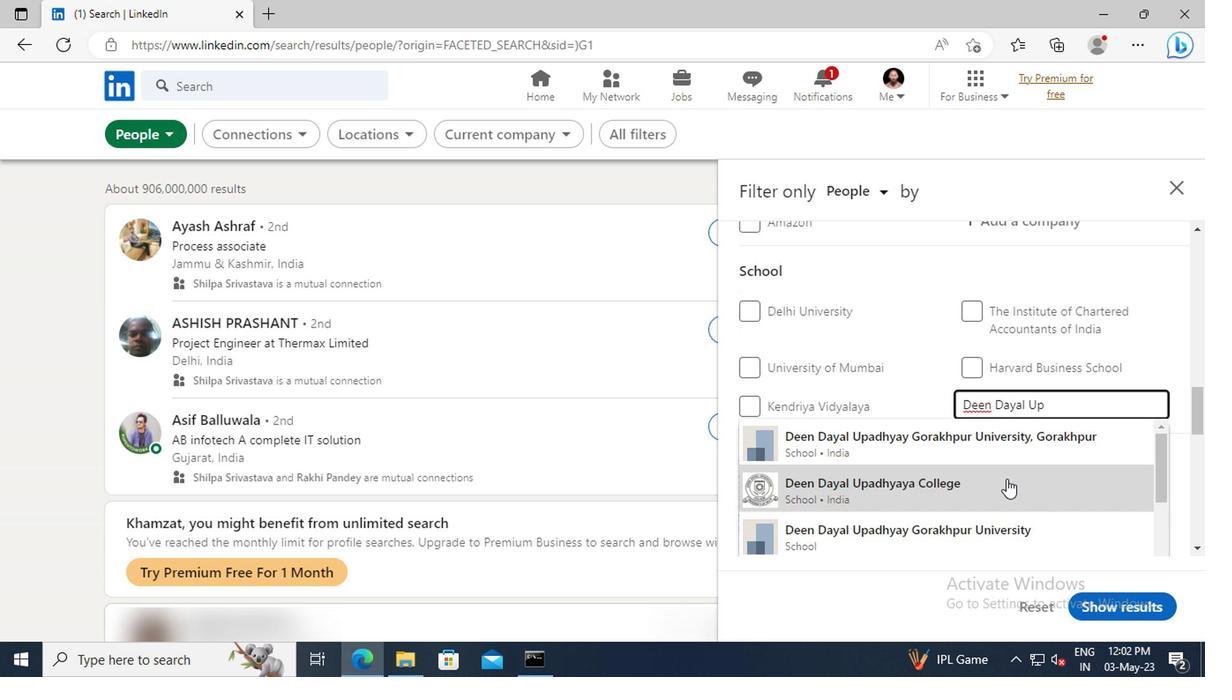 
Action: Mouse scrolled (1002, 477) with delta (0, 0)
Screenshot: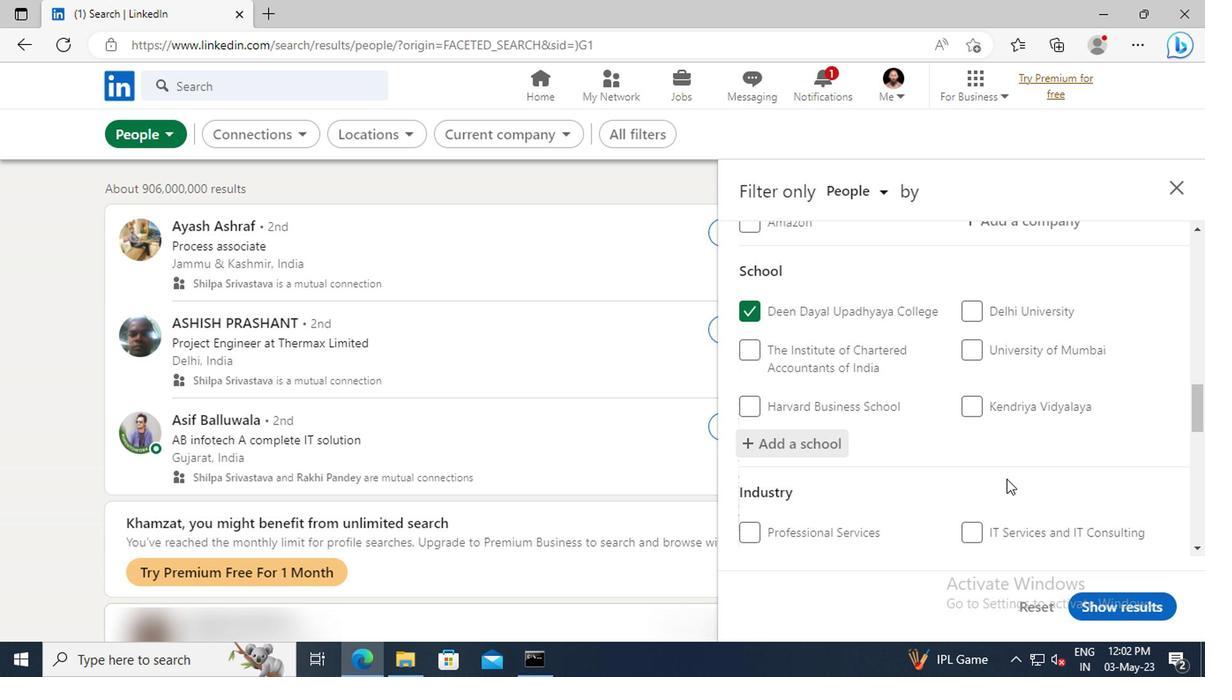 
Action: Mouse scrolled (1002, 477) with delta (0, 0)
Screenshot: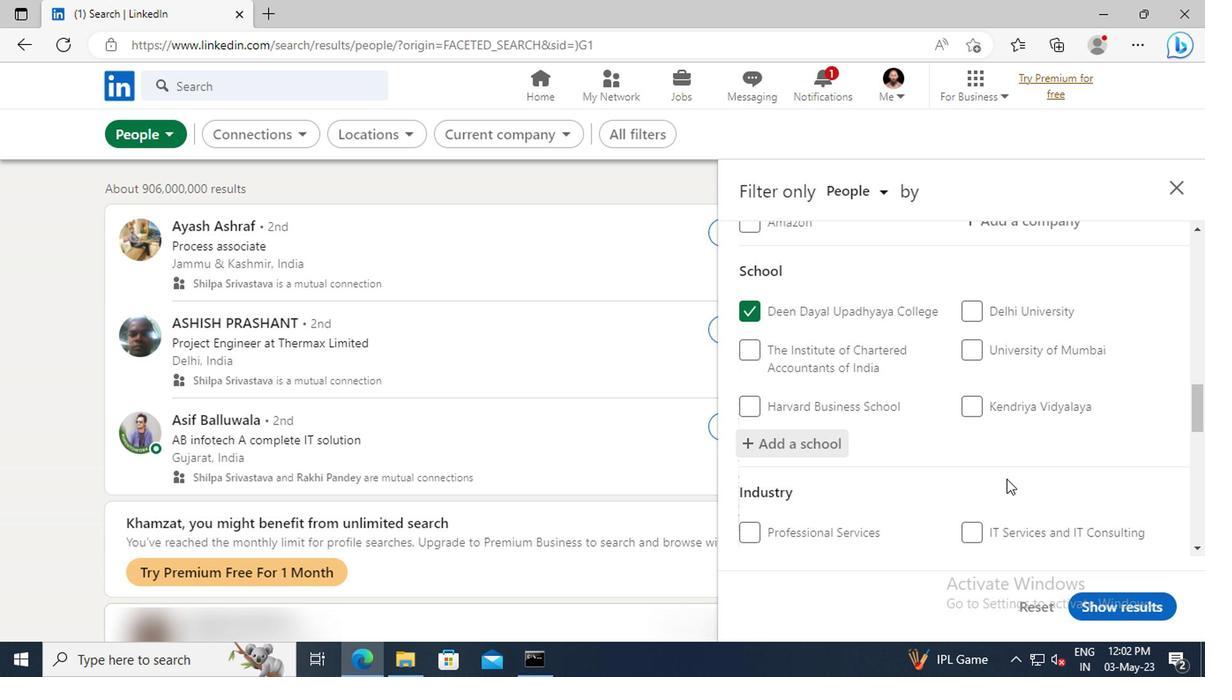 
Action: Mouse moved to (989, 457)
Screenshot: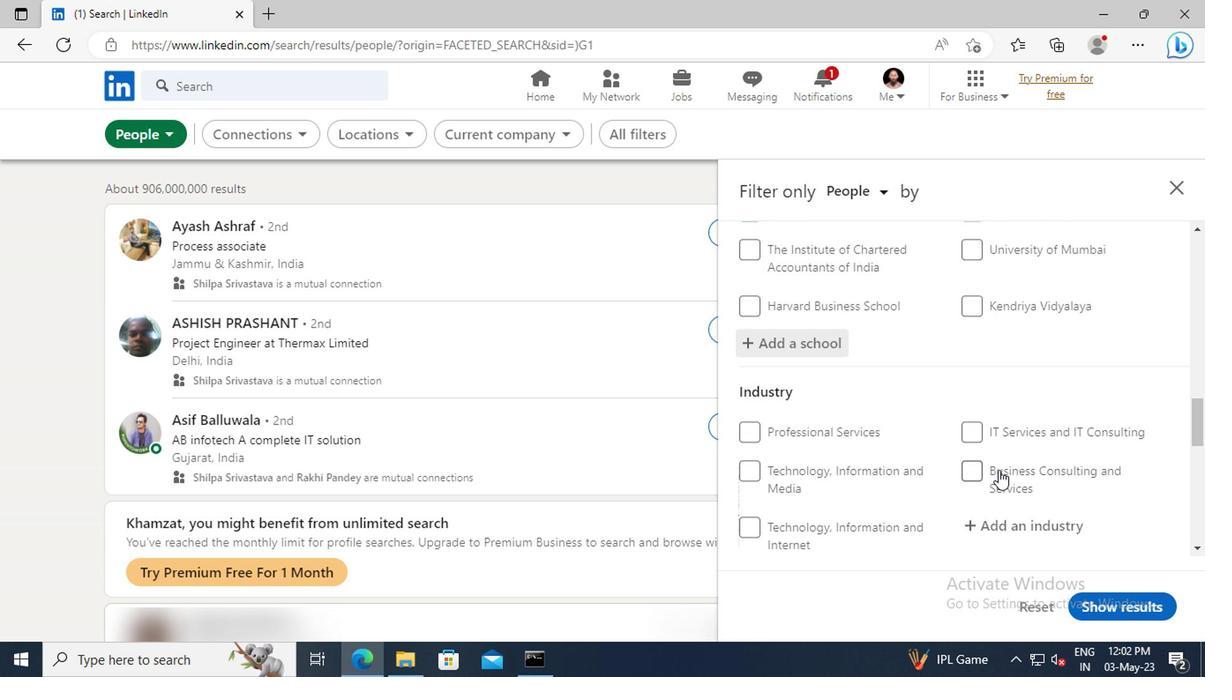 
Action: Mouse scrolled (989, 455) with delta (0, -1)
Screenshot: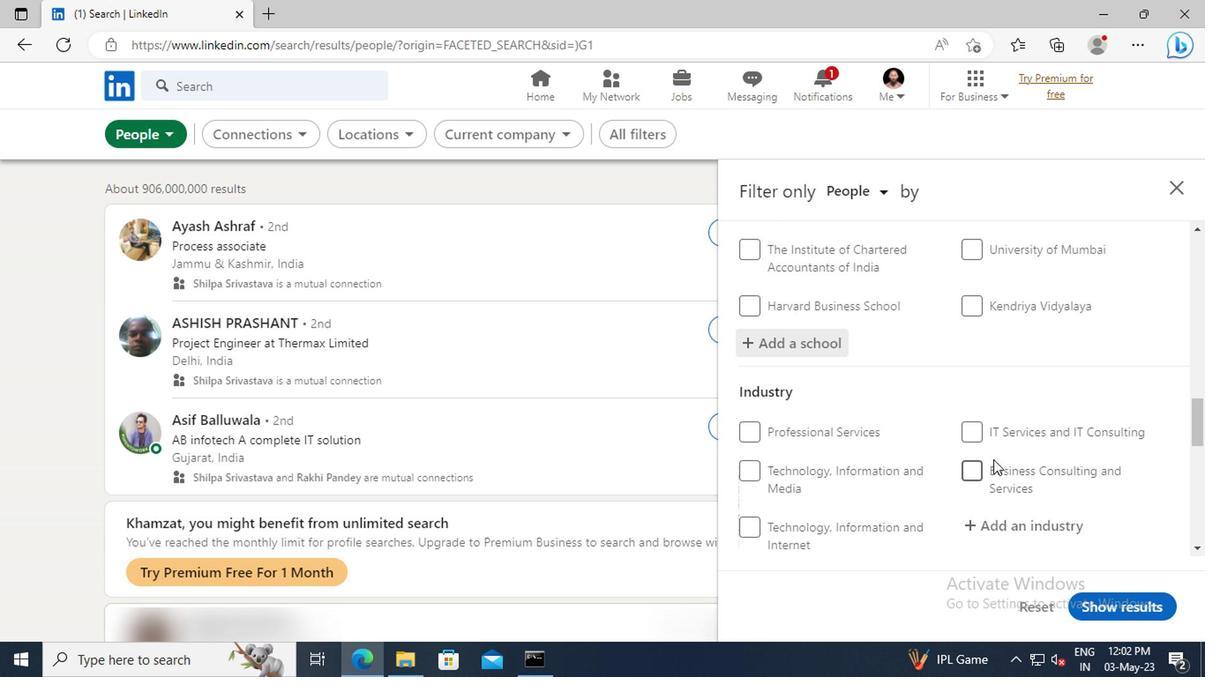 
Action: Mouse moved to (1006, 473)
Screenshot: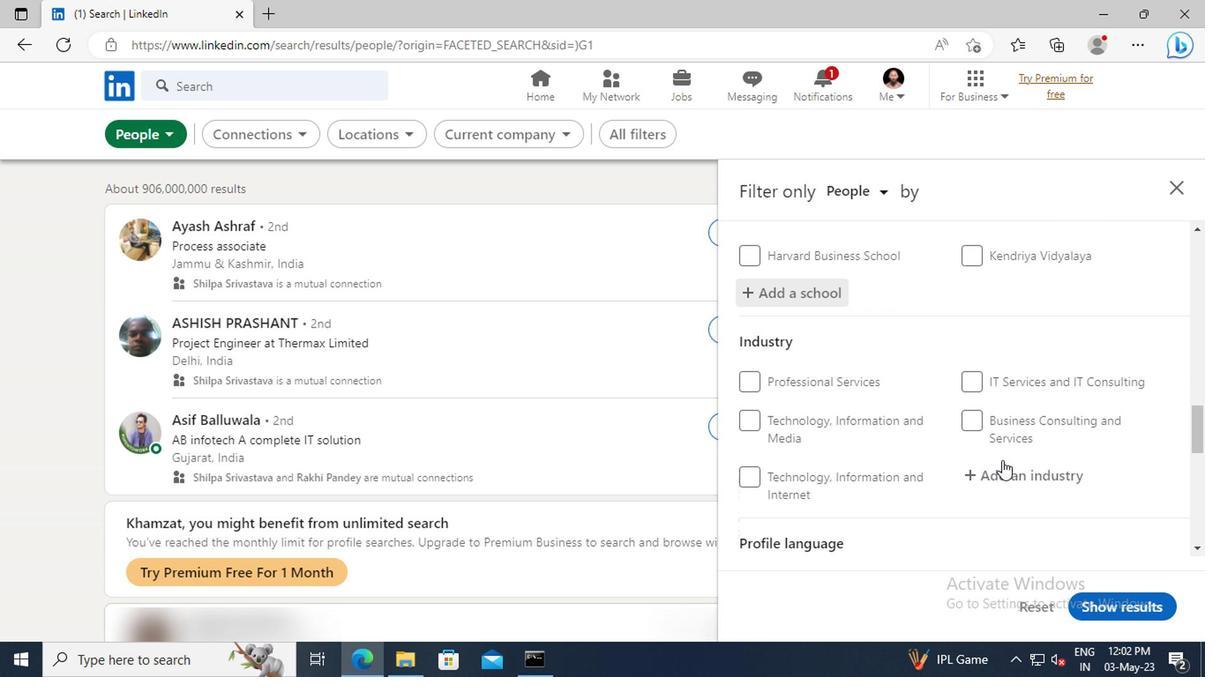 
Action: Mouse pressed left at (1006, 473)
Screenshot: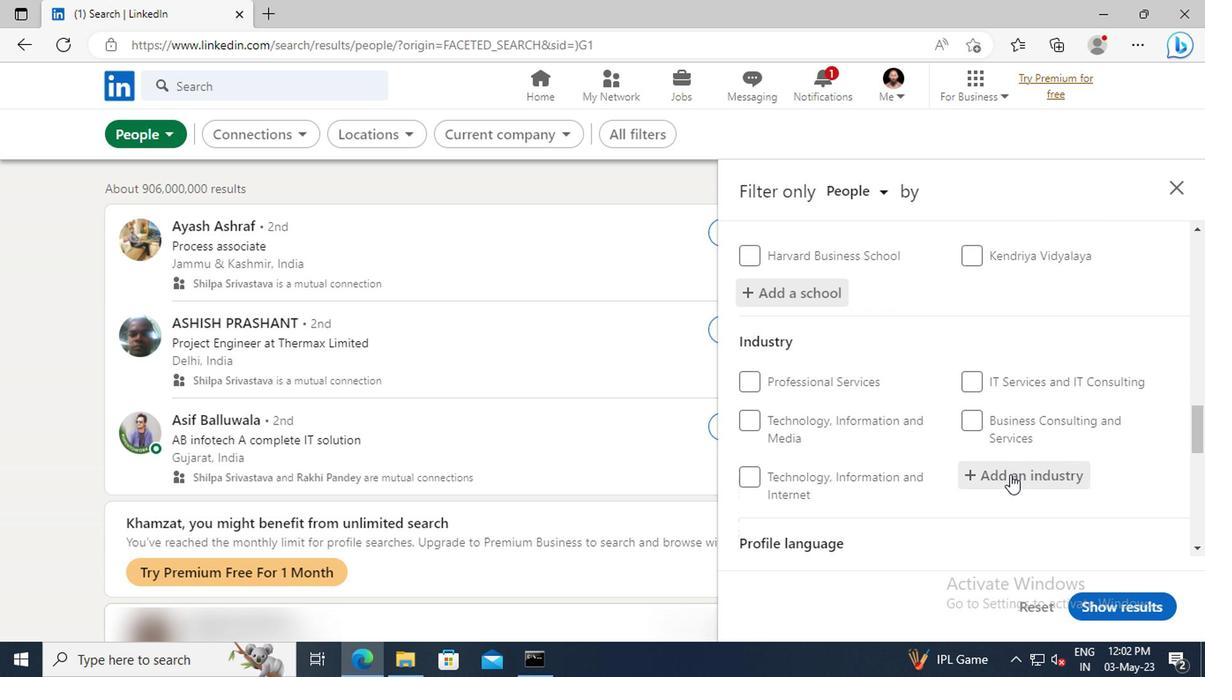 
Action: Key pressed <Key.shift>TECHNOLOGY,<Key.space><Key.shift>INFO
Screenshot: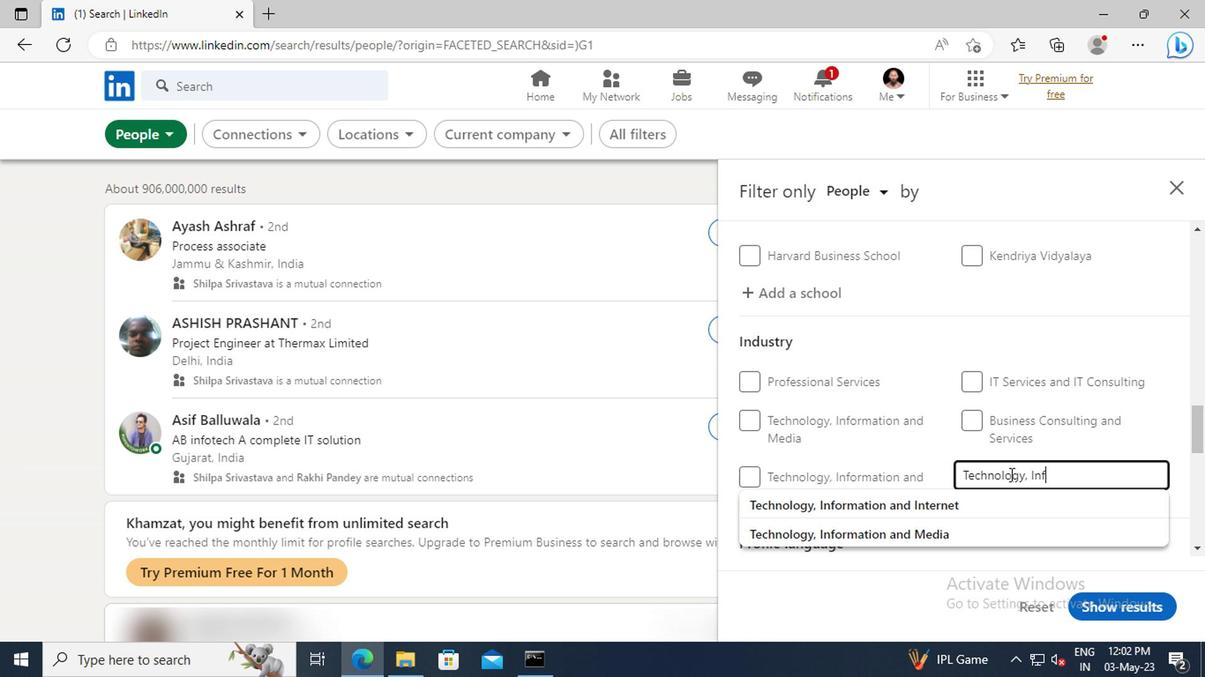 
Action: Mouse moved to (1006, 531)
Screenshot: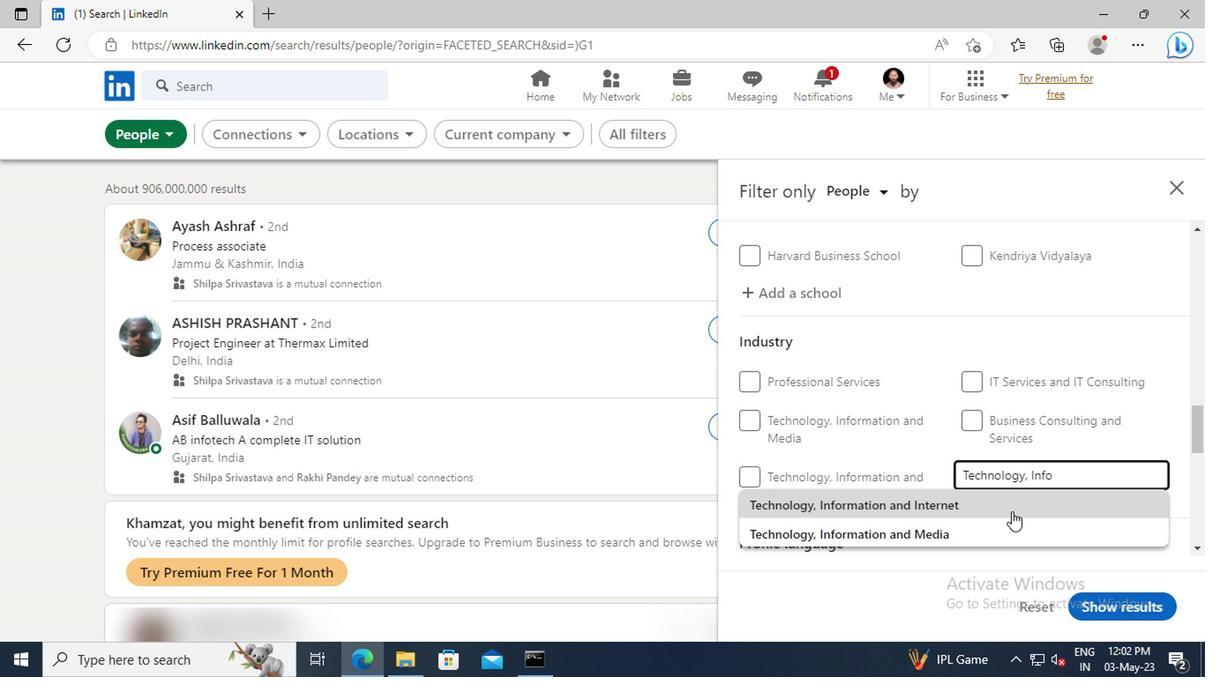 
Action: Mouse pressed left at (1006, 531)
Screenshot: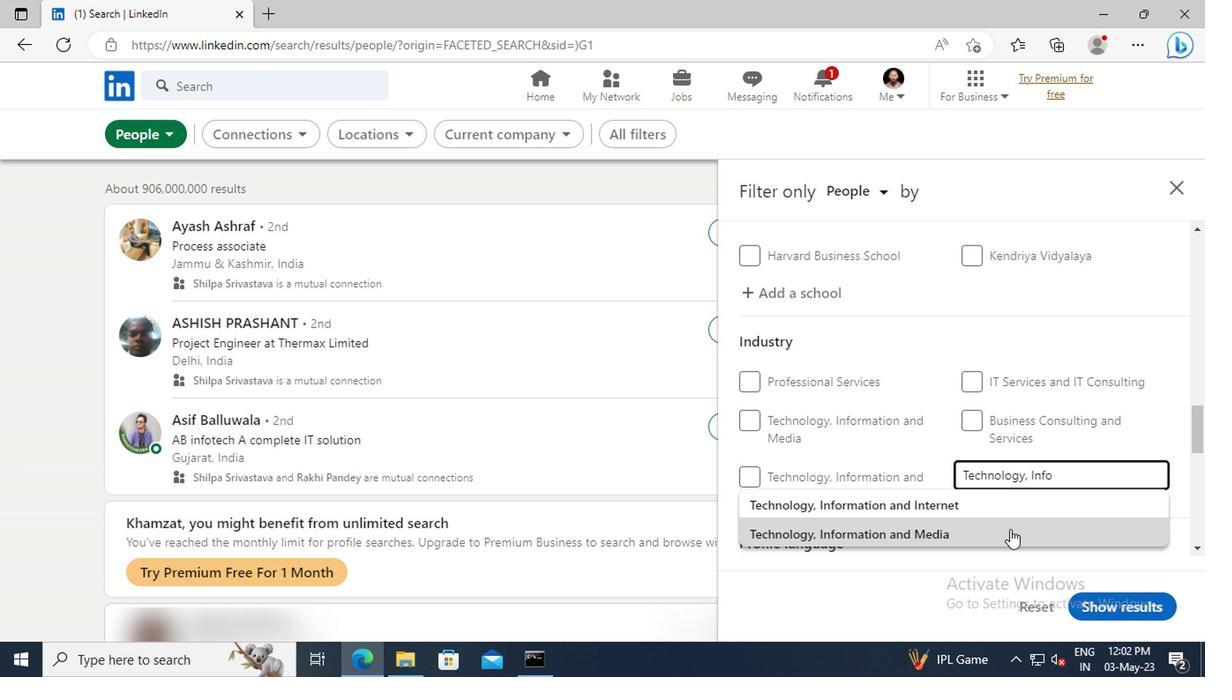 
Action: Mouse scrolled (1006, 531) with delta (0, 0)
Screenshot: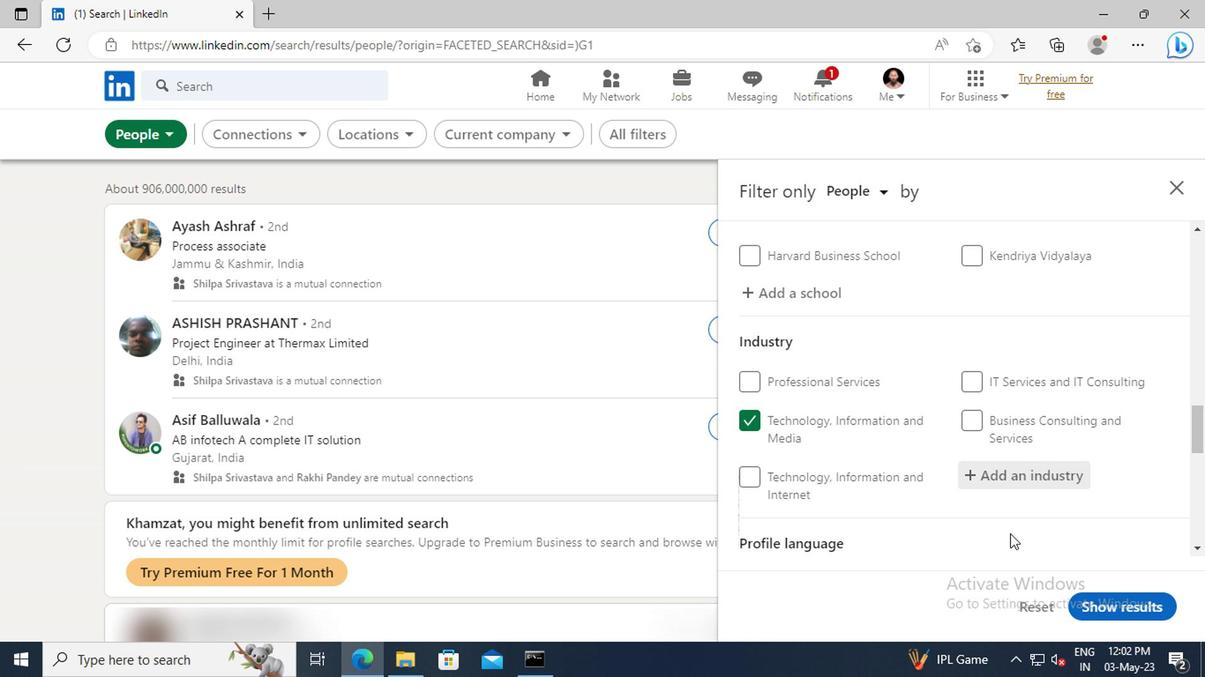 
Action: Mouse scrolled (1006, 531) with delta (0, 0)
Screenshot: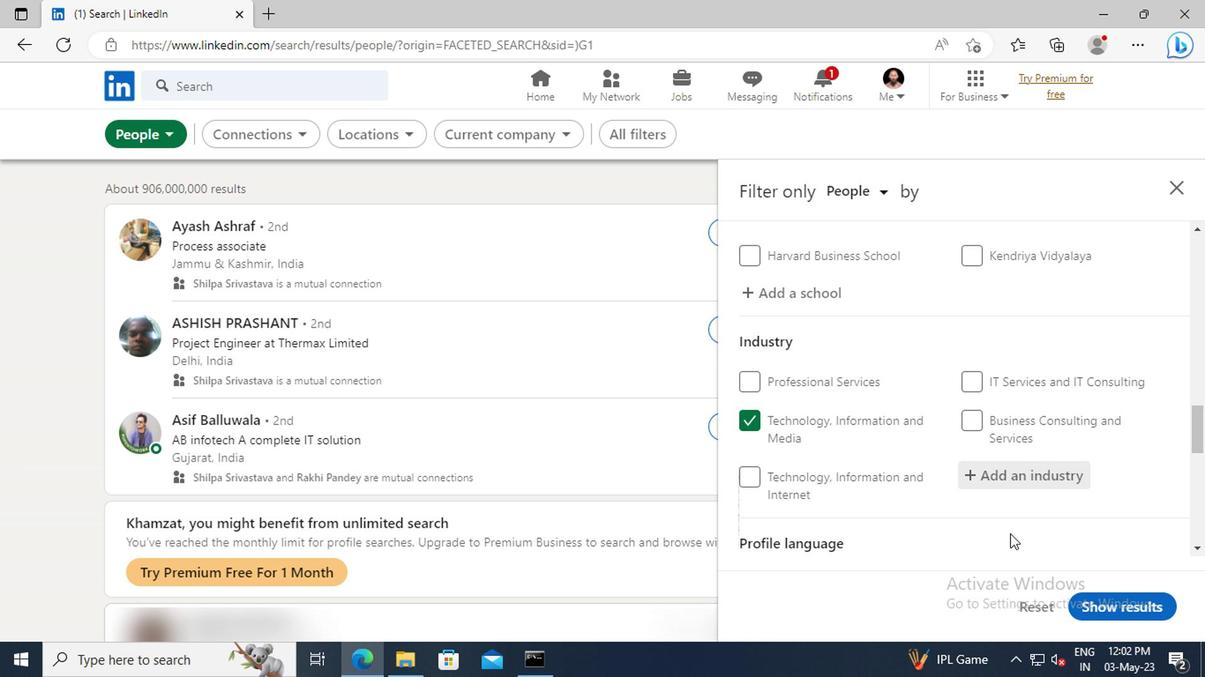 
Action: Mouse scrolled (1006, 531) with delta (0, 0)
Screenshot: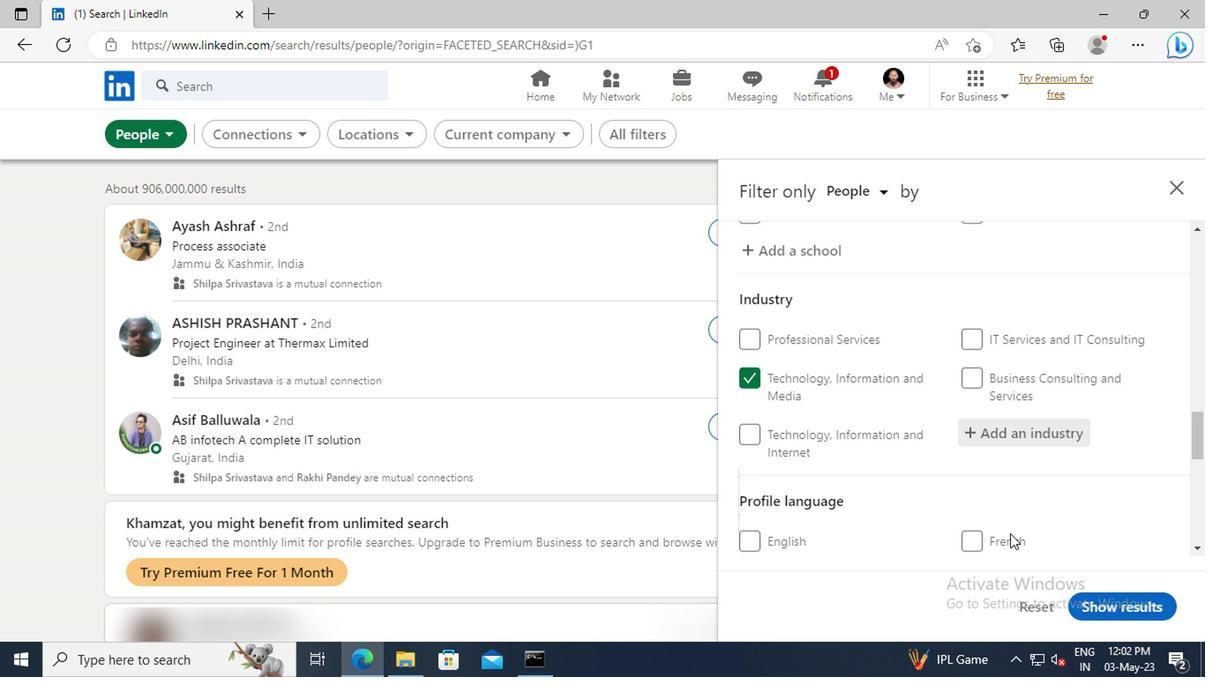 
Action: Mouse moved to (975, 448)
Screenshot: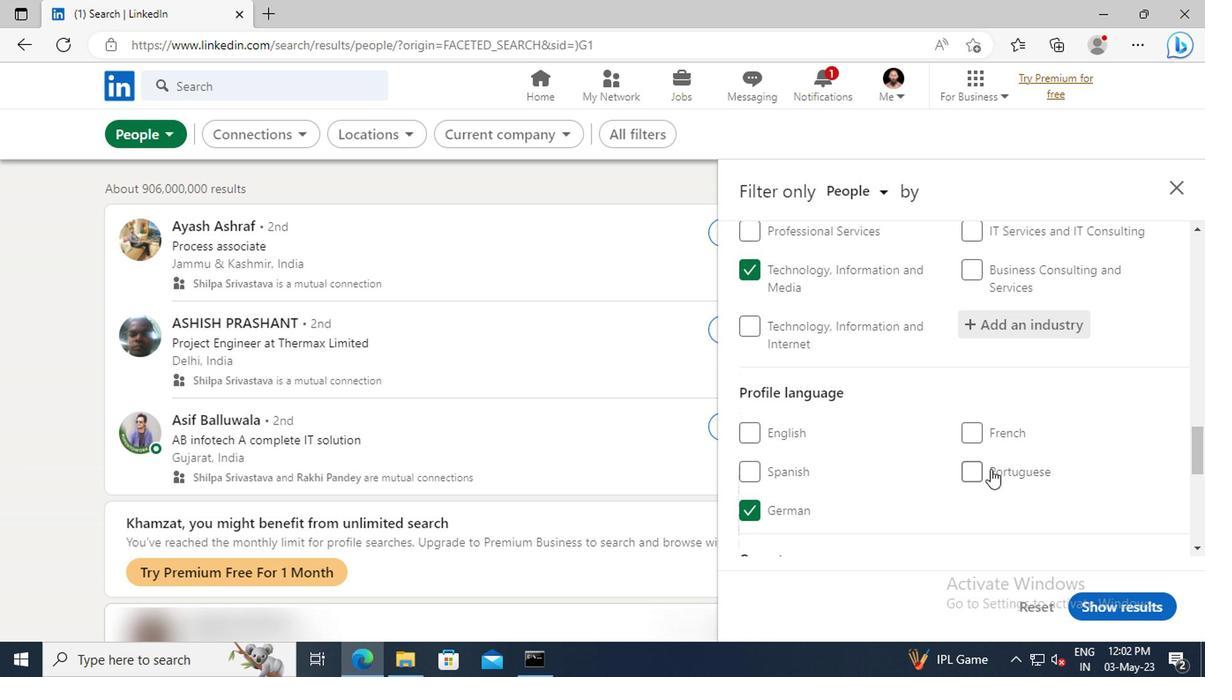 
Action: Mouse scrolled (975, 447) with delta (0, 0)
Screenshot: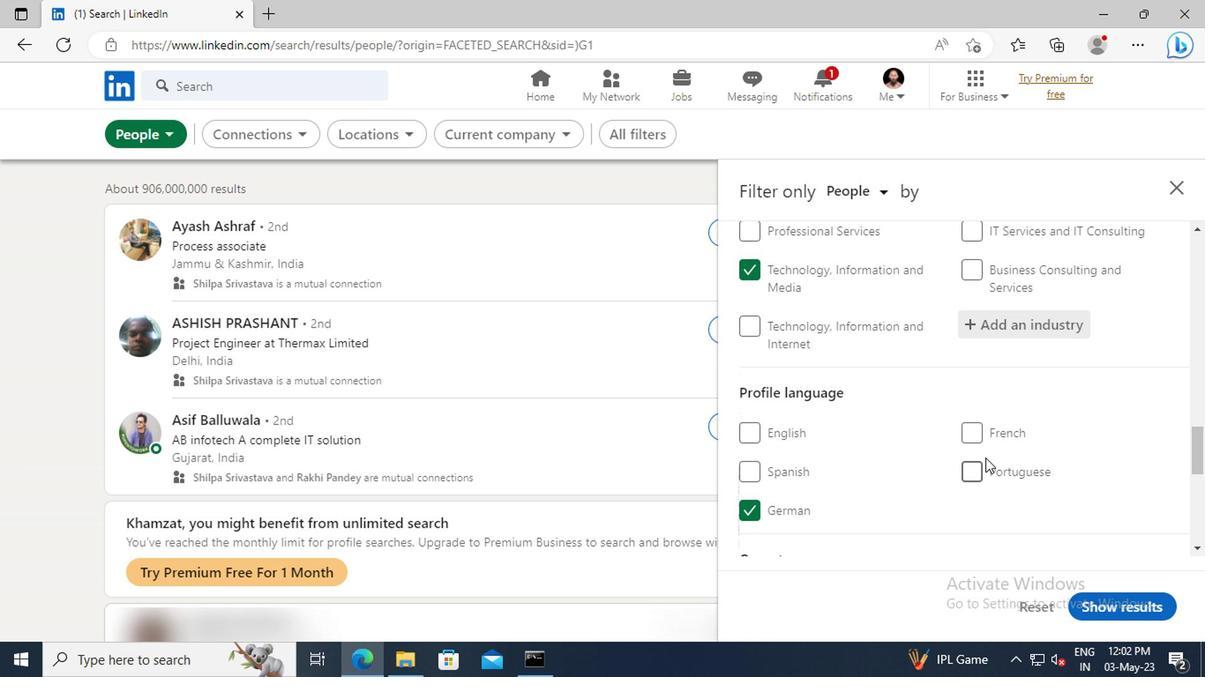 
Action: Mouse scrolled (975, 447) with delta (0, 0)
Screenshot: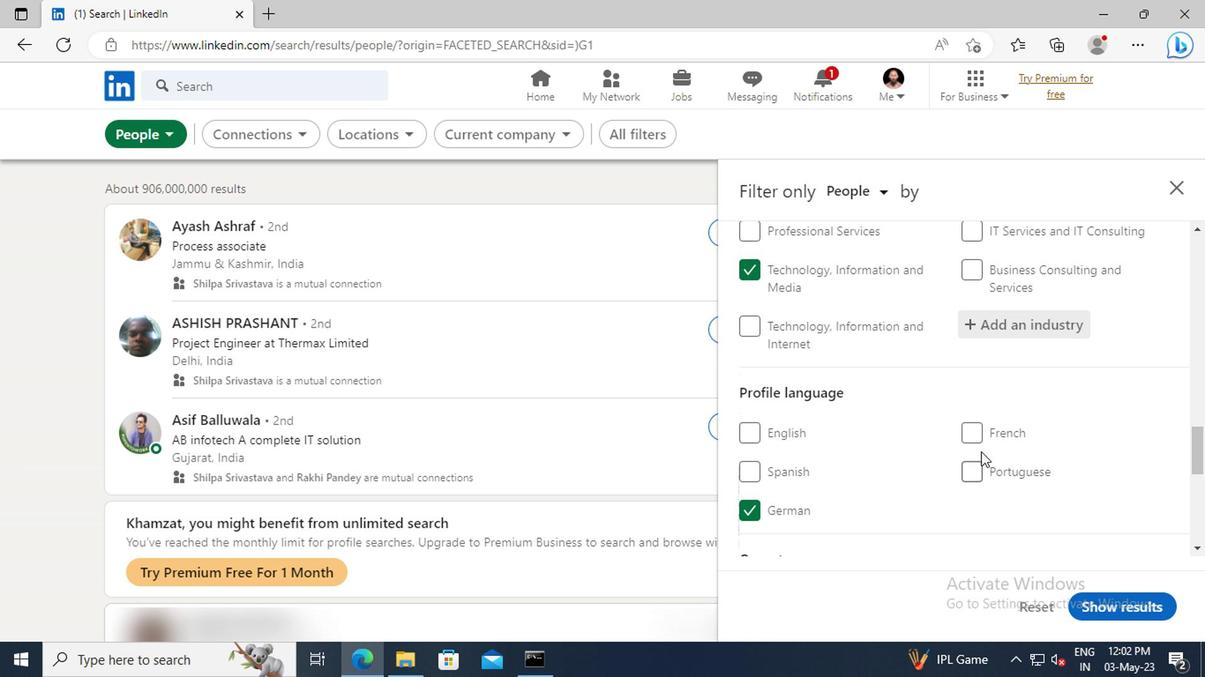 
Action: Mouse moved to (969, 426)
Screenshot: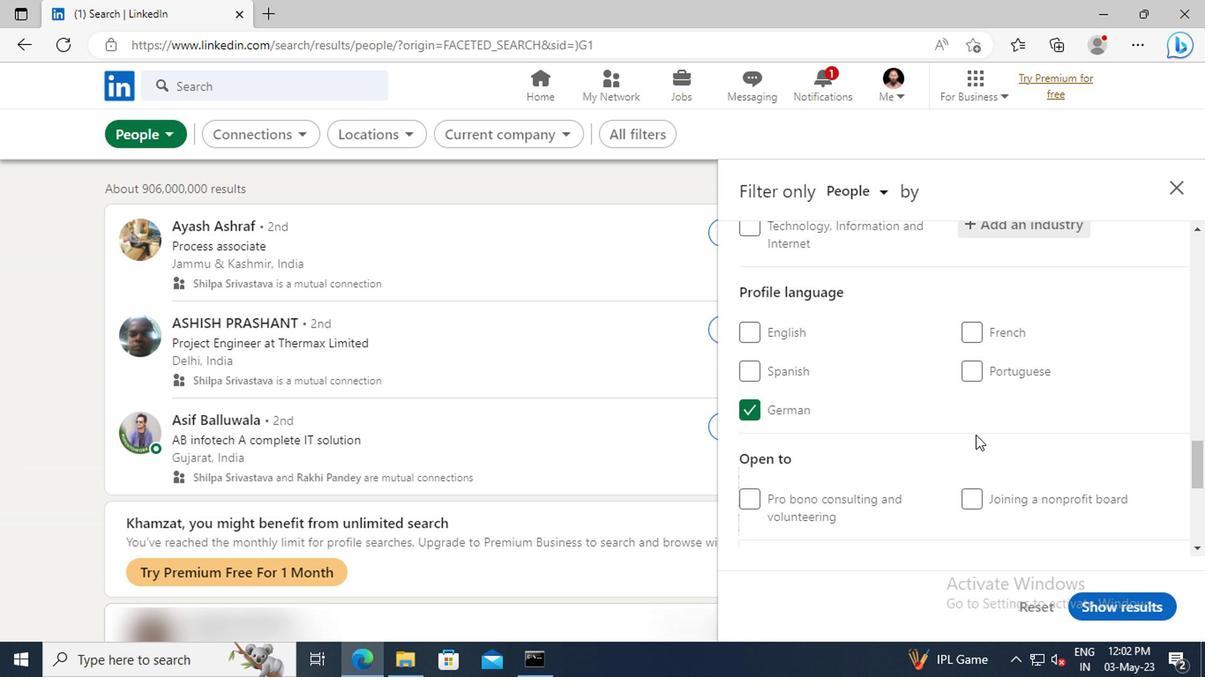 
Action: Mouse scrolled (969, 425) with delta (0, 0)
Screenshot: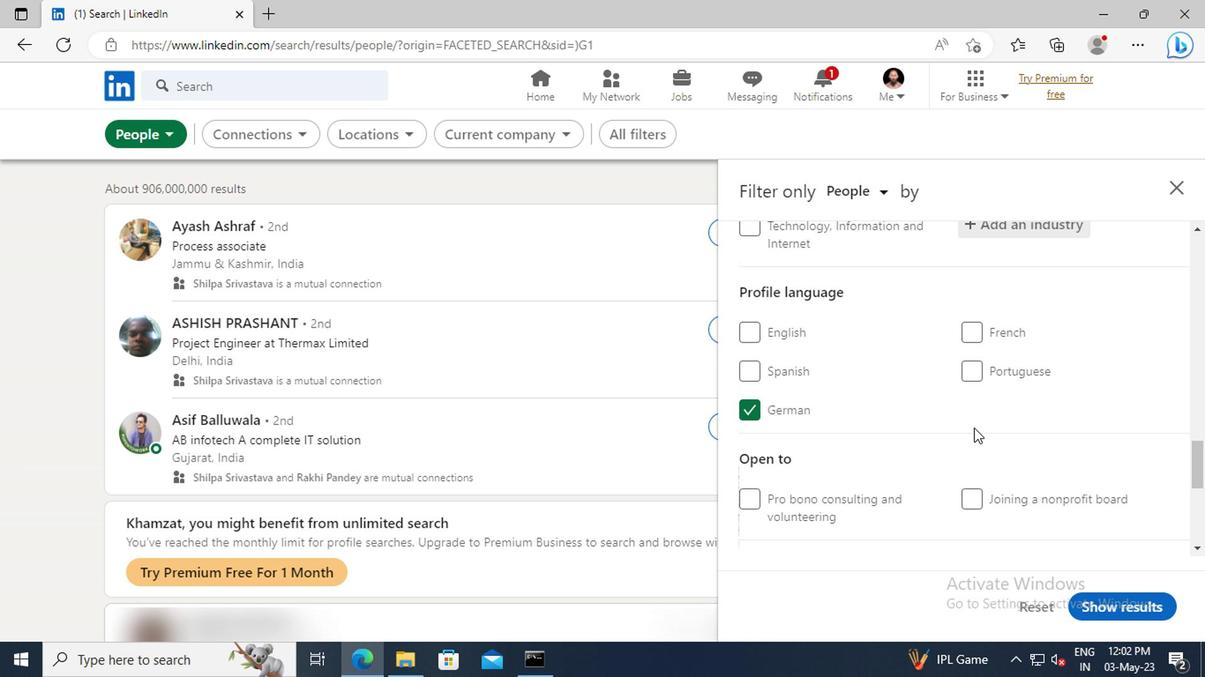 
Action: Mouse scrolled (969, 425) with delta (0, 0)
Screenshot: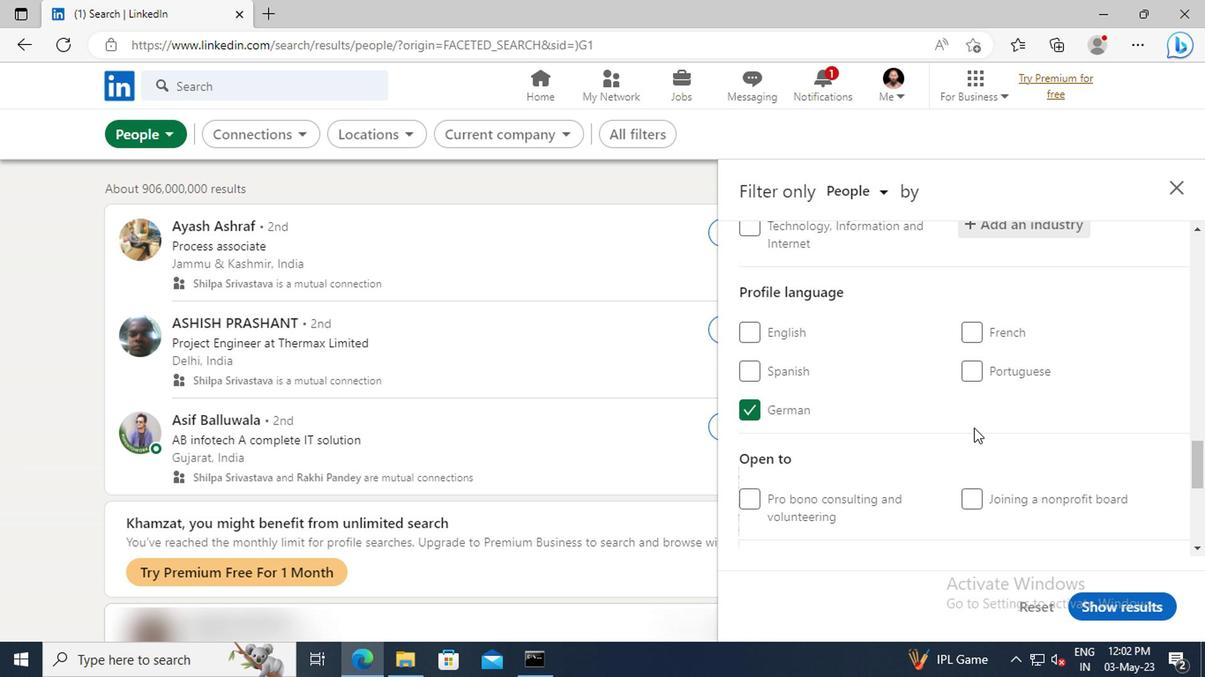 
Action: Mouse moved to (962, 408)
Screenshot: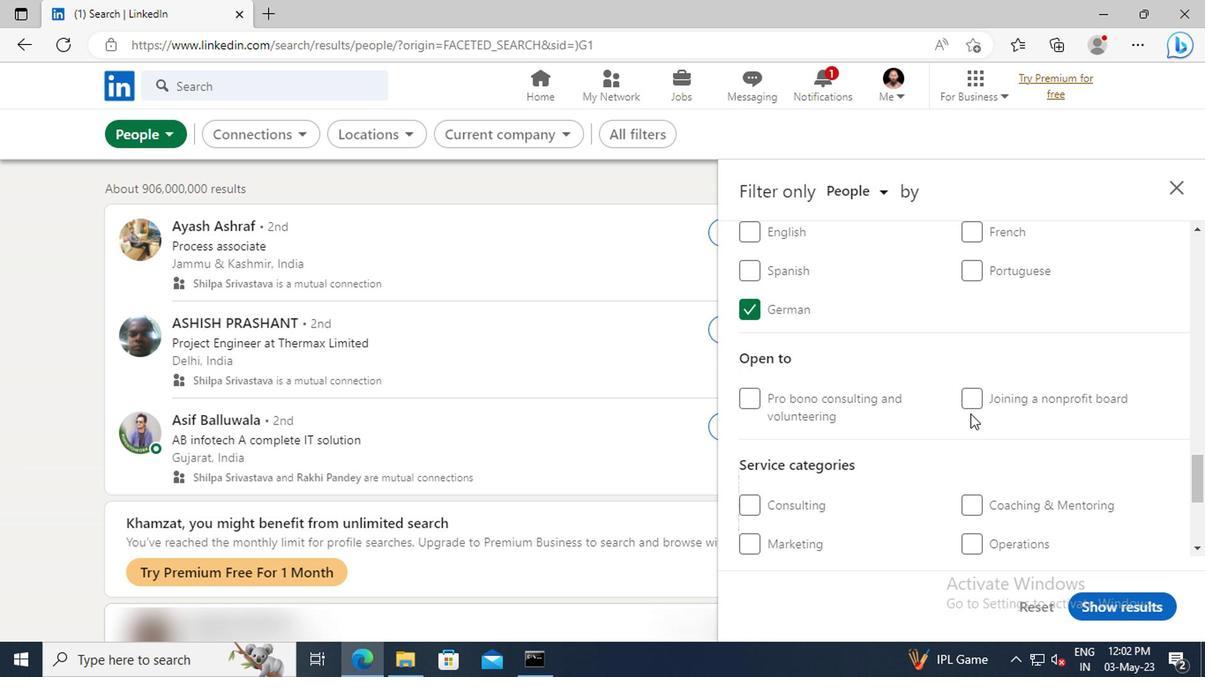 
Action: Mouse scrolled (962, 407) with delta (0, 0)
Screenshot: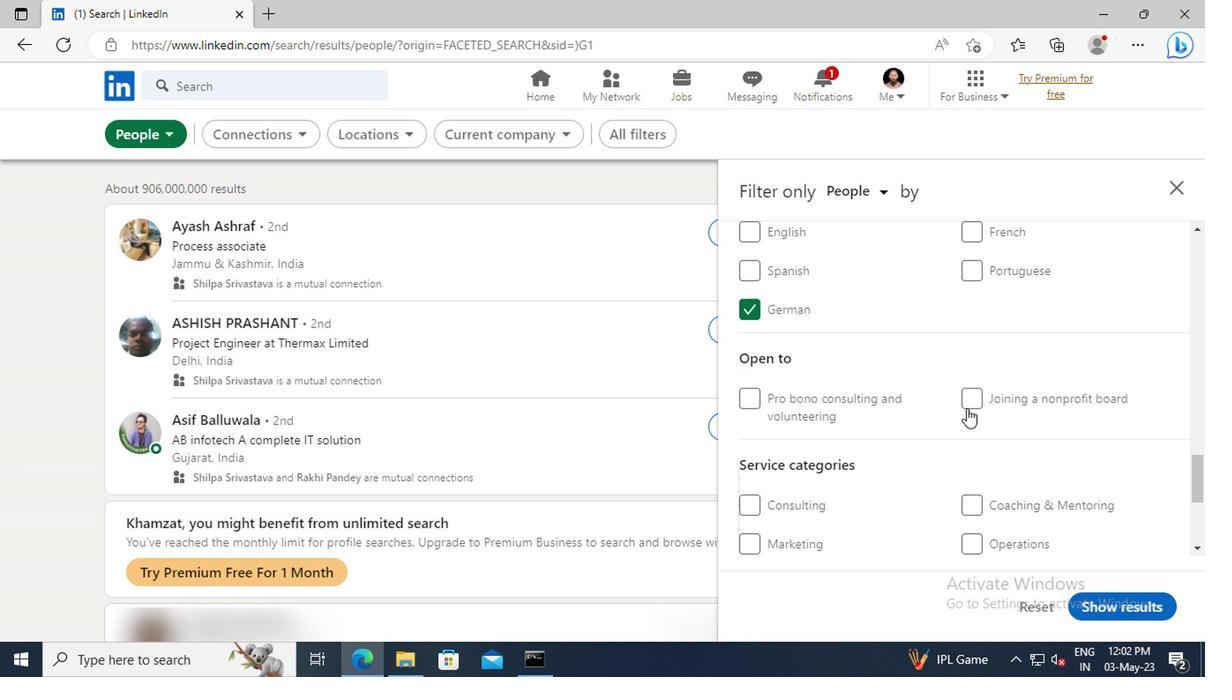 
Action: Mouse scrolled (962, 407) with delta (0, 0)
Screenshot: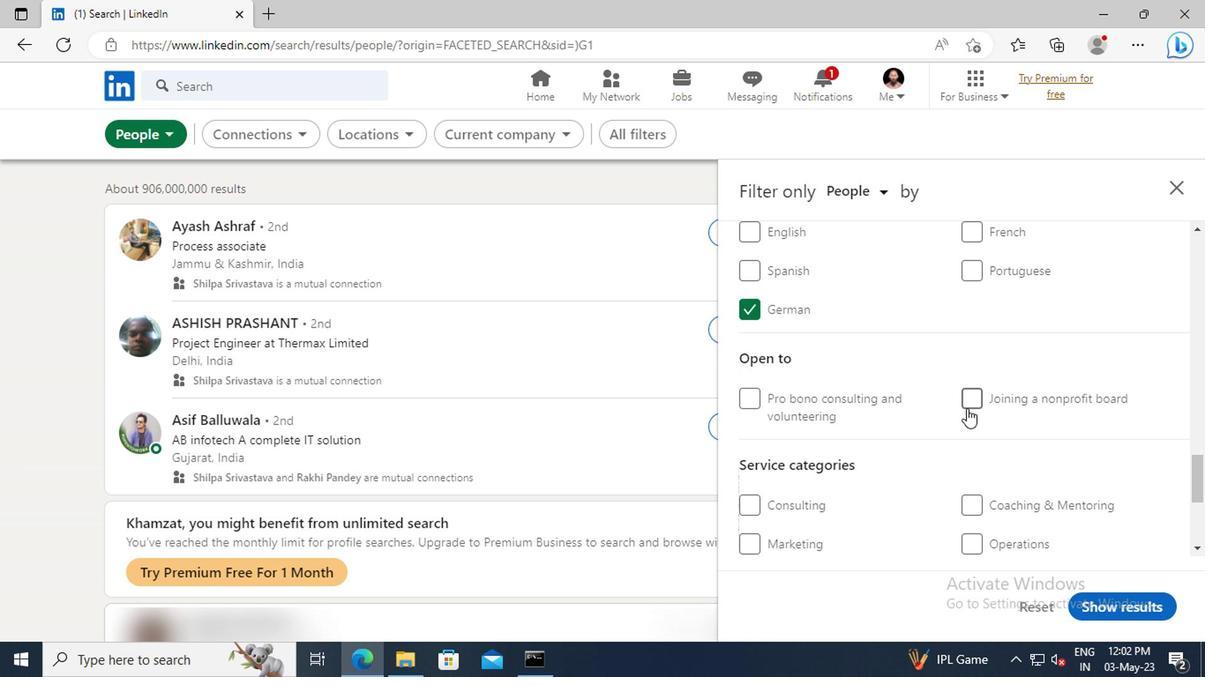 
Action: Mouse scrolled (962, 407) with delta (0, 0)
Screenshot: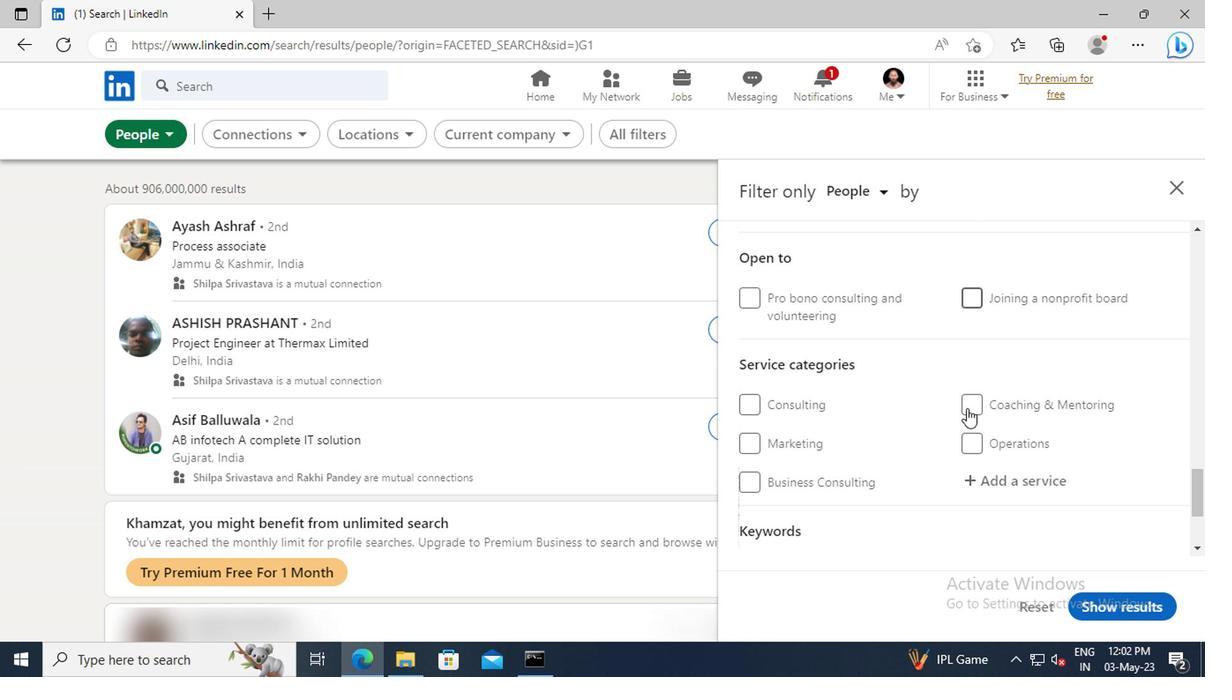 
Action: Mouse moved to (976, 425)
Screenshot: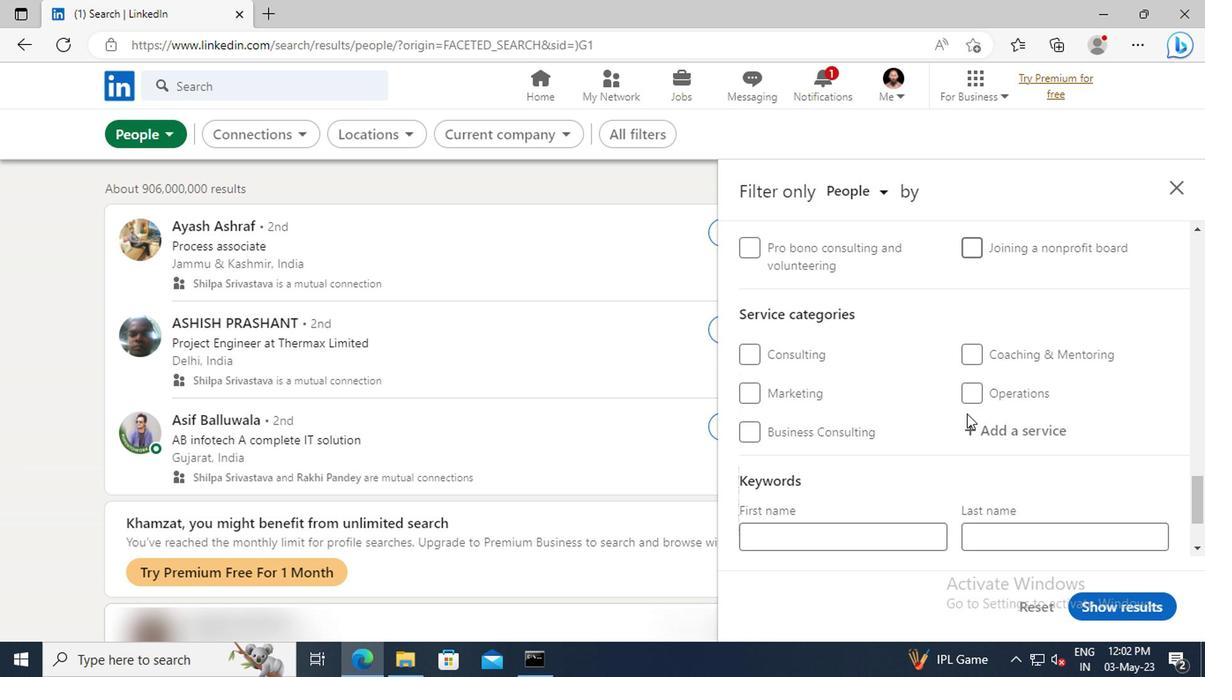 
Action: Mouse pressed left at (976, 425)
Screenshot: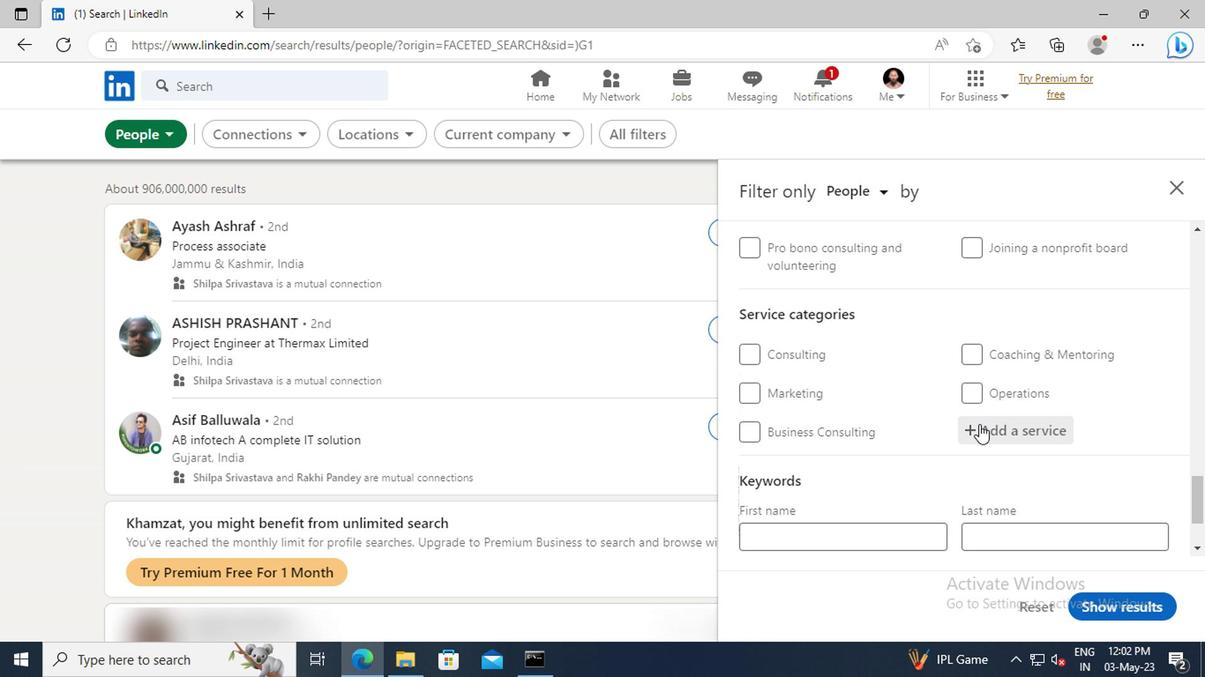 
Action: Key pressed <Key.shift>SEARCH
Screenshot: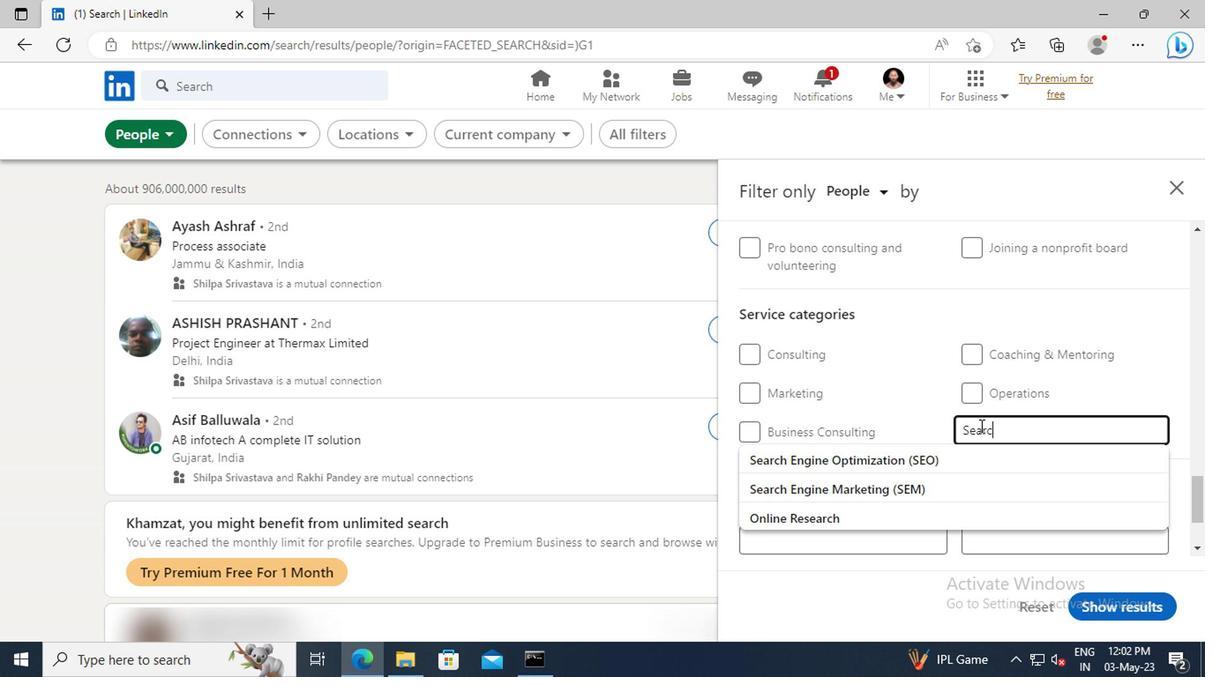 
Action: Mouse moved to (978, 452)
Screenshot: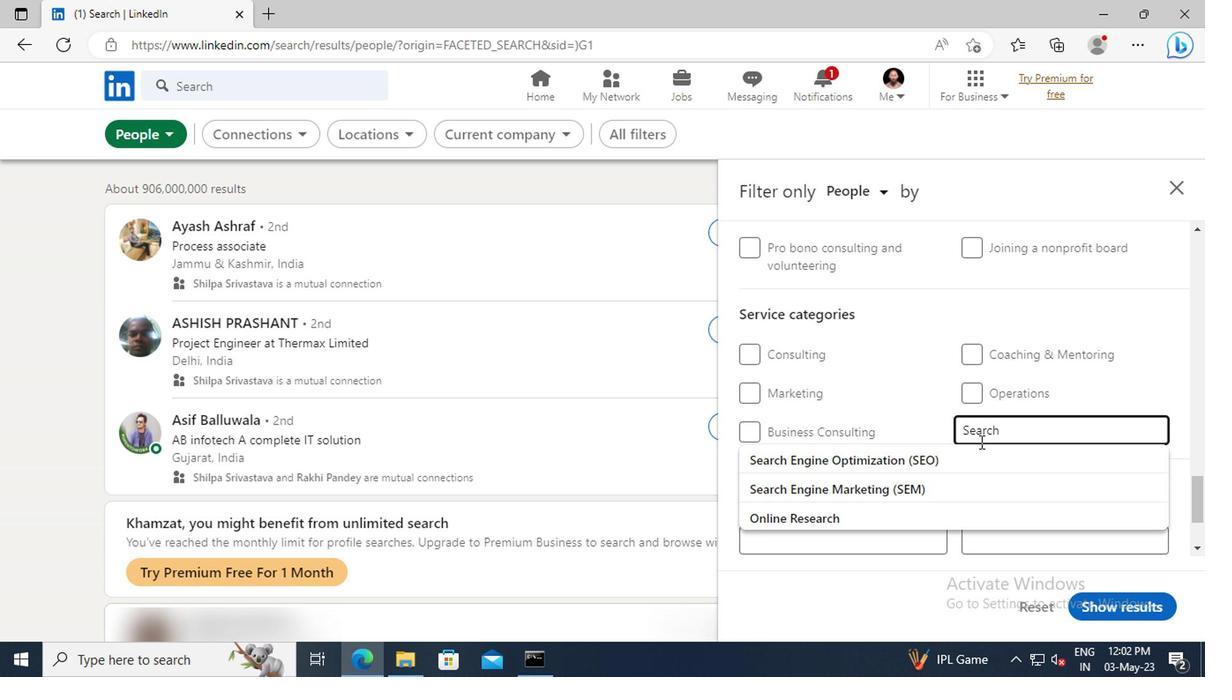 
Action: Mouse pressed left at (978, 452)
Screenshot: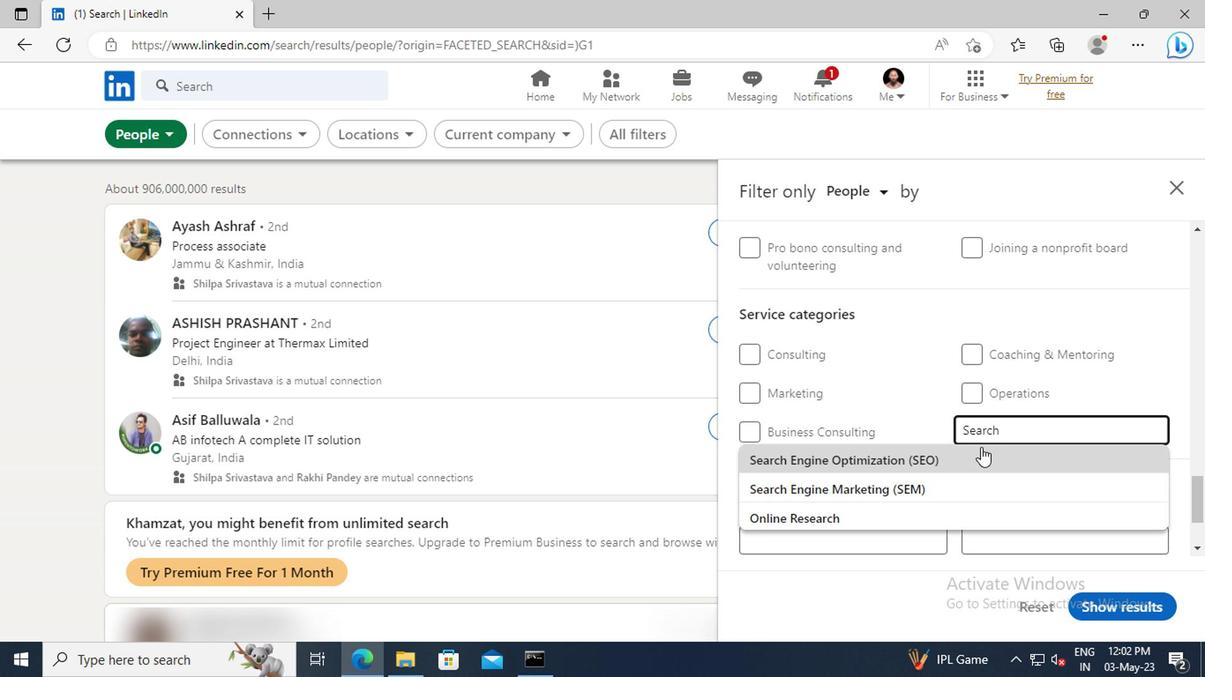 
Action: Mouse scrolled (978, 451) with delta (0, -1)
Screenshot: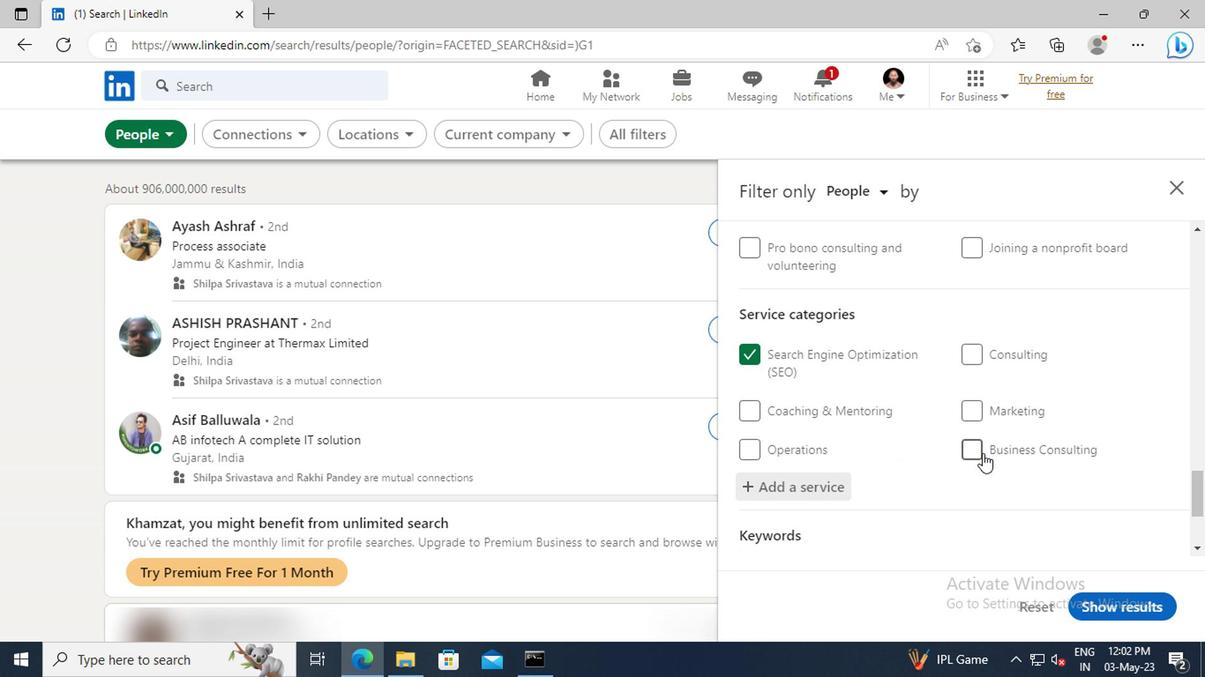 
Action: Mouse moved to (978, 453)
Screenshot: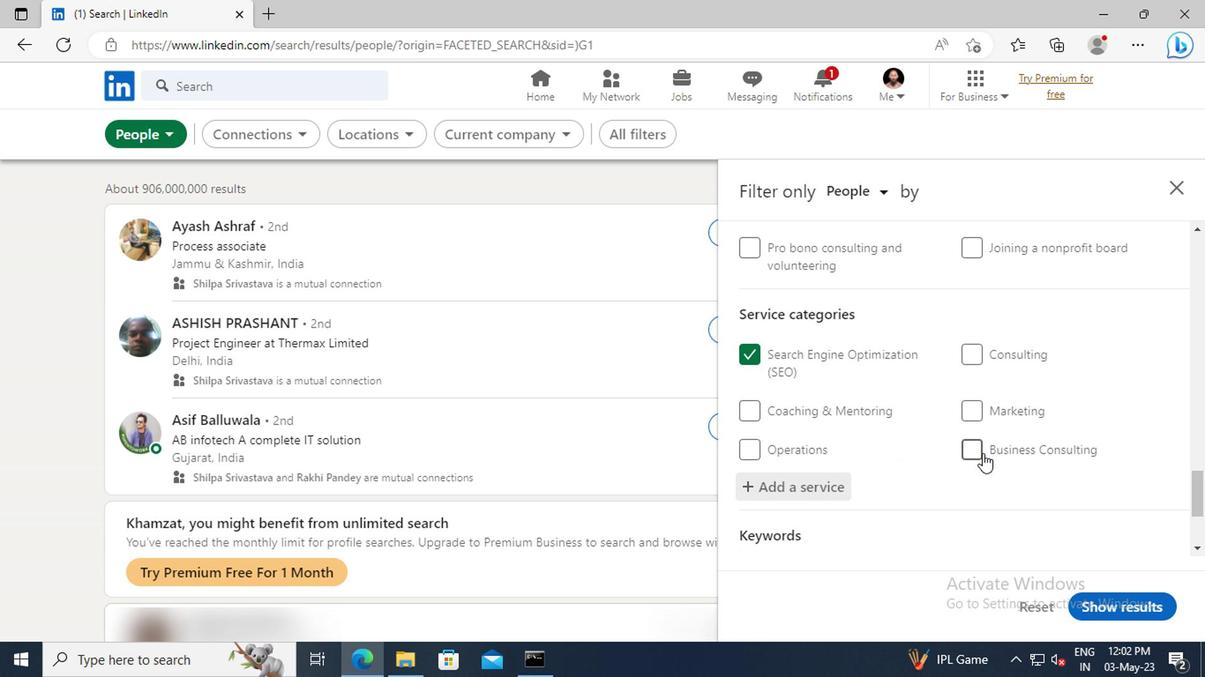 
Action: Mouse scrolled (978, 452) with delta (0, 0)
Screenshot: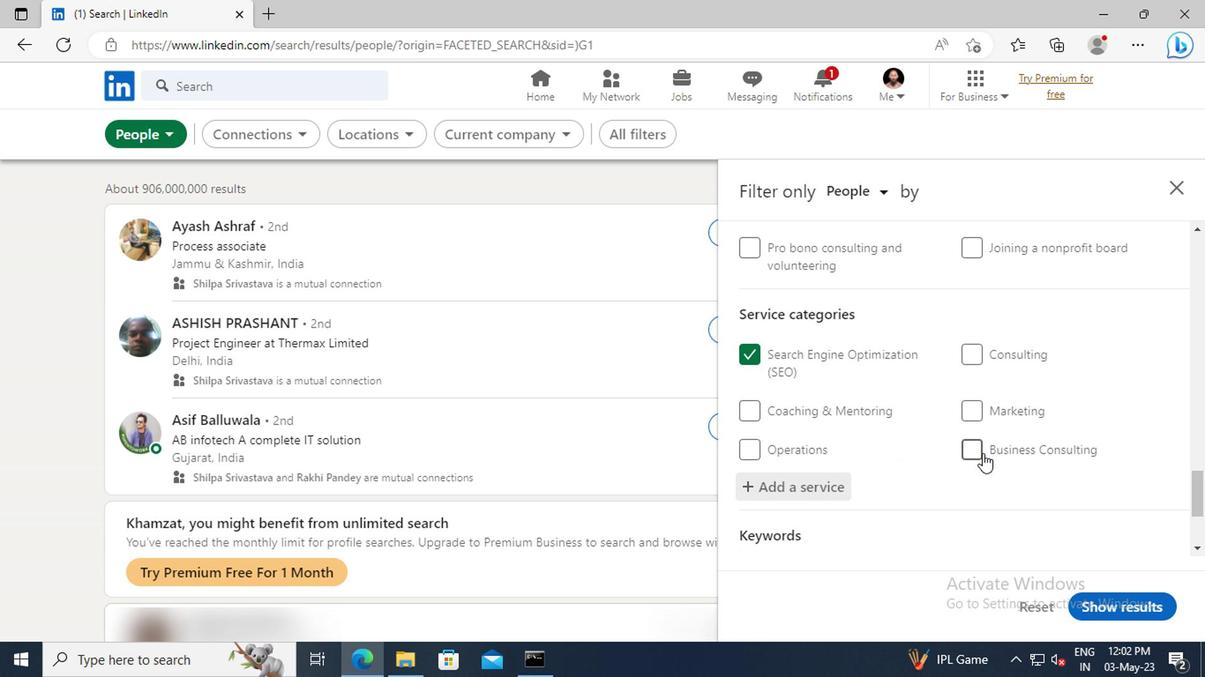 
Action: Mouse scrolled (978, 452) with delta (0, 0)
Screenshot: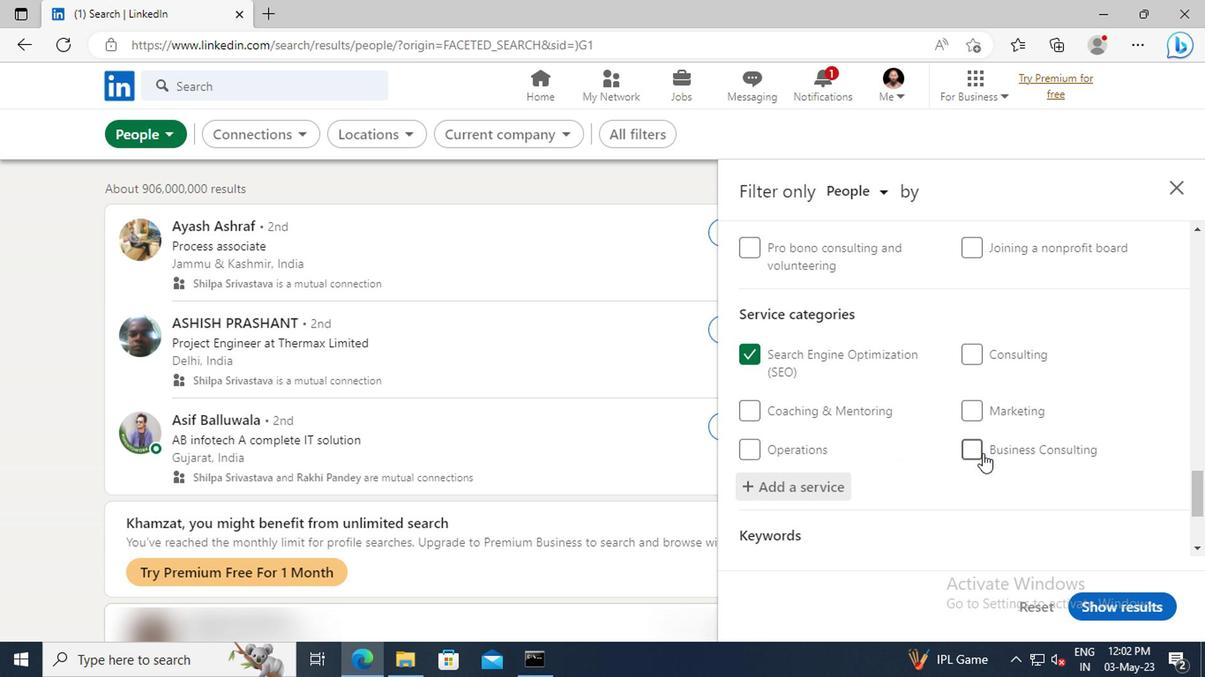 
Action: Mouse scrolled (978, 452) with delta (0, 0)
Screenshot: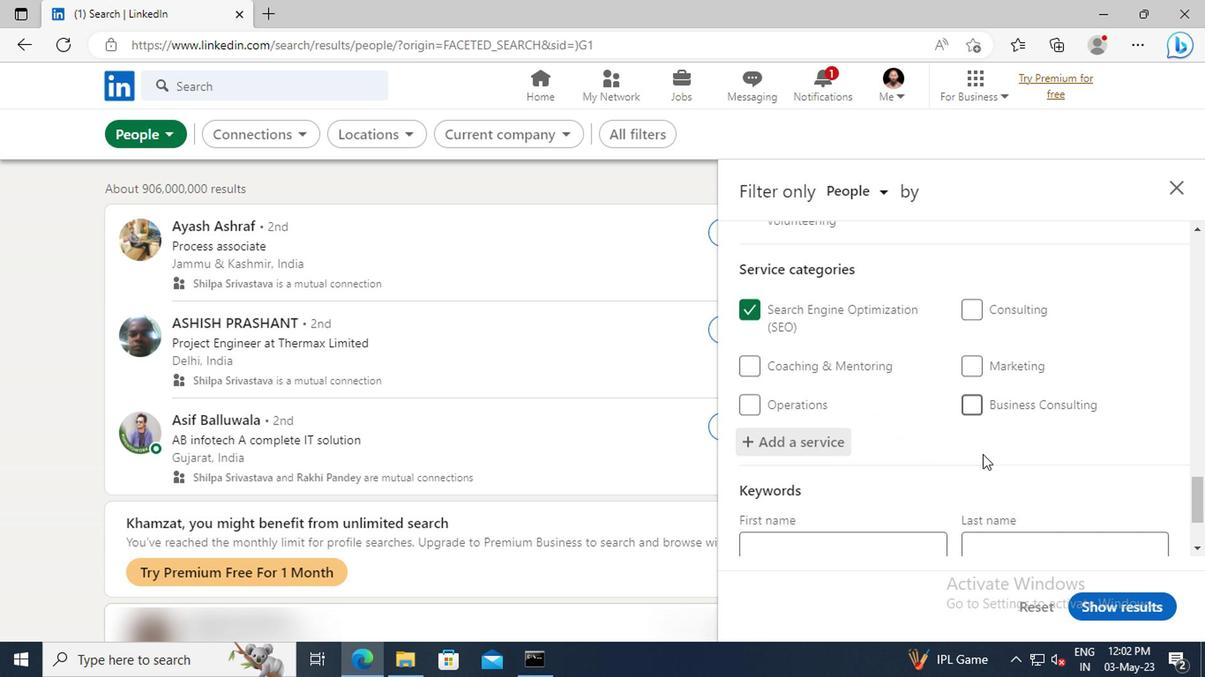 
Action: Mouse moved to (863, 475)
Screenshot: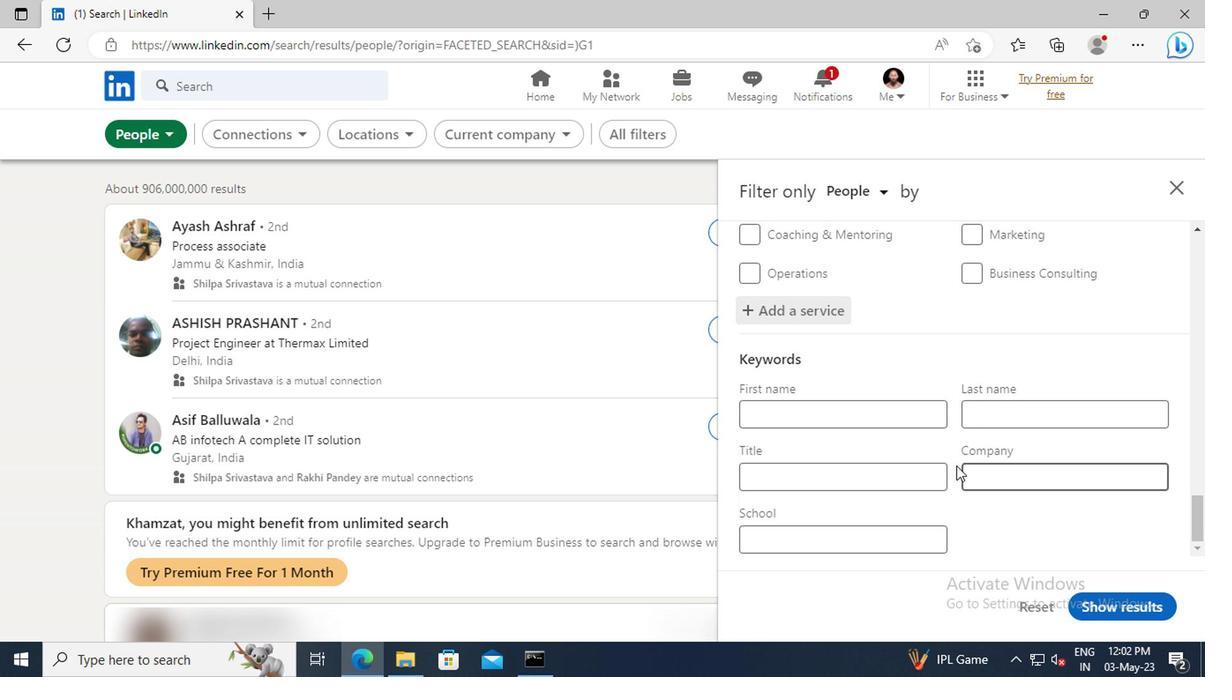
Action: Mouse pressed left at (863, 475)
Screenshot: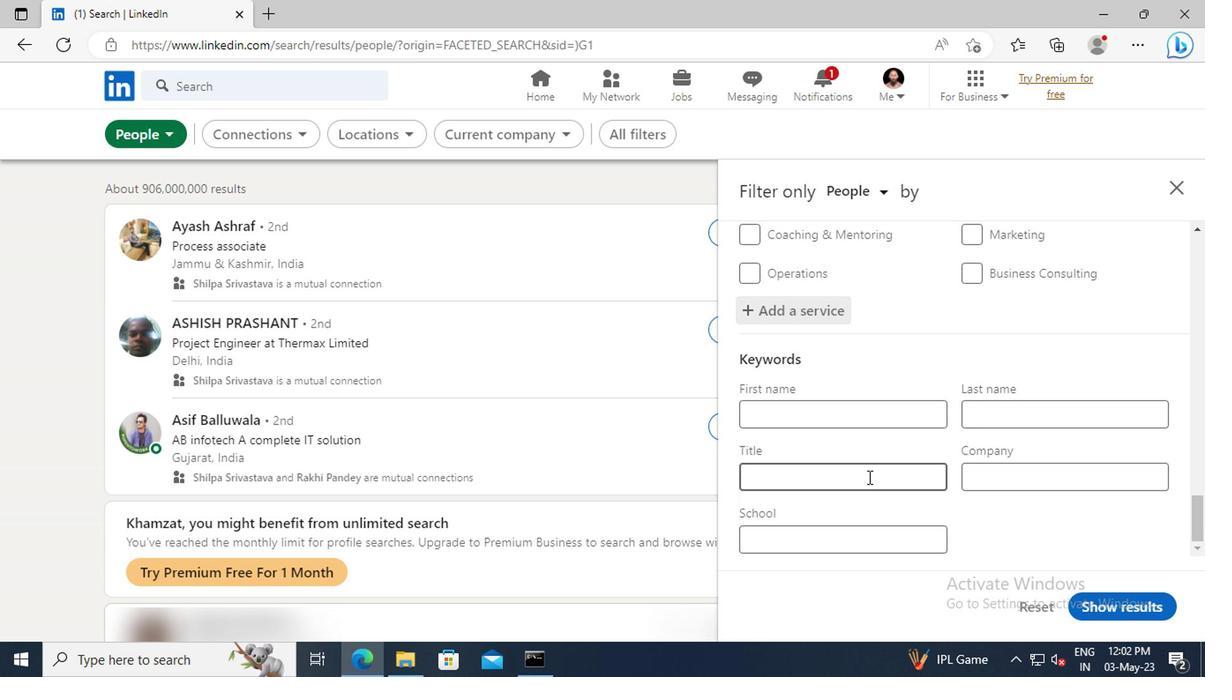 
Action: Mouse moved to (862, 475)
Screenshot: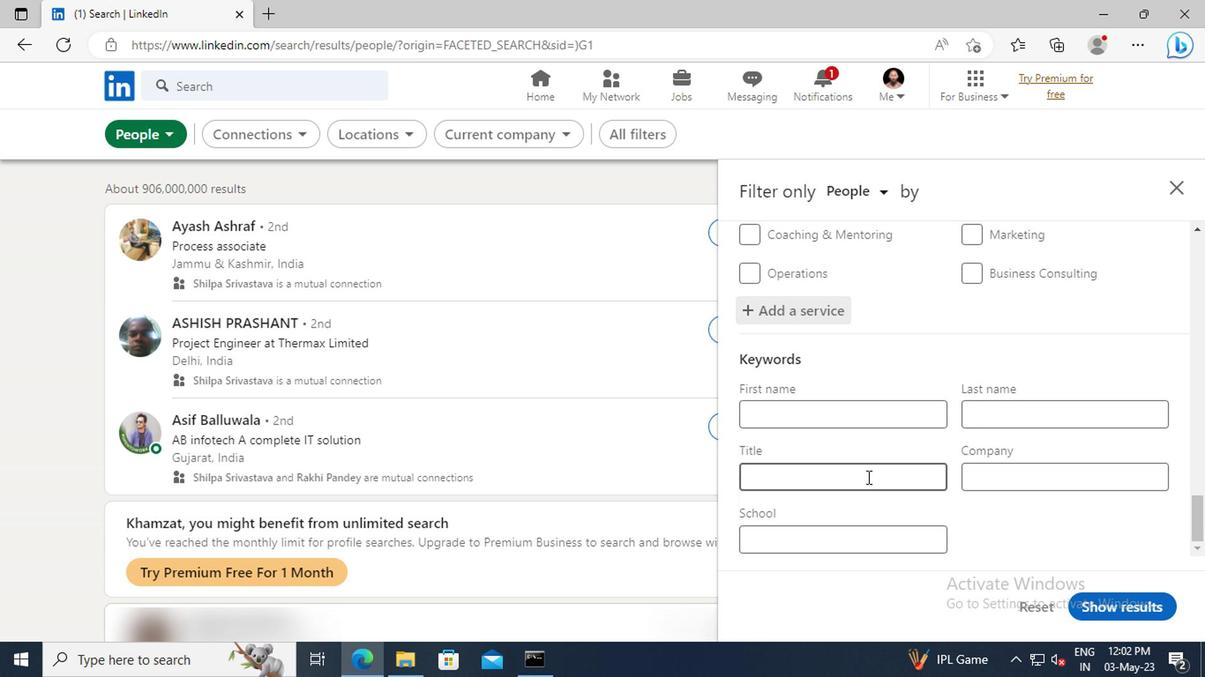 
Action: Key pressed <Key.shift>EXECUTIVE<Key.space><Key.shift>ASSISTANT<Key.enter>
Screenshot: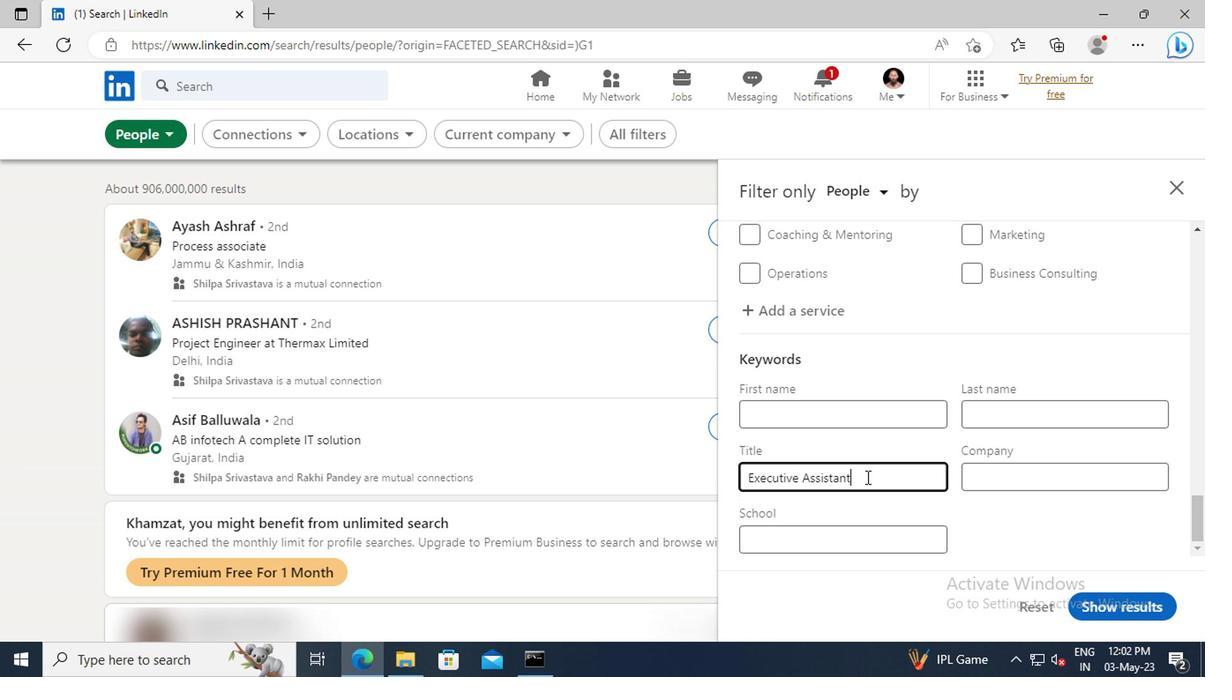 
Action: Mouse moved to (1102, 598)
Screenshot: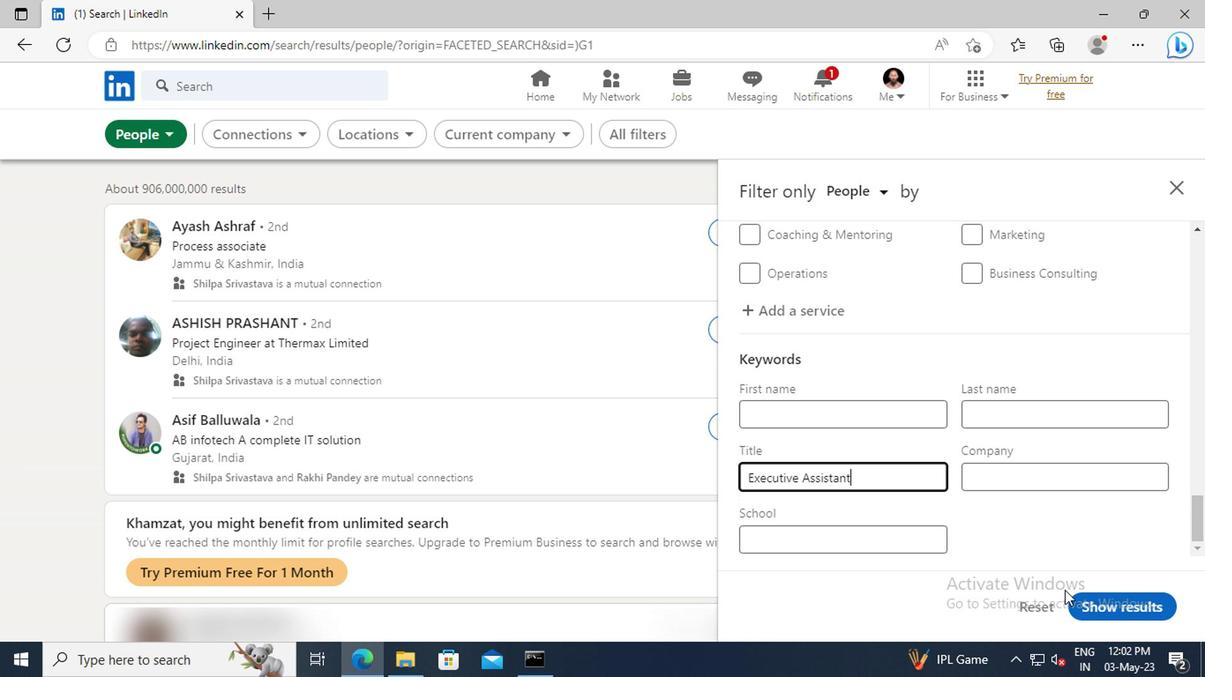 
Action: Mouse pressed left at (1102, 598)
Screenshot: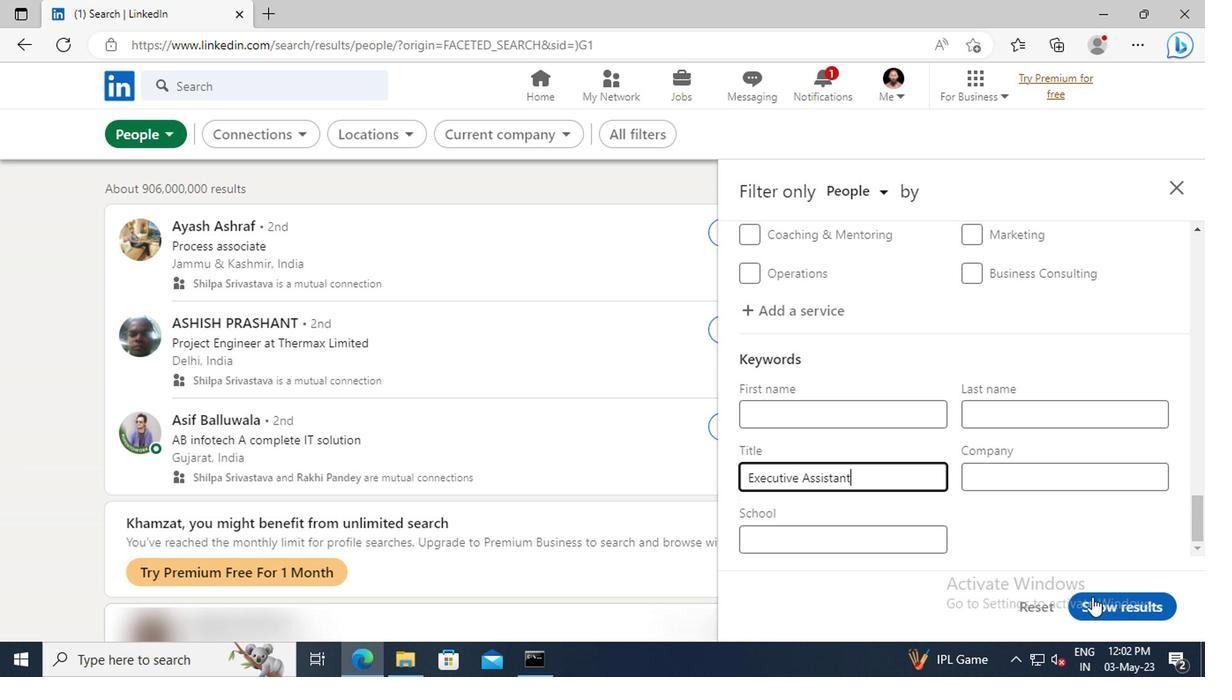 
Action: Mouse moved to (1102, 600)
Screenshot: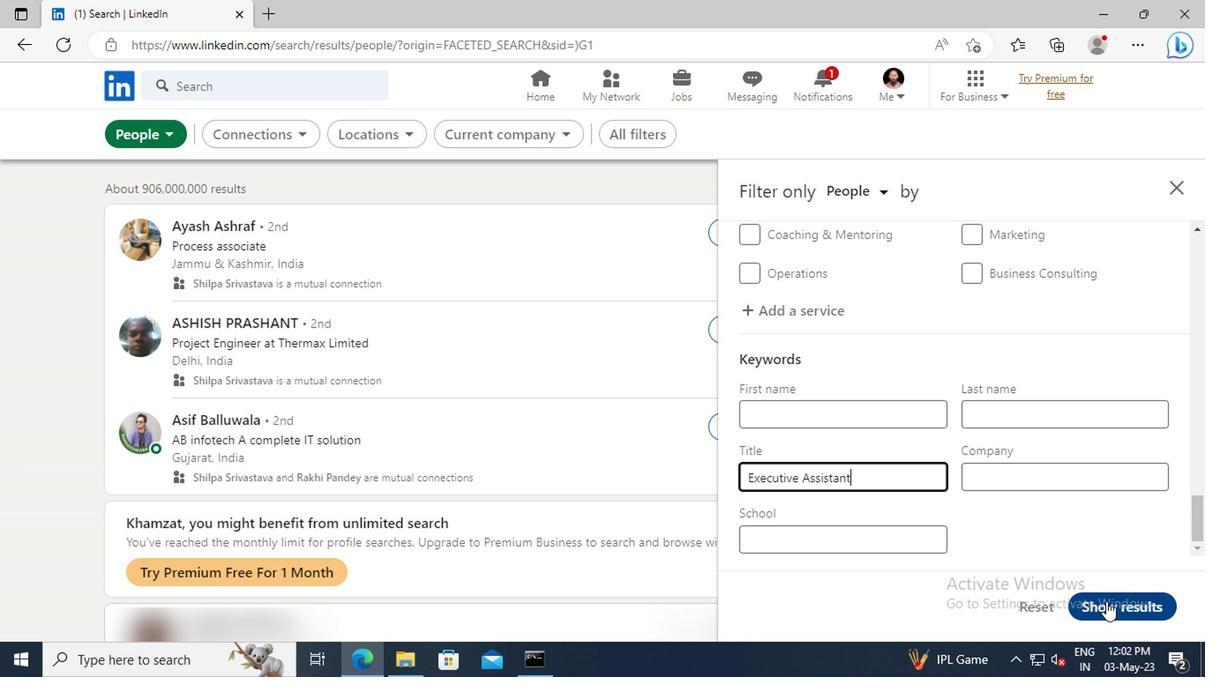 
